Task: Search one way flight ticket for 2 adults, 4 children and 1 infant on lap in business from Scottsbluff: Western Nebraska Regional Airport (william B. Heilig Field) to Laramie: Laramie Regional Airport on 8-3-2023. Choice of flights is Emirates. Number of bags: 1 carry on bag. Price is upto 73000. Outbound departure time preference is 4:00.
Action: Mouse moved to (301, 432)
Screenshot: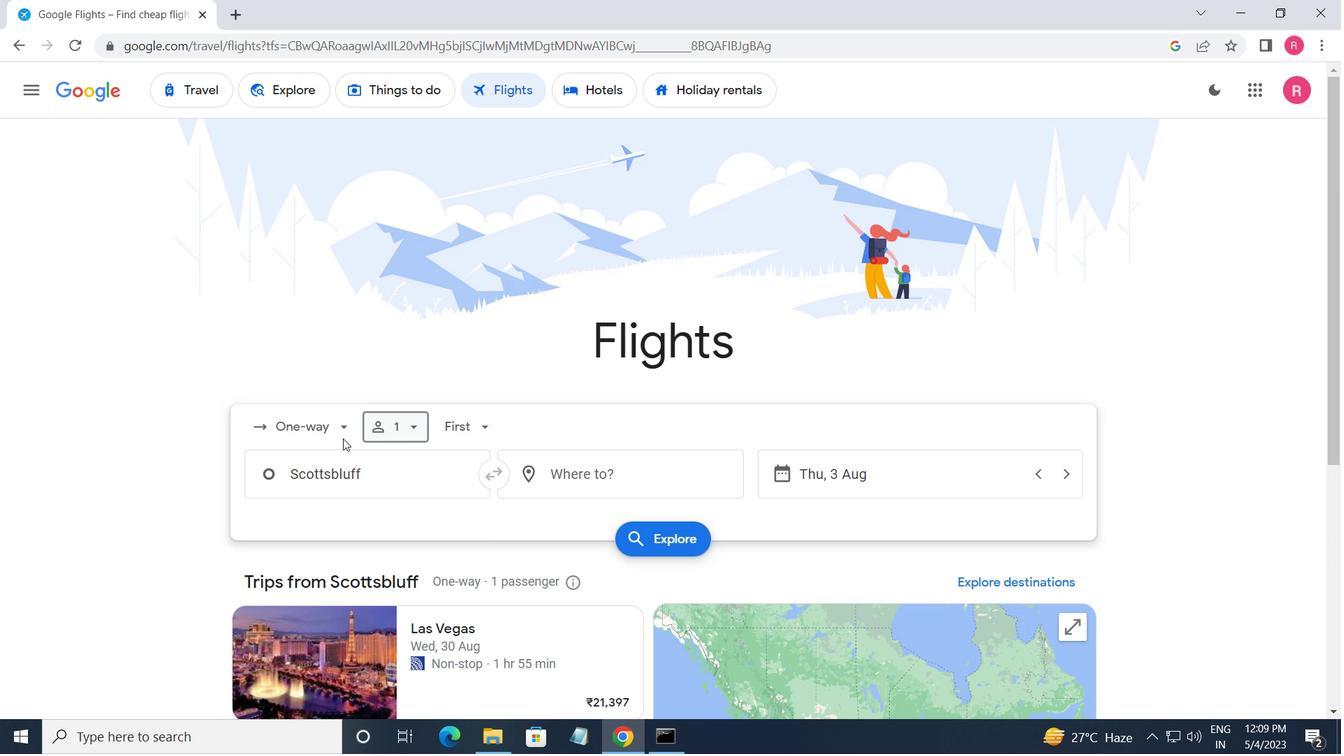 
Action: Mouse pressed left at (301, 432)
Screenshot: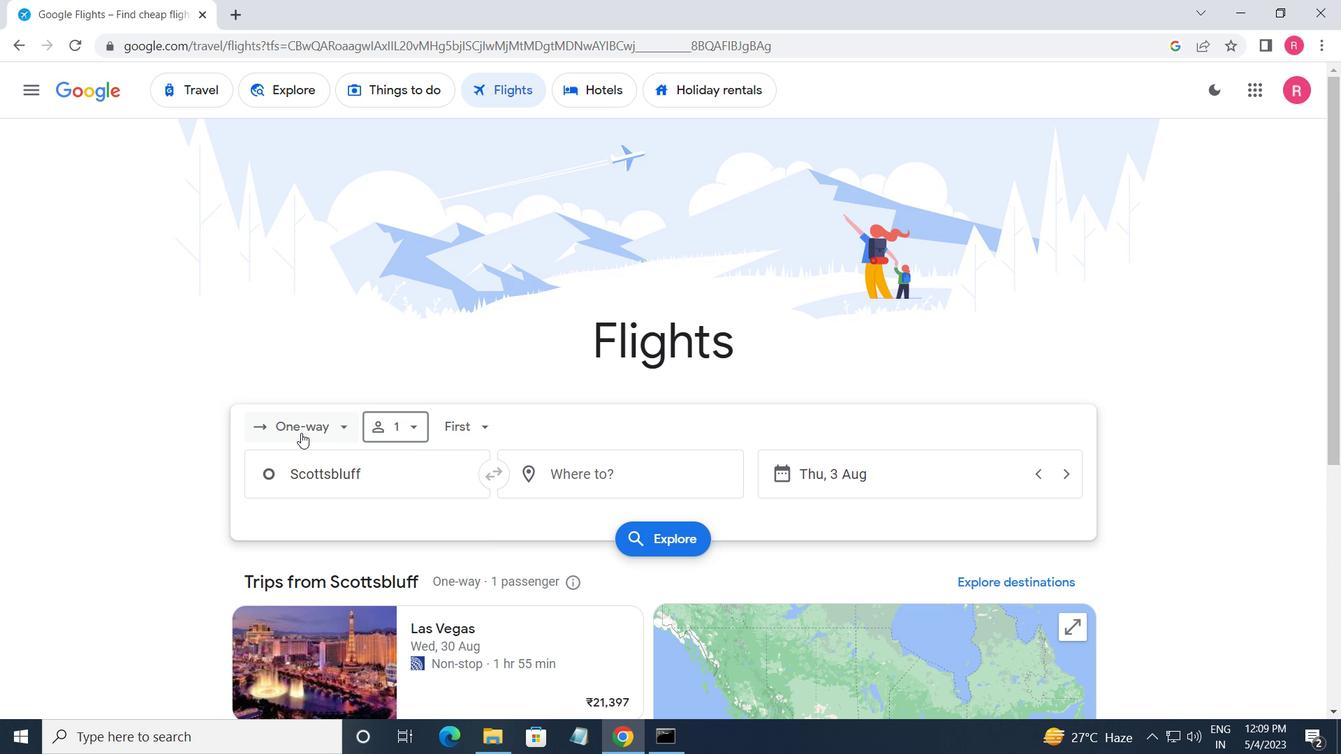 
Action: Mouse moved to (338, 506)
Screenshot: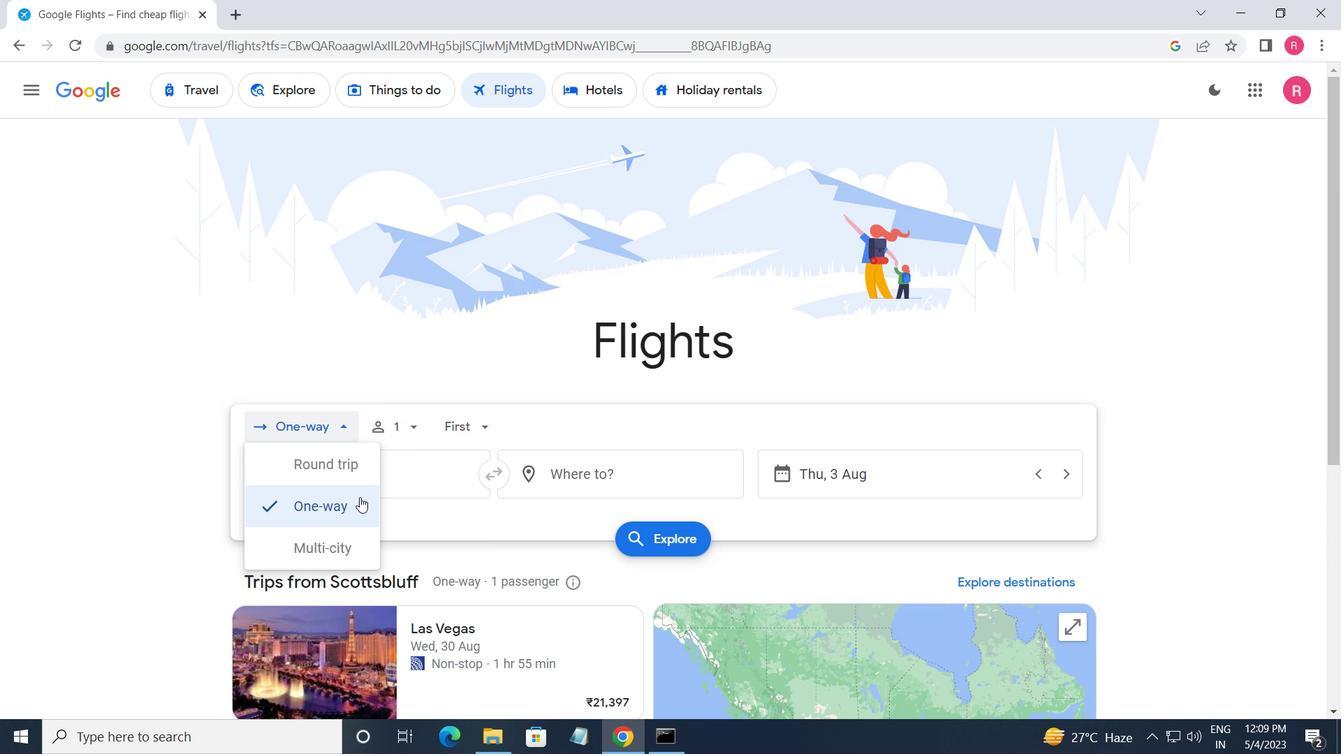 
Action: Mouse pressed left at (338, 506)
Screenshot: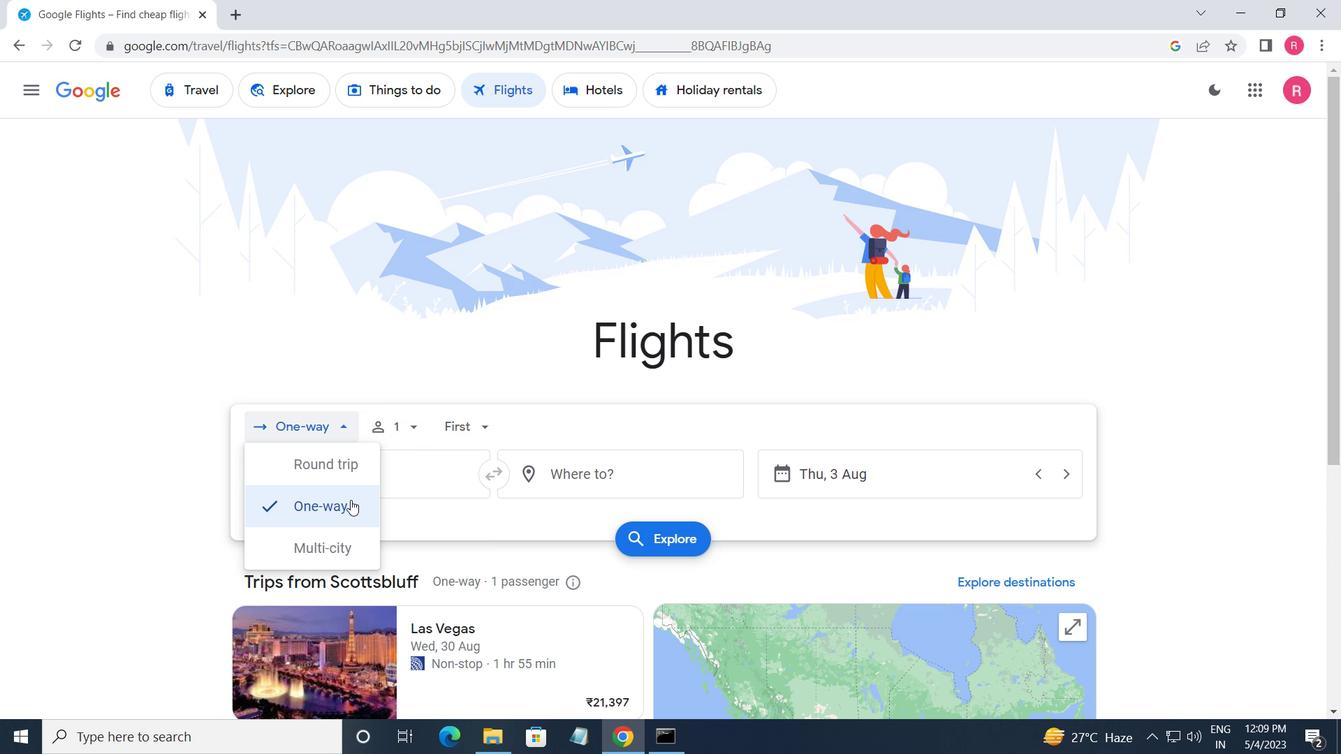 
Action: Mouse moved to (394, 427)
Screenshot: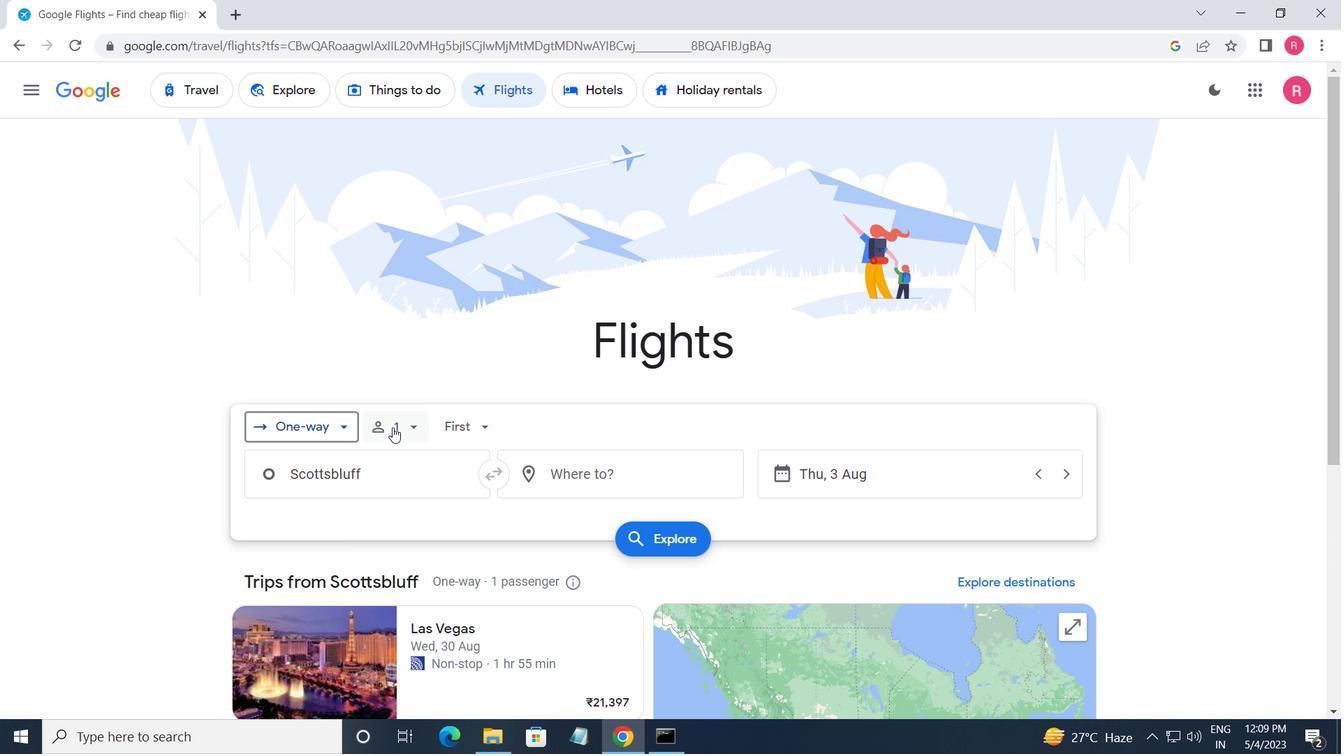 
Action: Mouse pressed left at (394, 427)
Screenshot: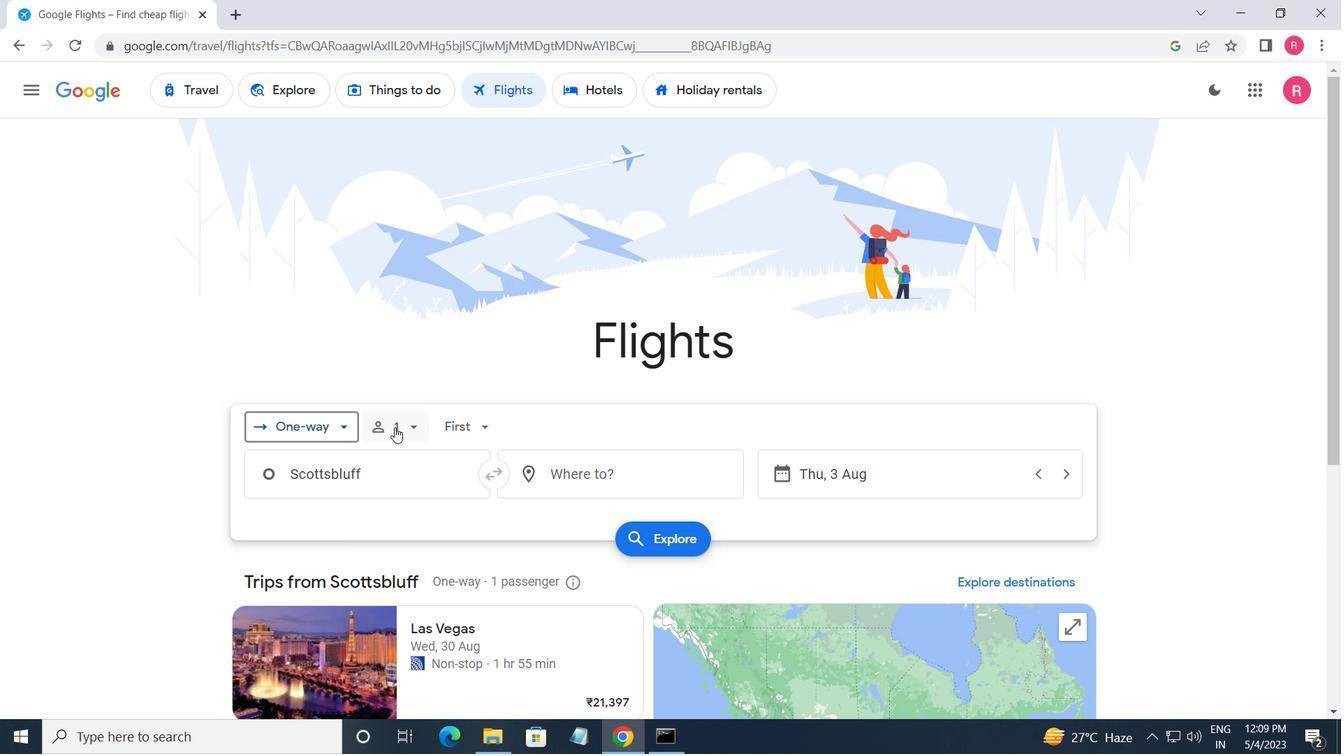 
Action: Mouse moved to (541, 468)
Screenshot: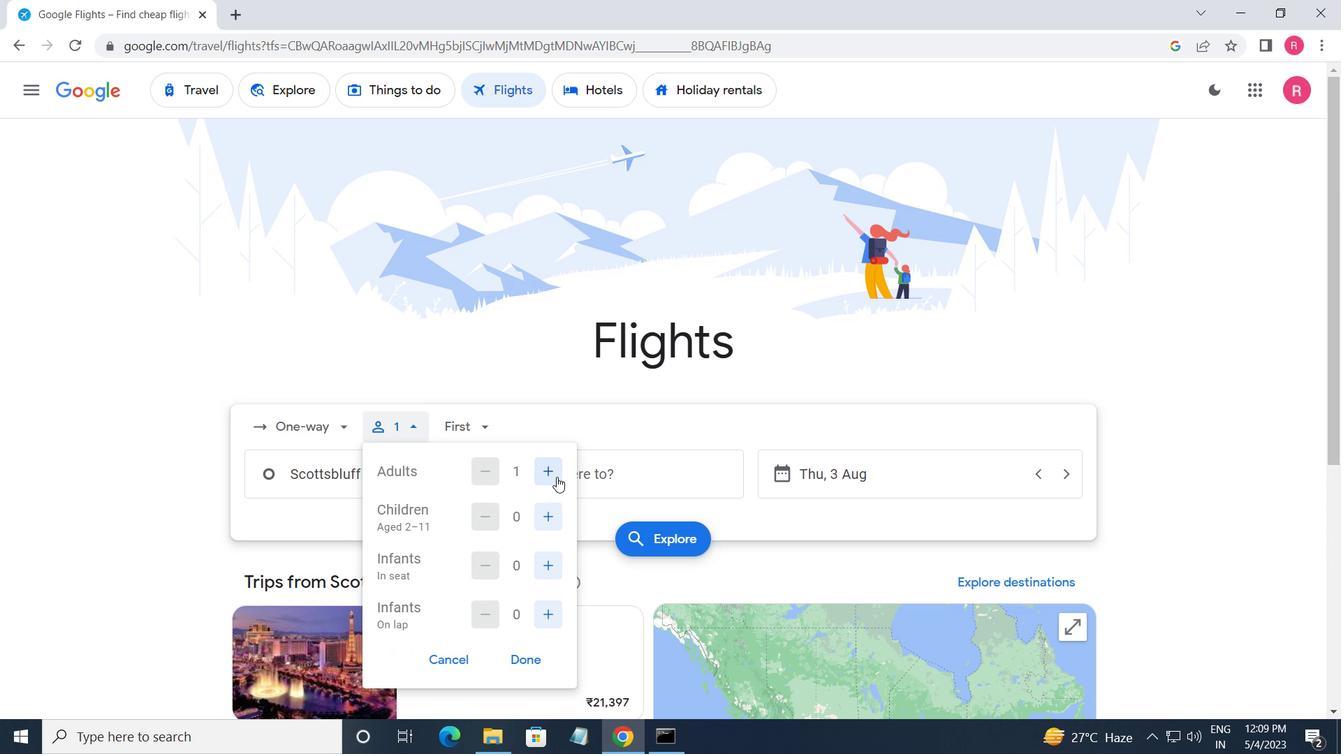 
Action: Mouse pressed left at (541, 468)
Screenshot: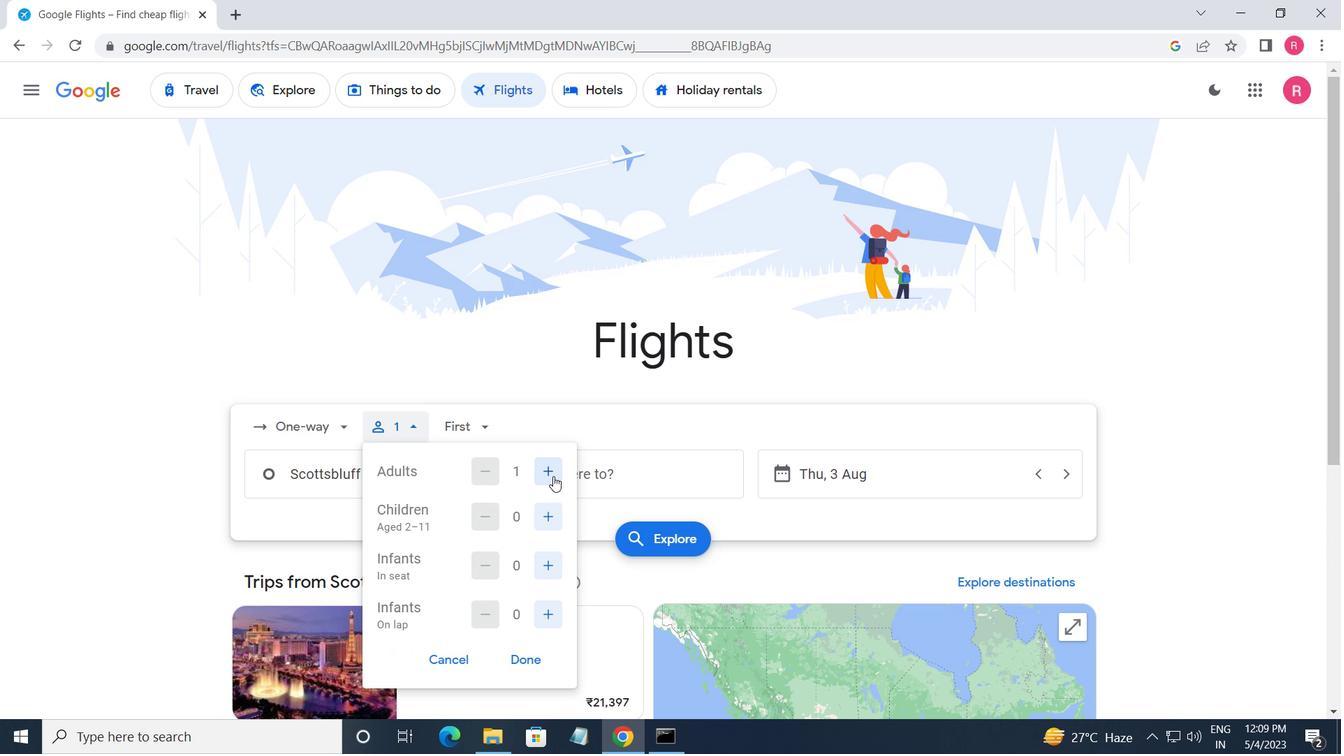 
Action: Mouse moved to (545, 517)
Screenshot: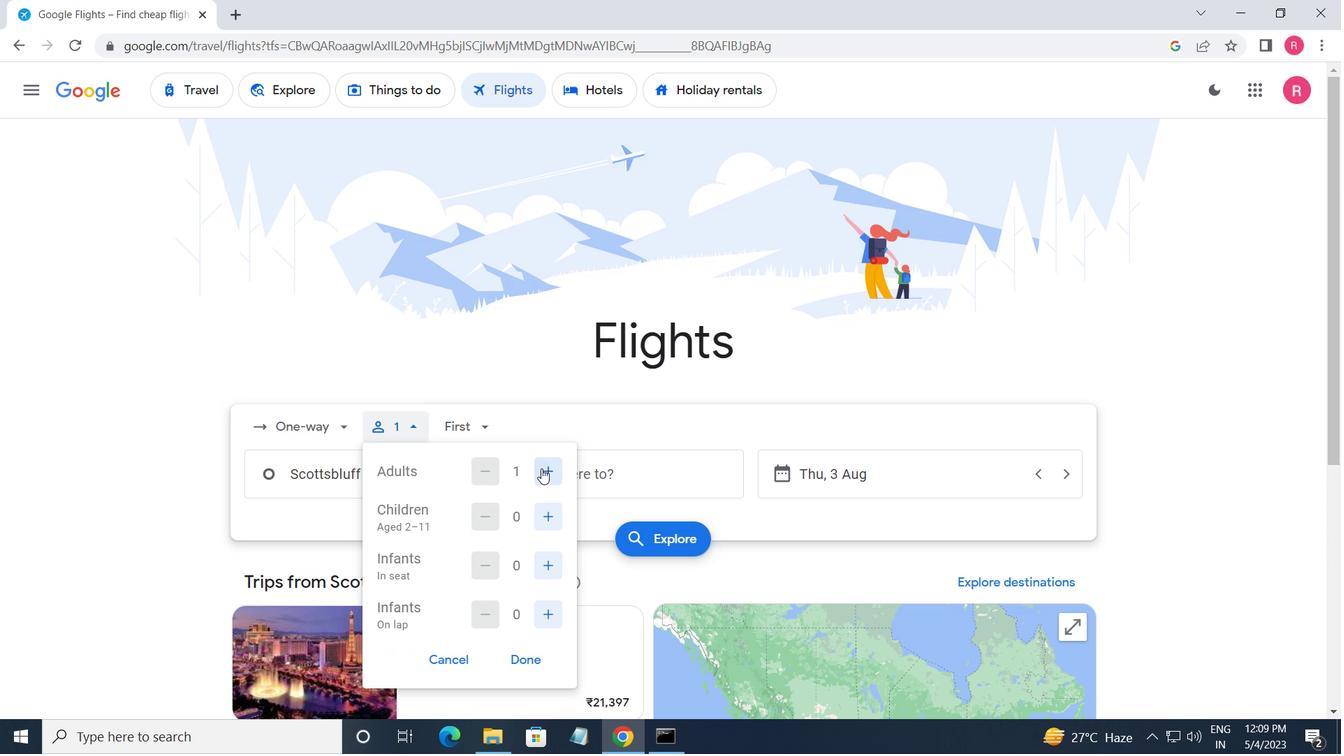 
Action: Mouse pressed left at (545, 517)
Screenshot: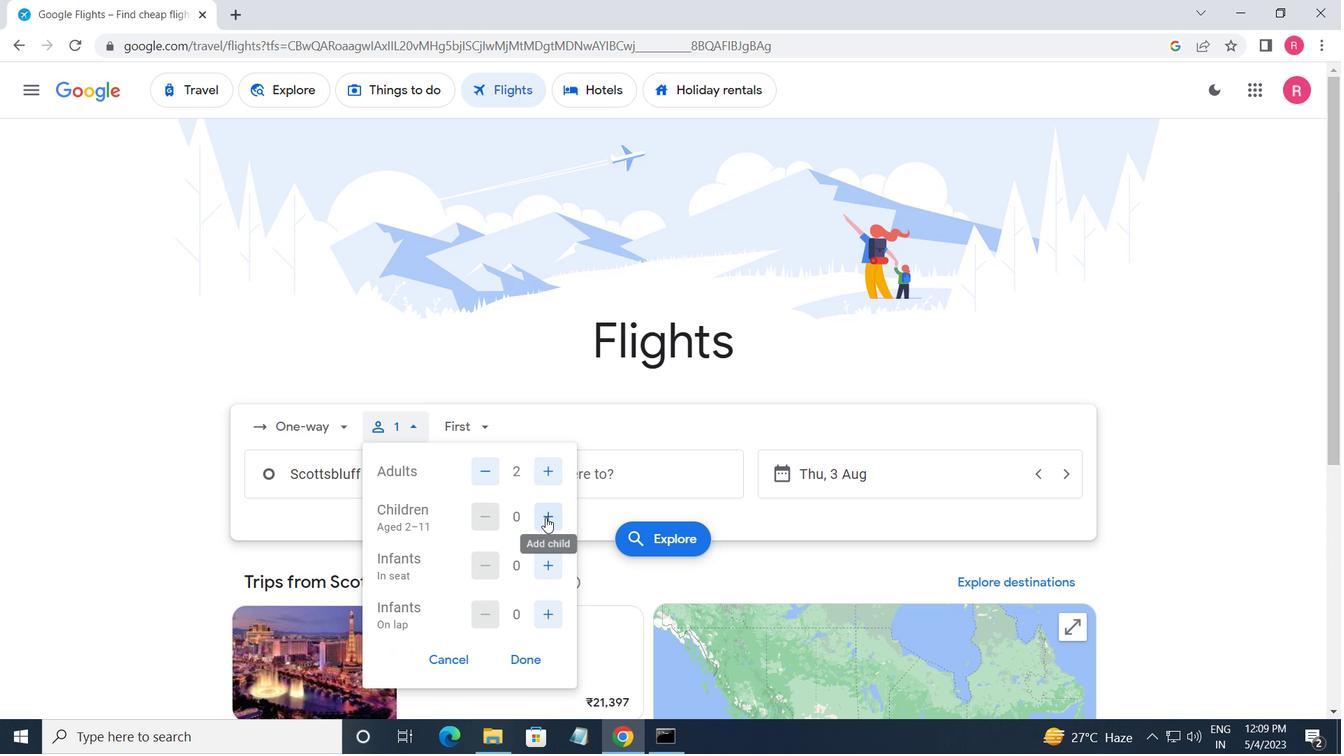 
Action: Mouse pressed left at (545, 517)
Screenshot: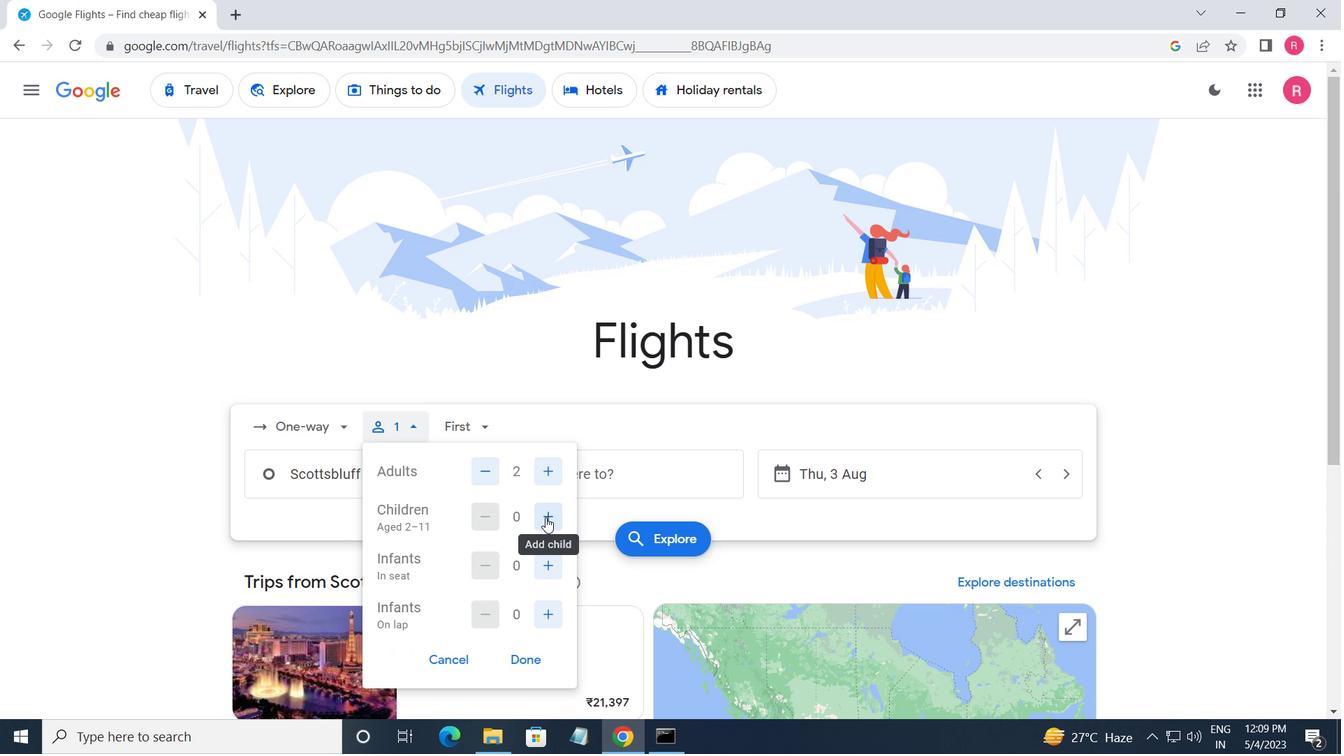 
Action: Mouse pressed left at (545, 517)
Screenshot: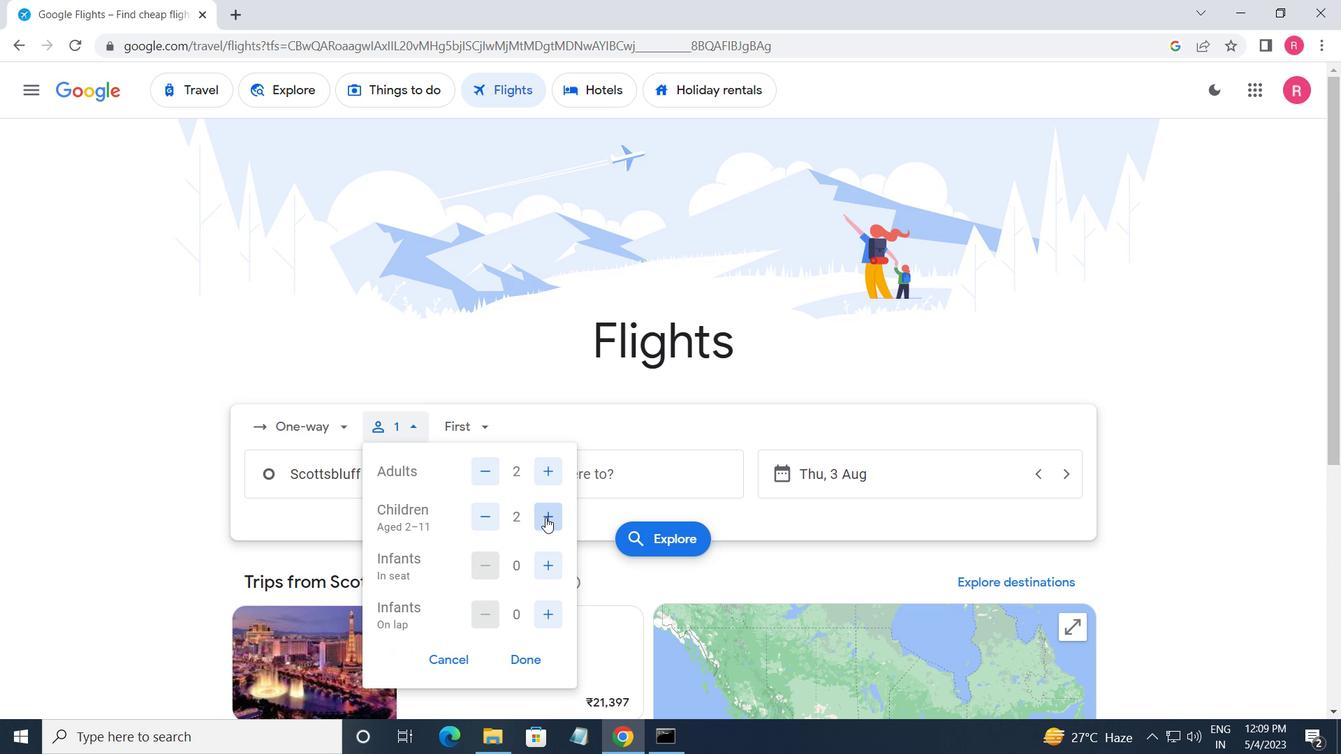 
Action: Mouse pressed left at (545, 517)
Screenshot: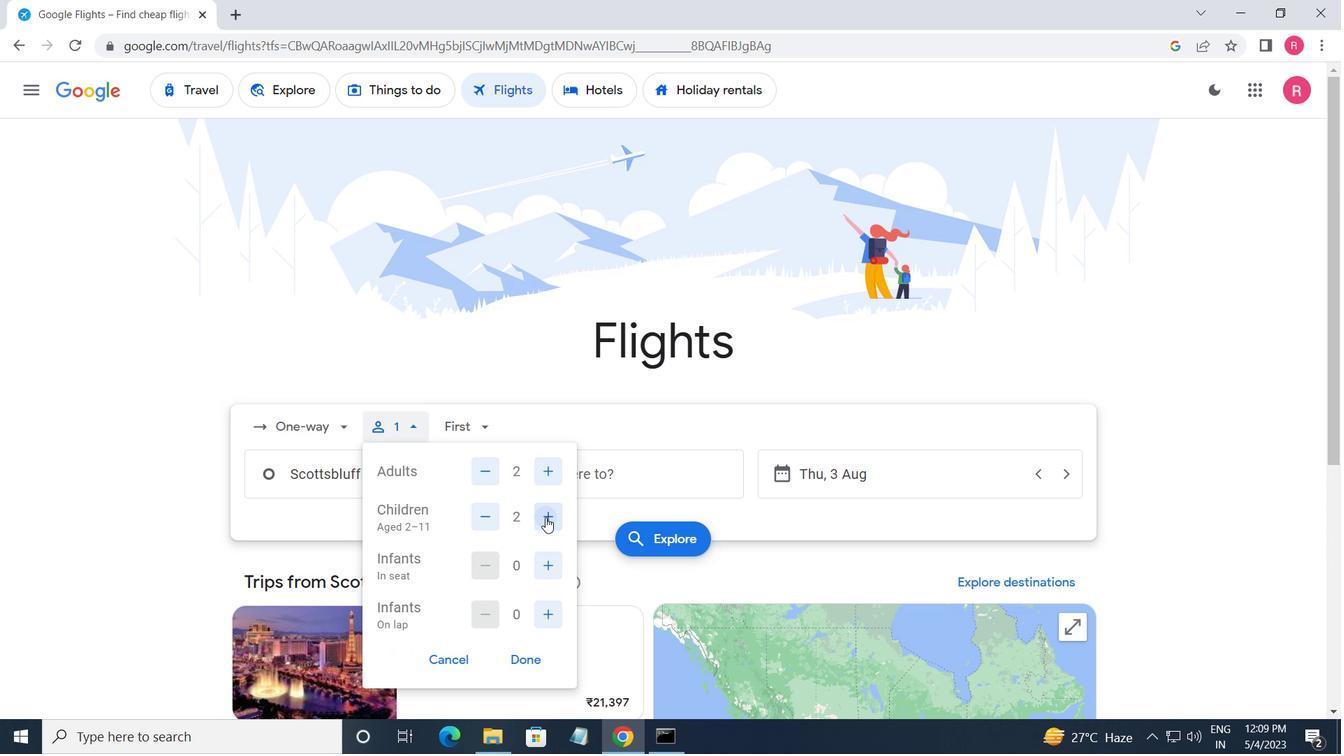 
Action: Mouse moved to (548, 564)
Screenshot: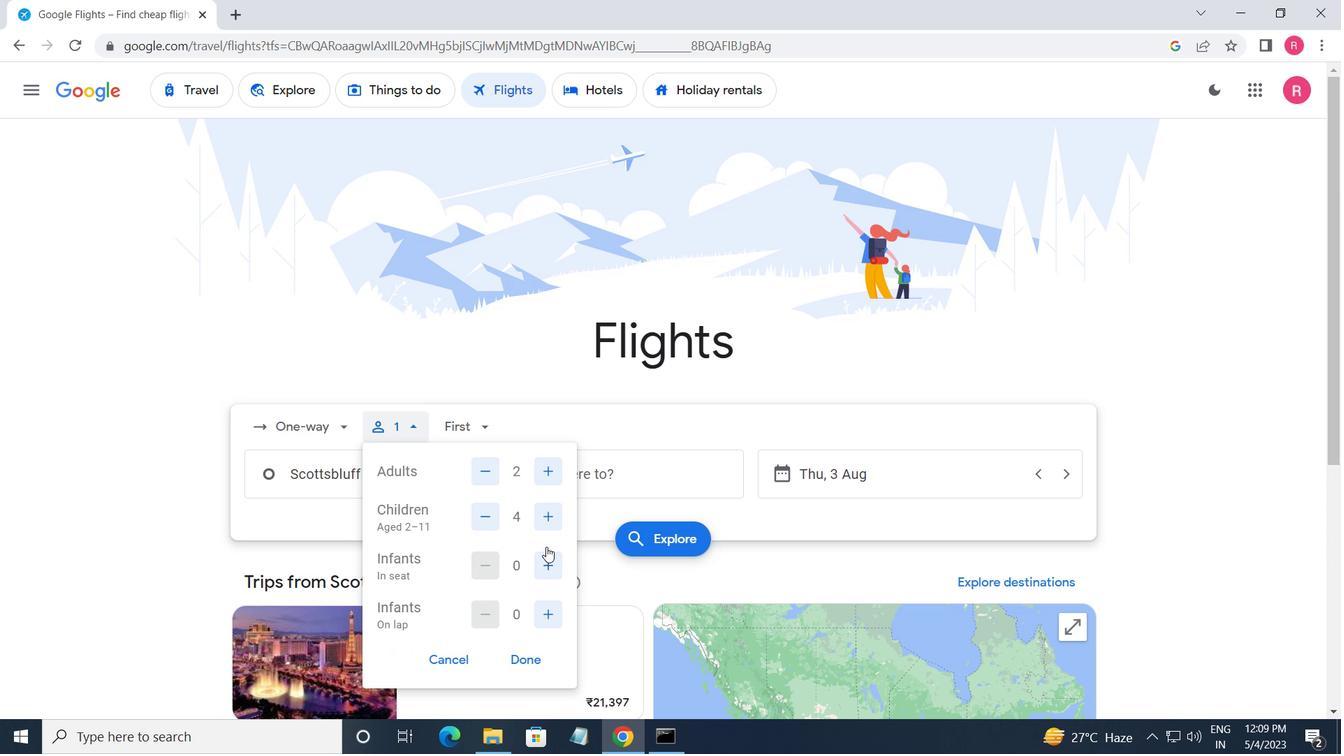 
Action: Mouse pressed left at (548, 564)
Screenshot: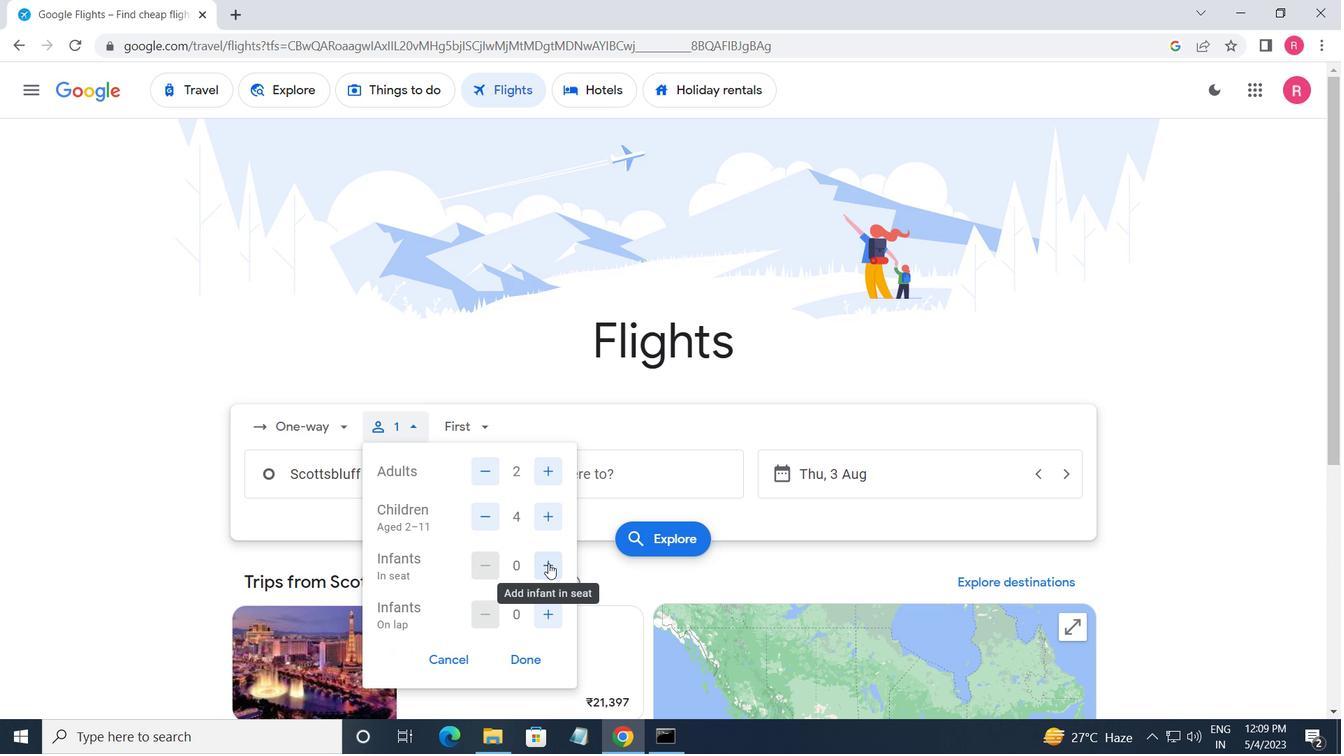 
Action: Mouse moved to (461, 429)
Screenshot: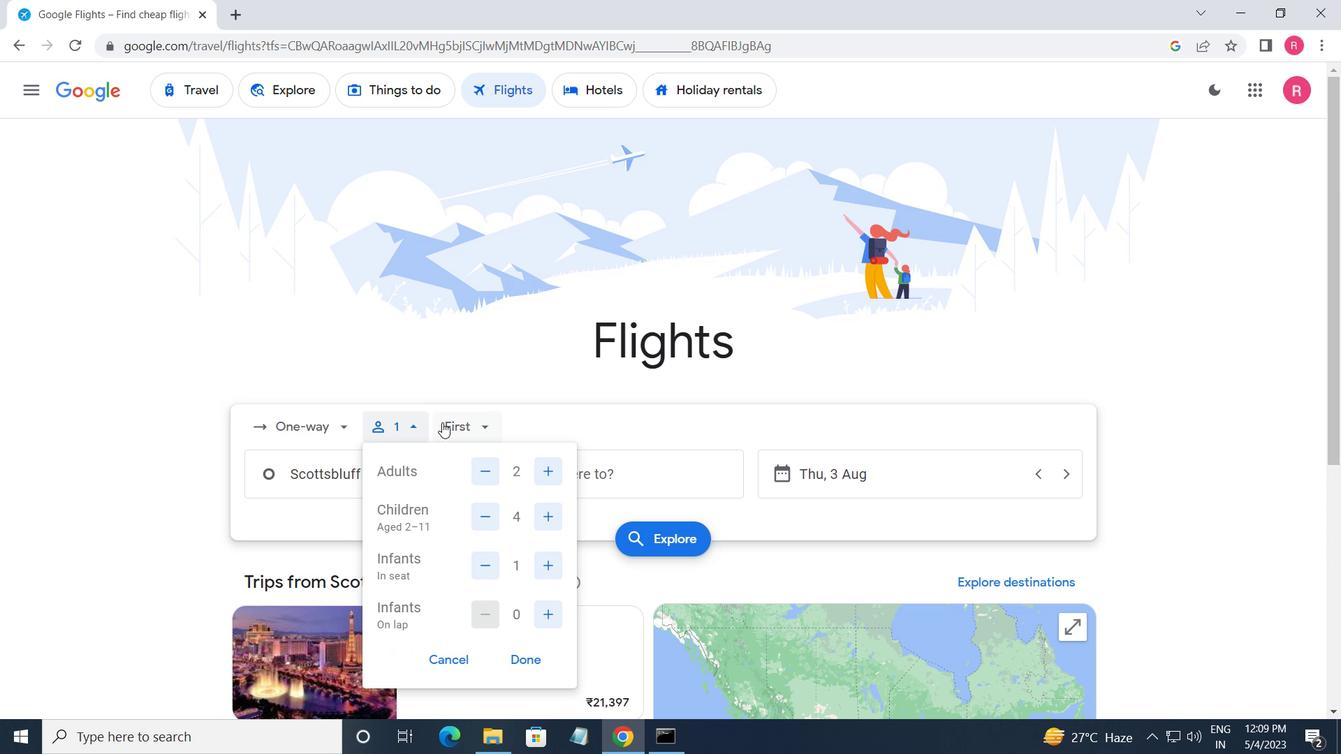 
Action: Mouse pressed left at (461, 429)
Screenshot: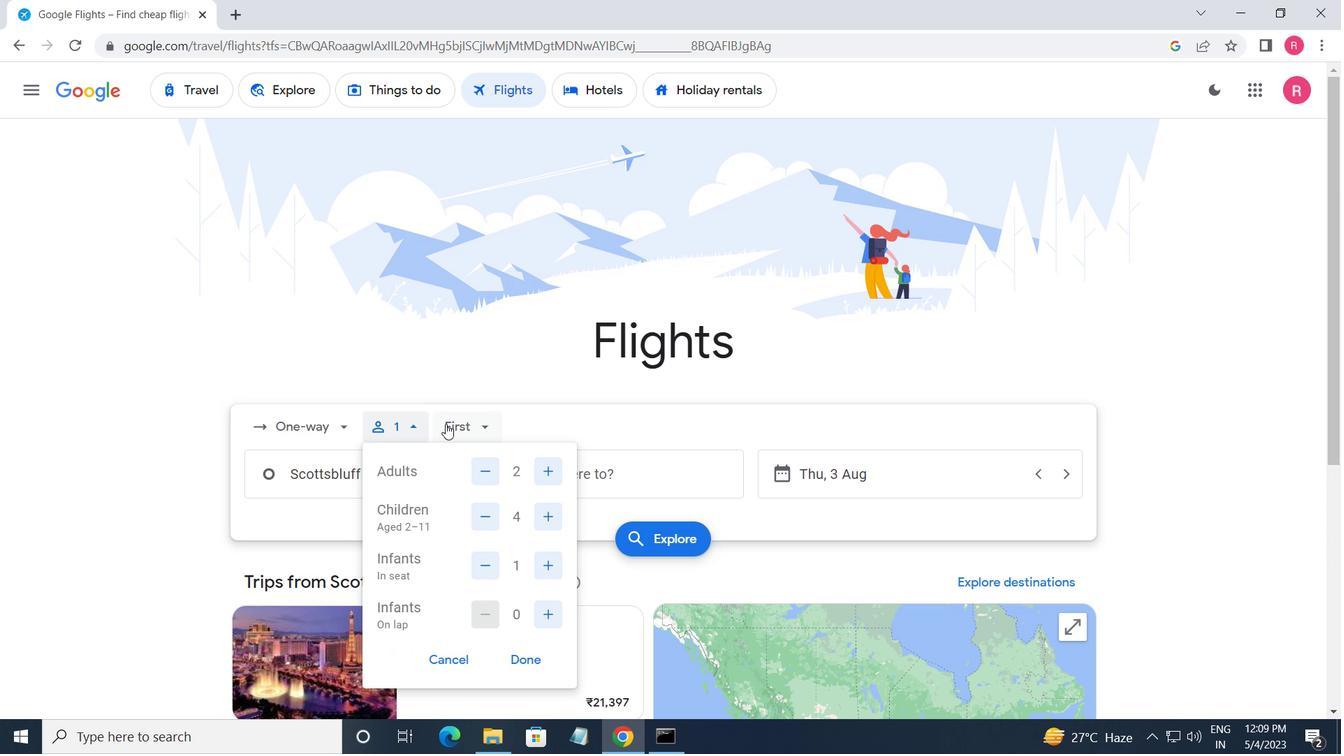 
Action: Mouse moved to (493, 538)
Screenshot: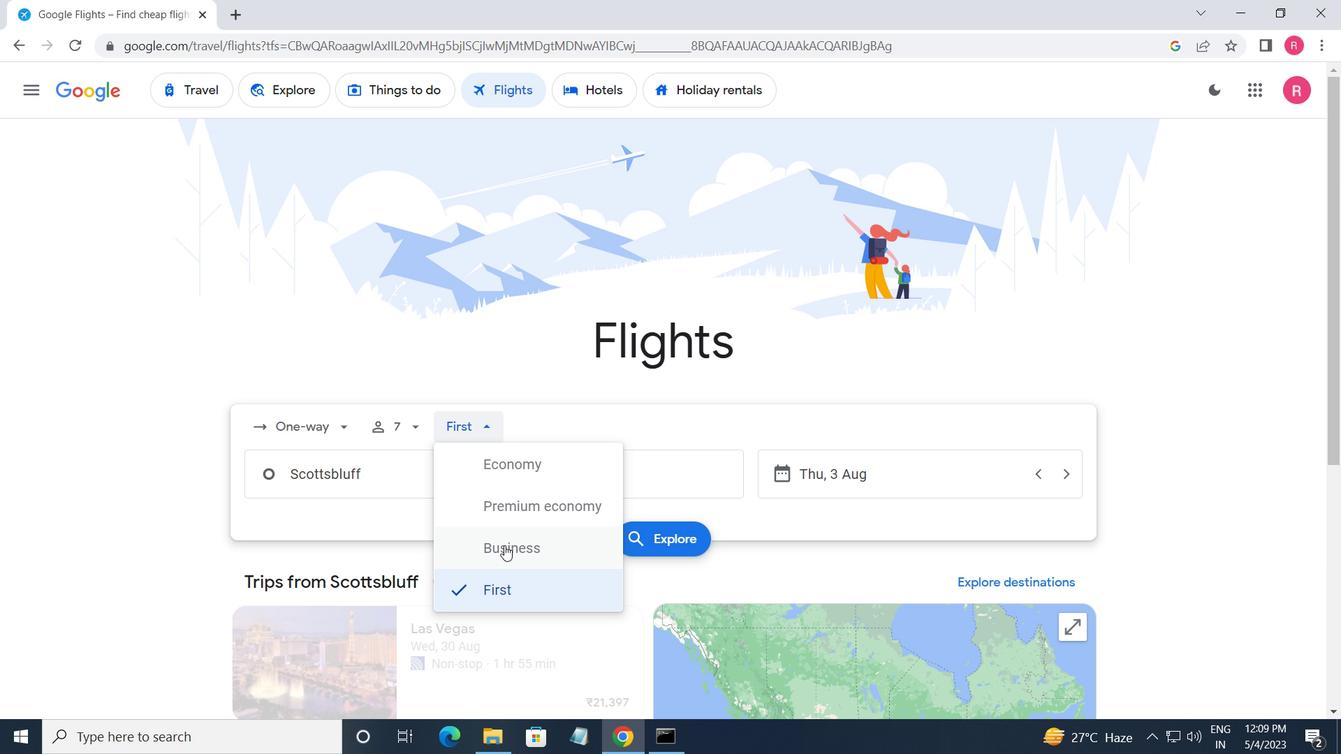 
Action: Mouse pressed left at (493, 538)
Screenshot: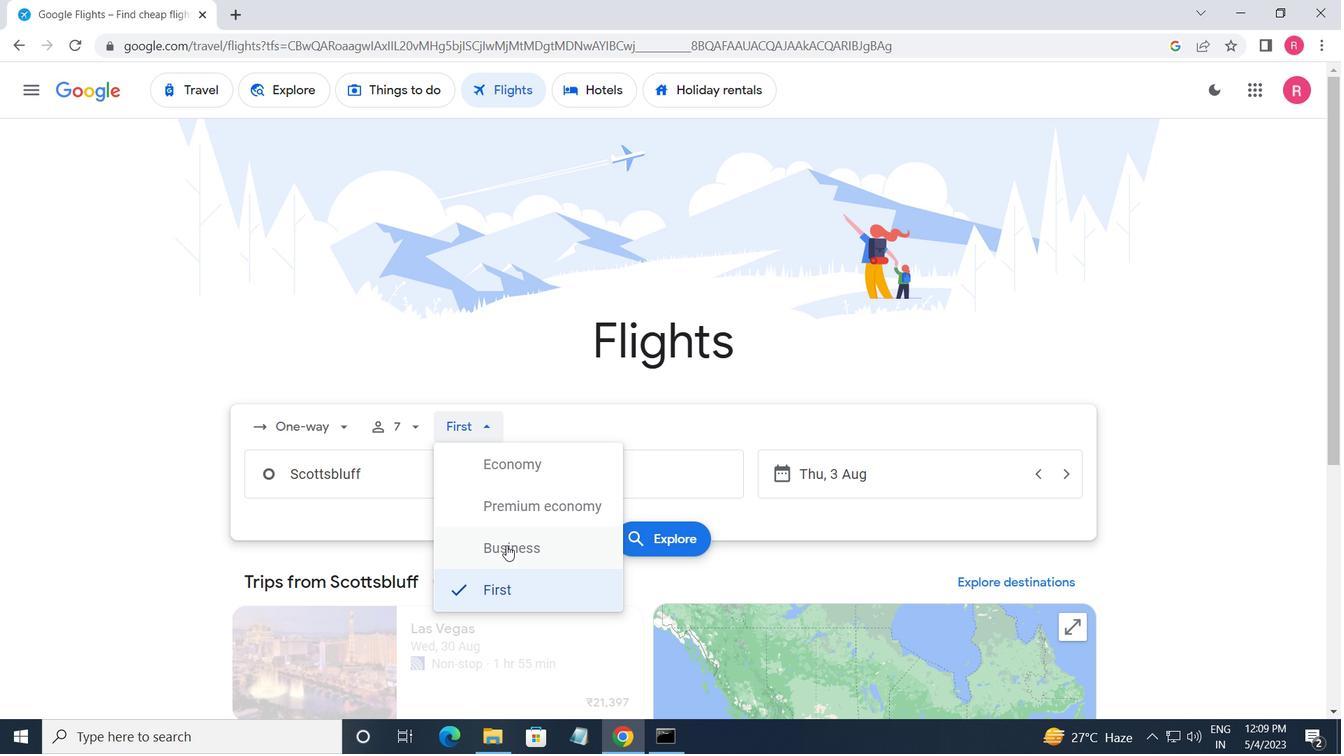 
Action: Mouse moved to (407, 480)
Screenshot: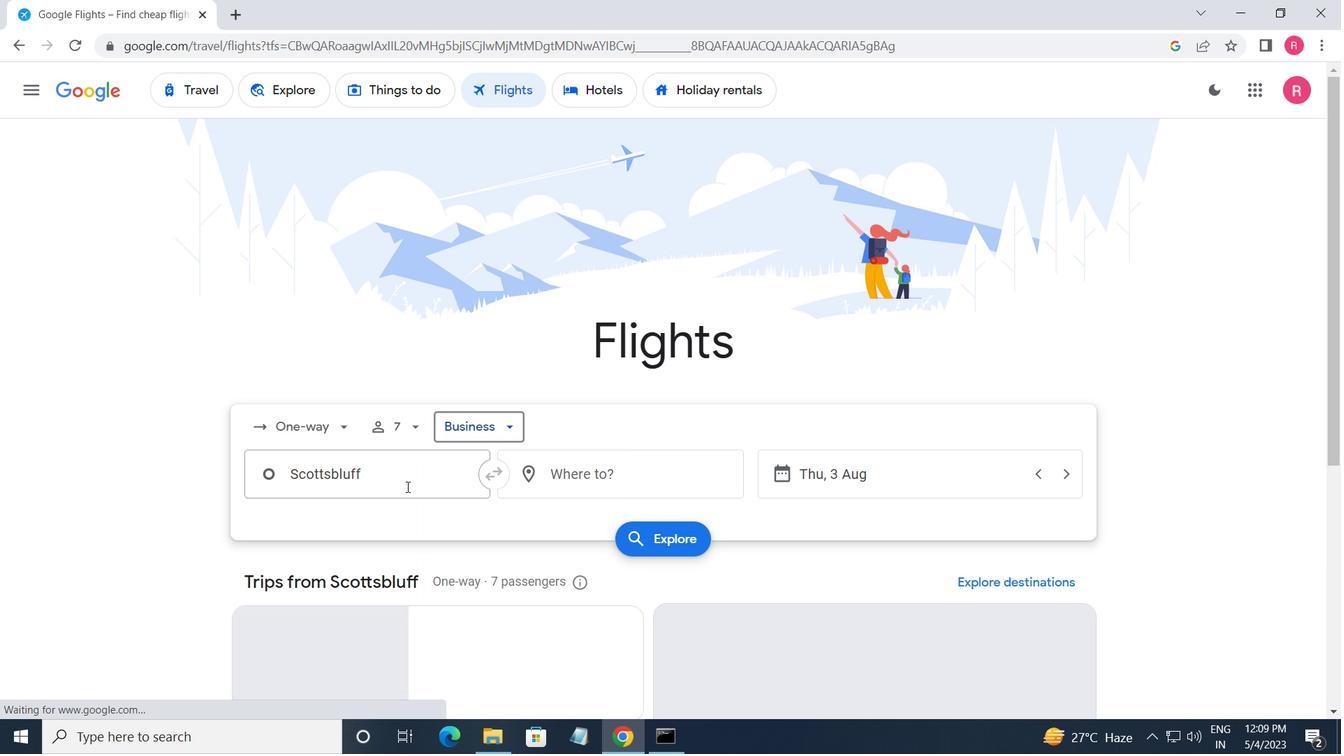 
Action: Mouse pressed left at (407, 480)
Screenshot: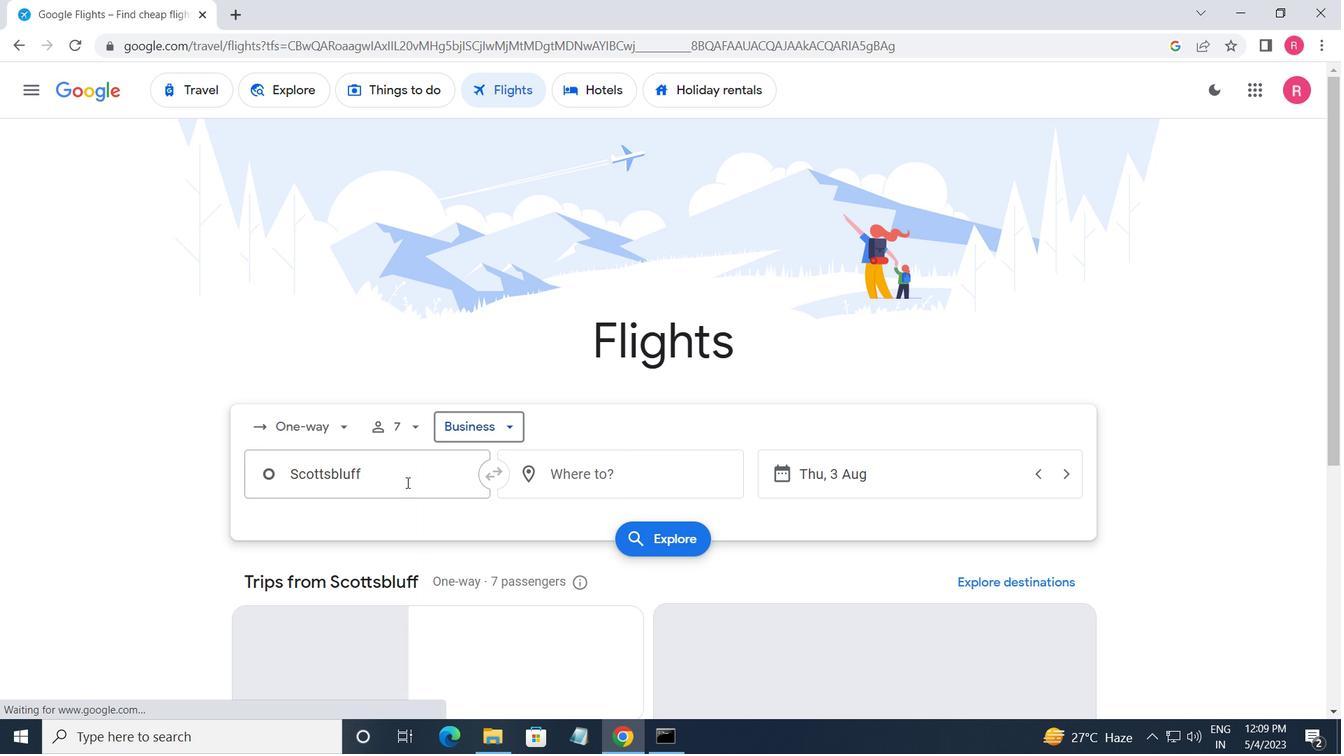 
Action: Mouse moved to (419, 524)
Screenshot: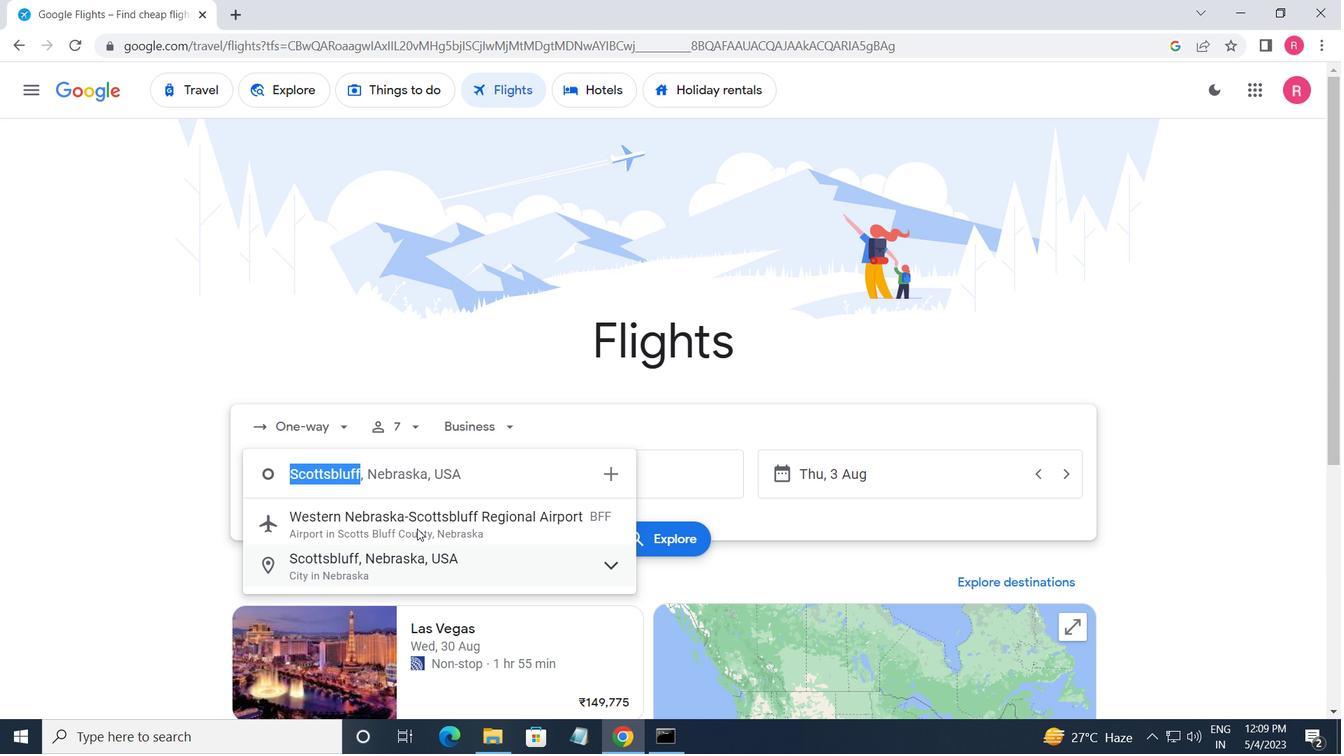 
Action: Mouse pressed left at (419, 524)
Screenshot: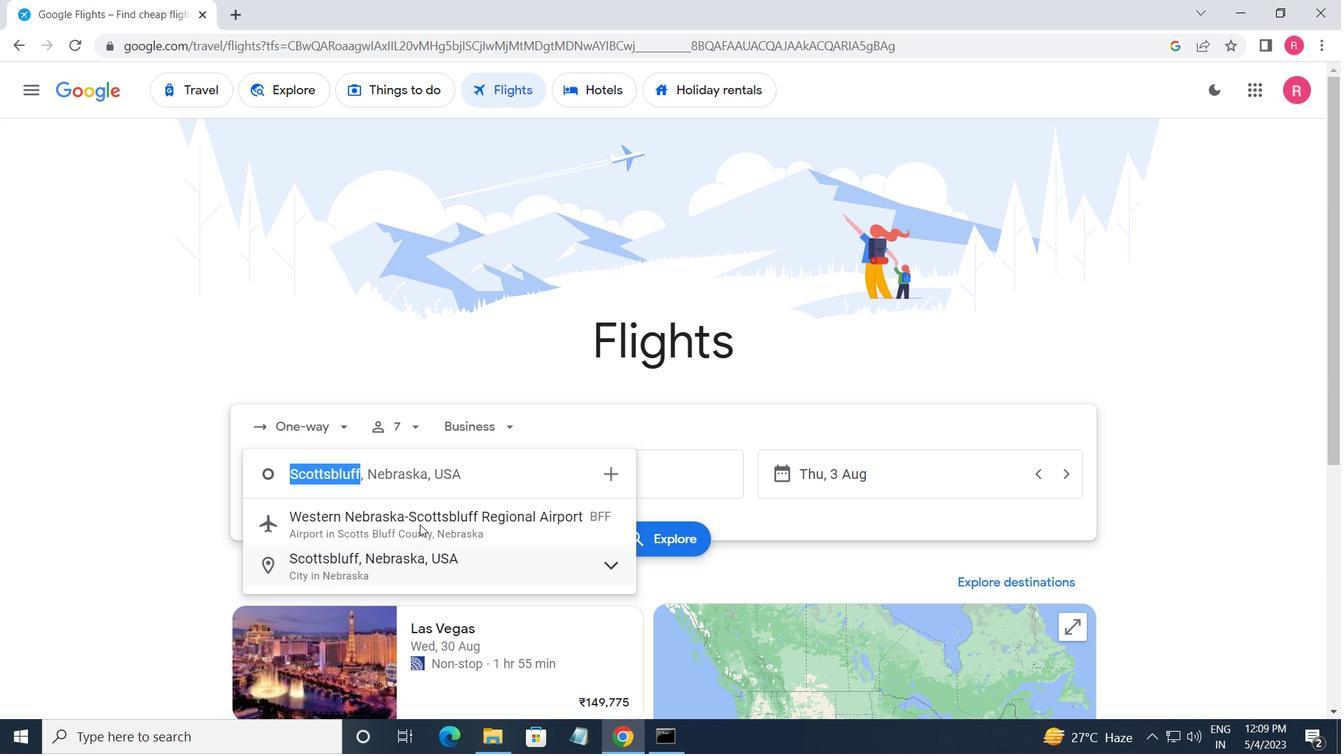 
Action: Mouse moved to (540, 487)
Screenshot: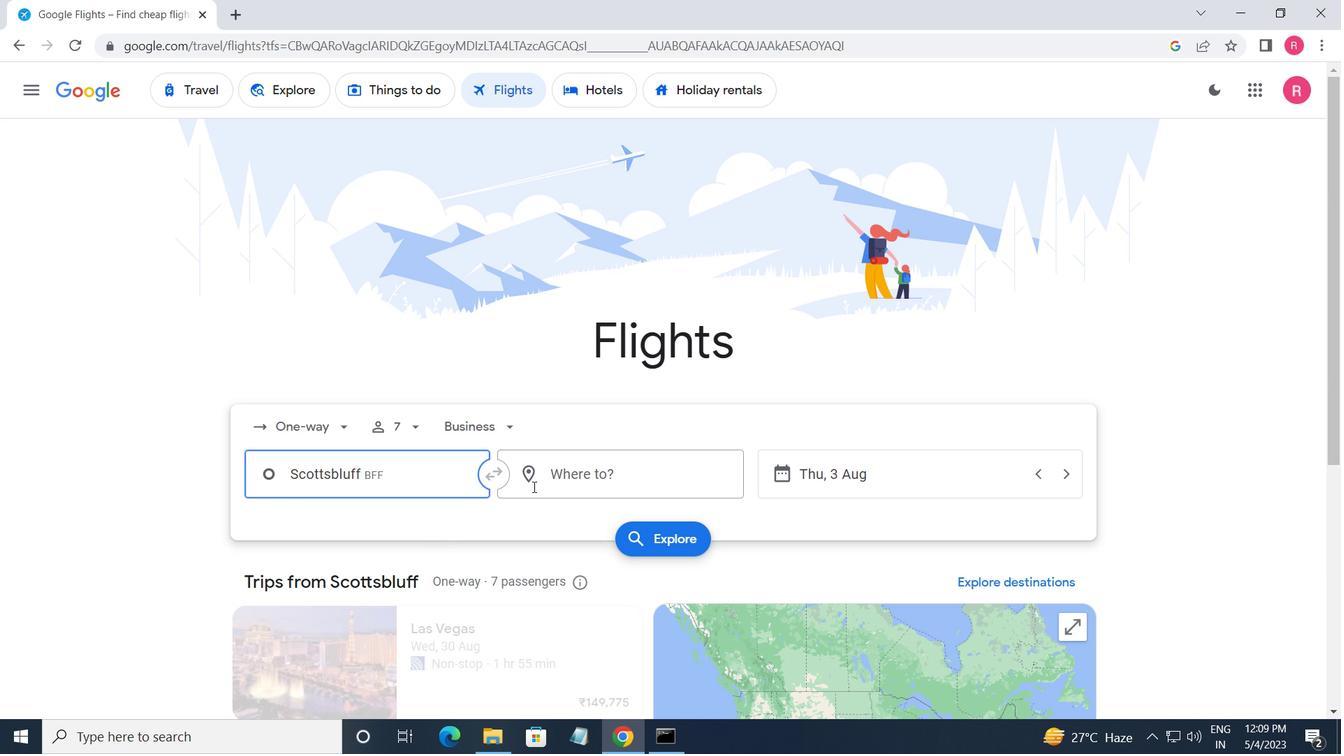 
Action: Mouse pressed left at (540, 487)
Screenshot: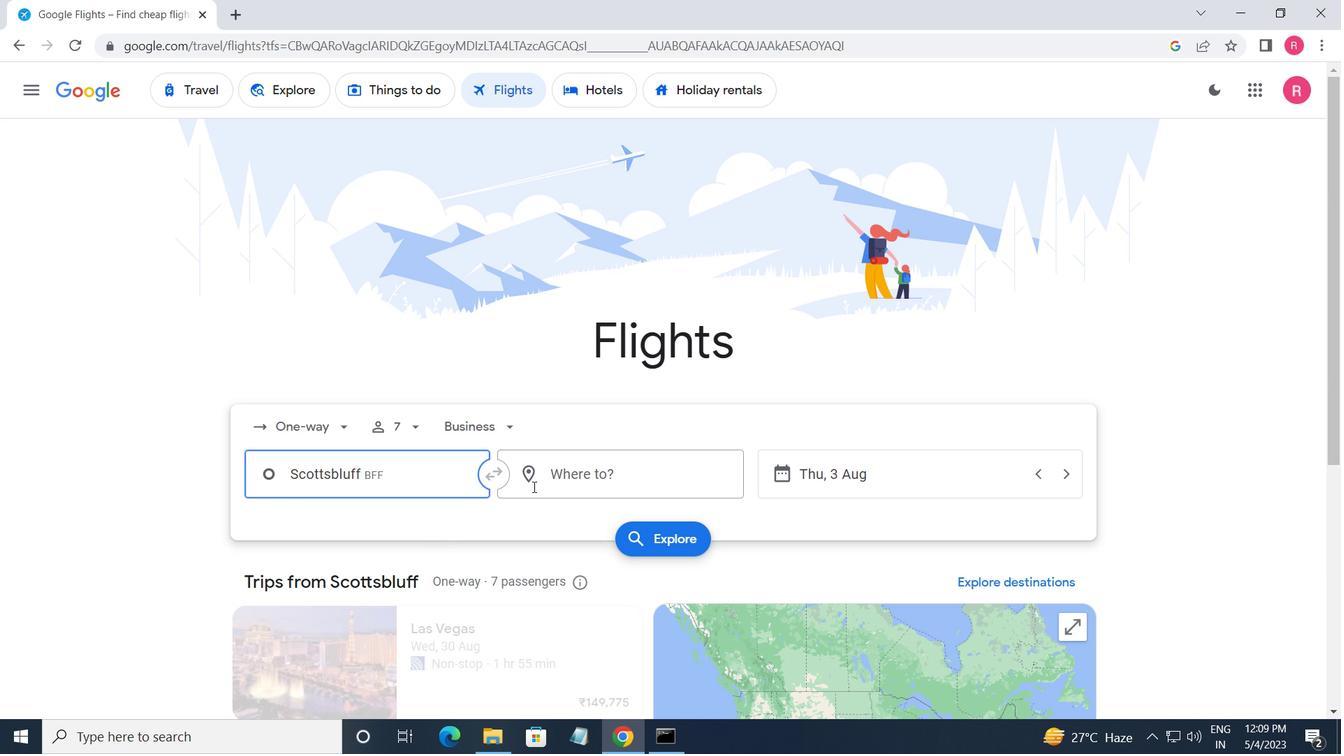 
Action: Mouse moved to (586, 661)
Screenshot: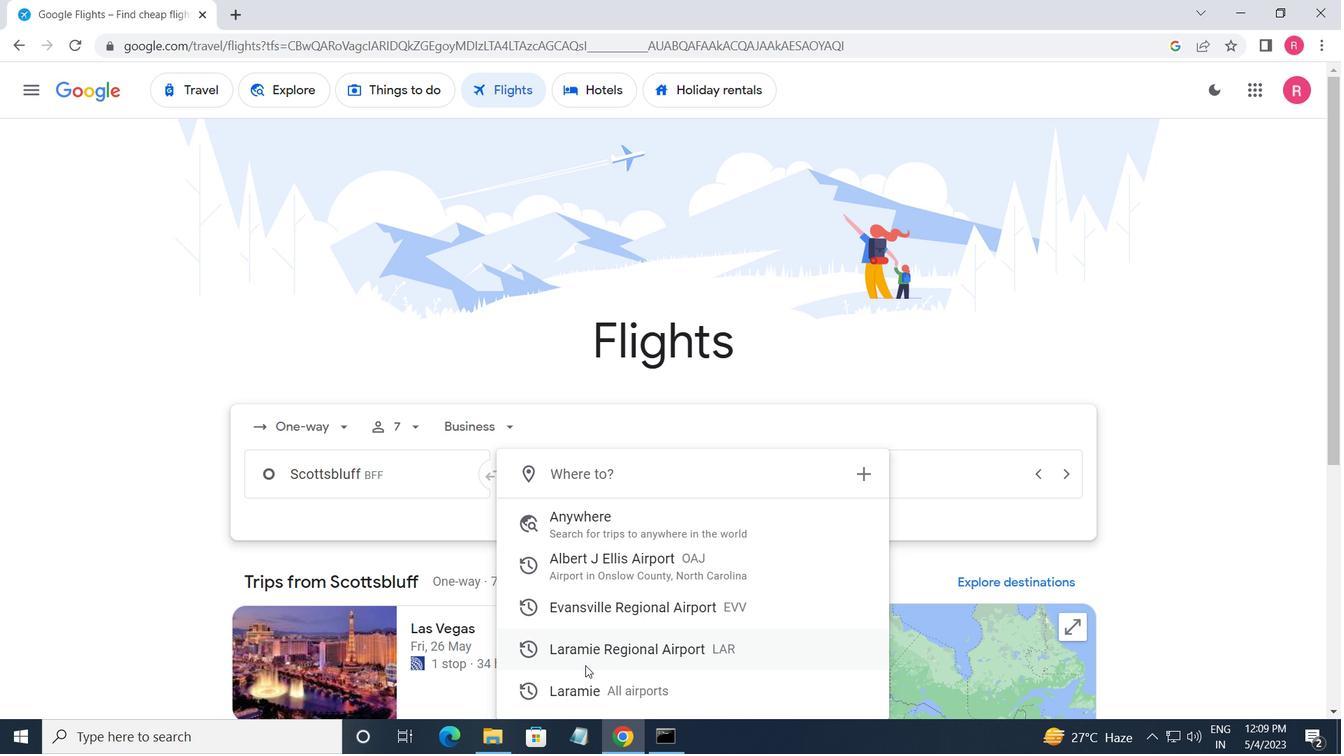 
Action: Mouse pressed left at (586, 661)
Screenshot: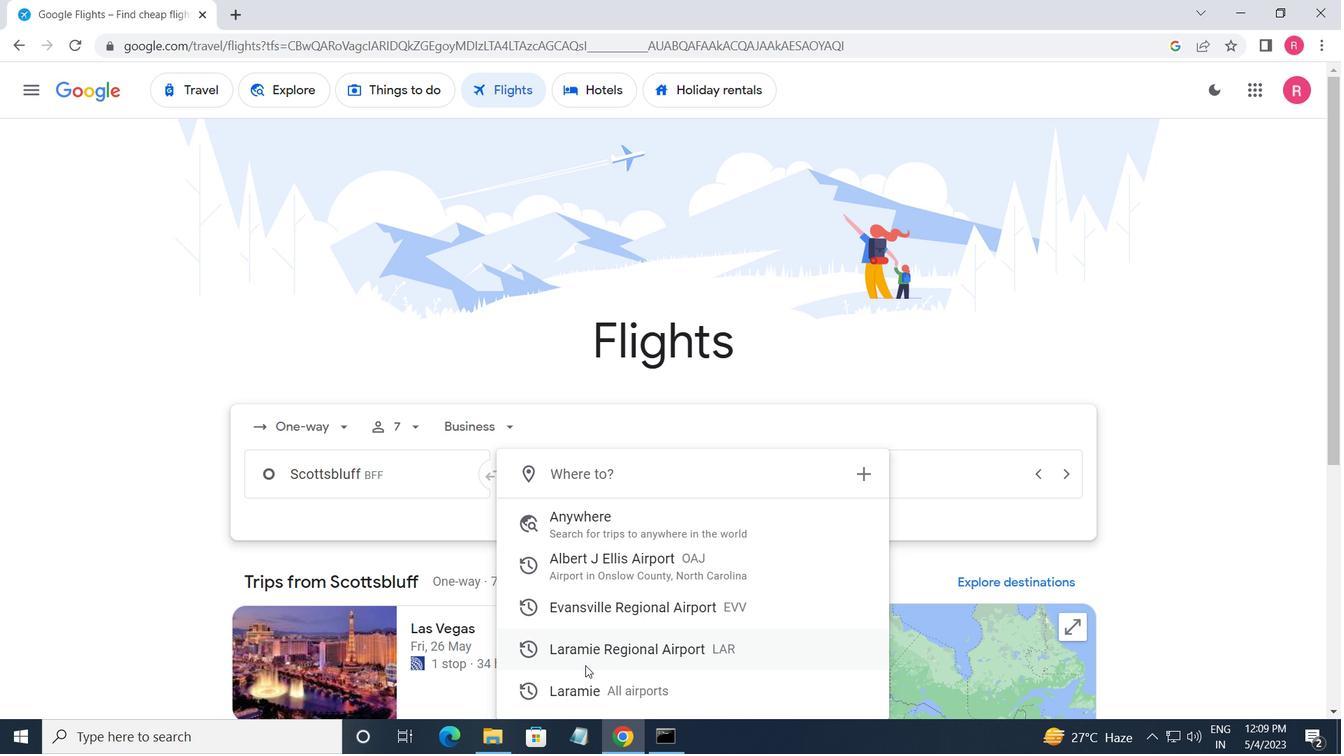 
Action: Mouse moved to (917, 487)
Screenshot: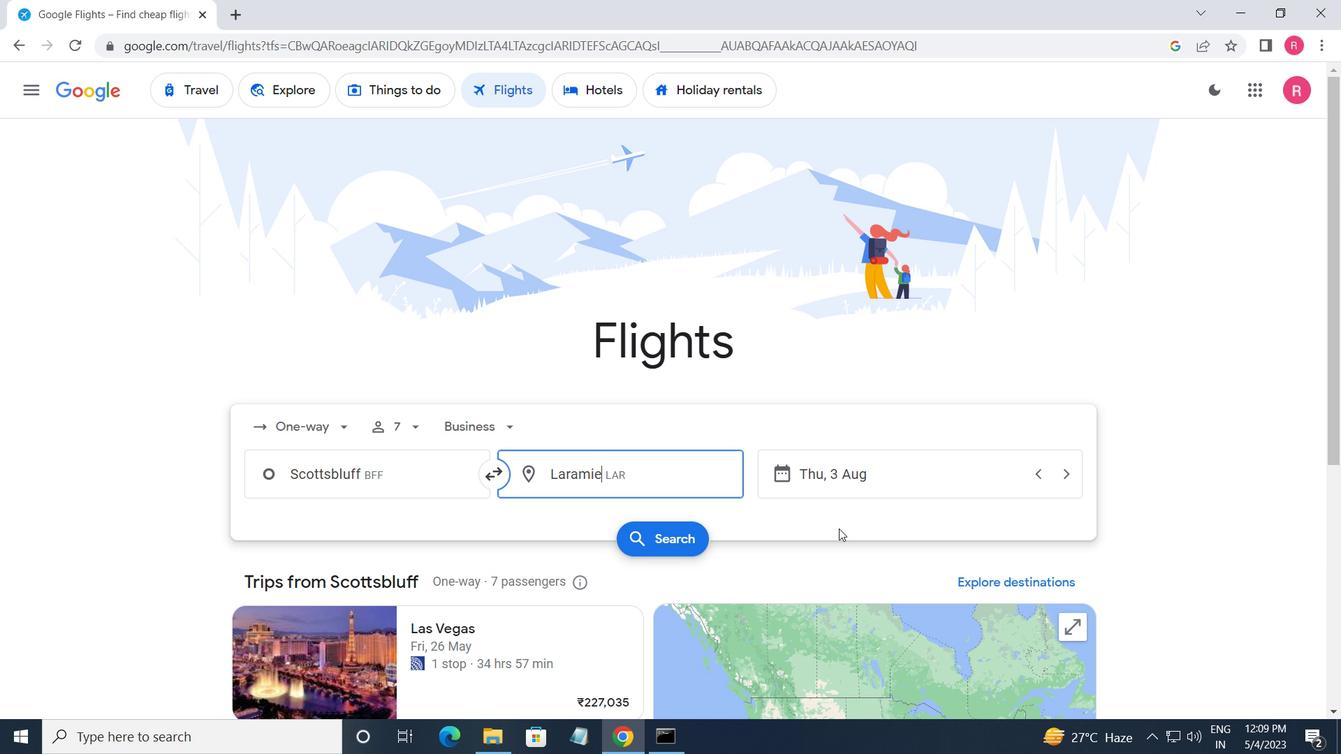 
Action: Mouse pressed left at (917, 487)
Screenshot: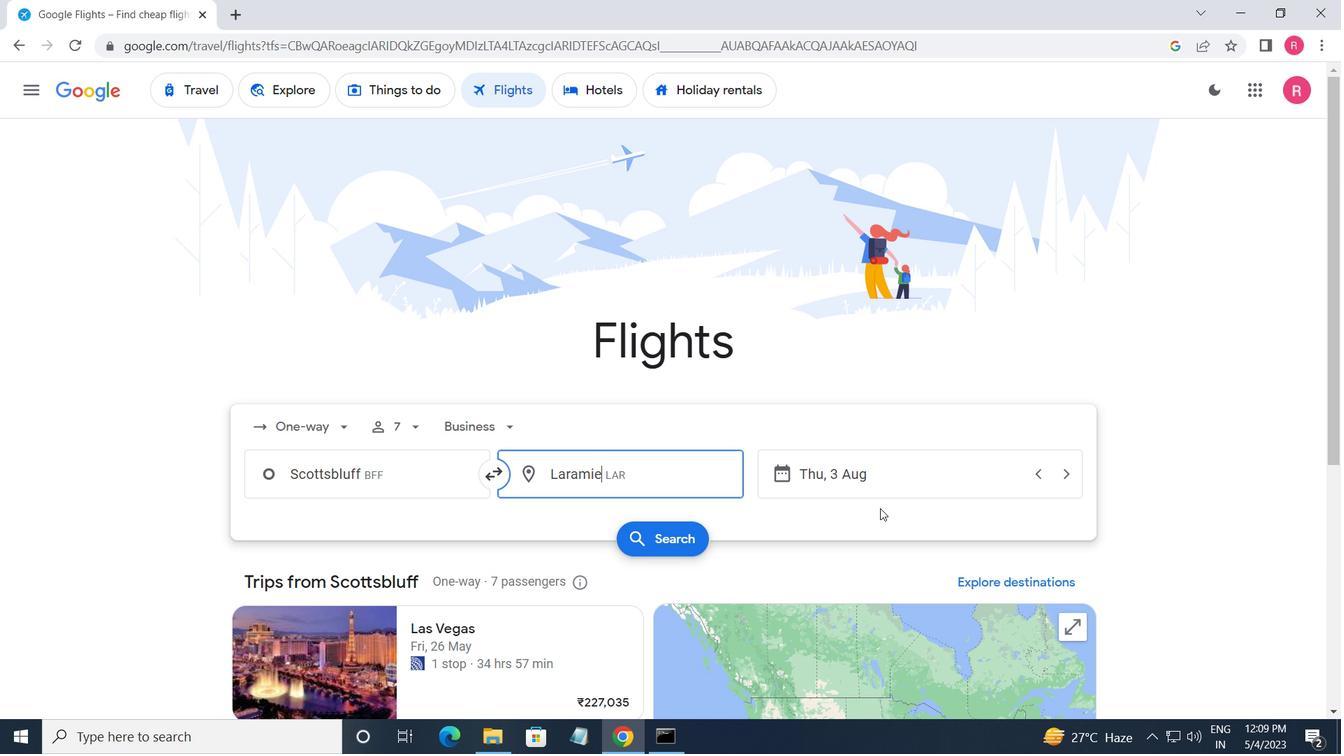 
Action: Mouse moved to (627, 413)
Screenshot: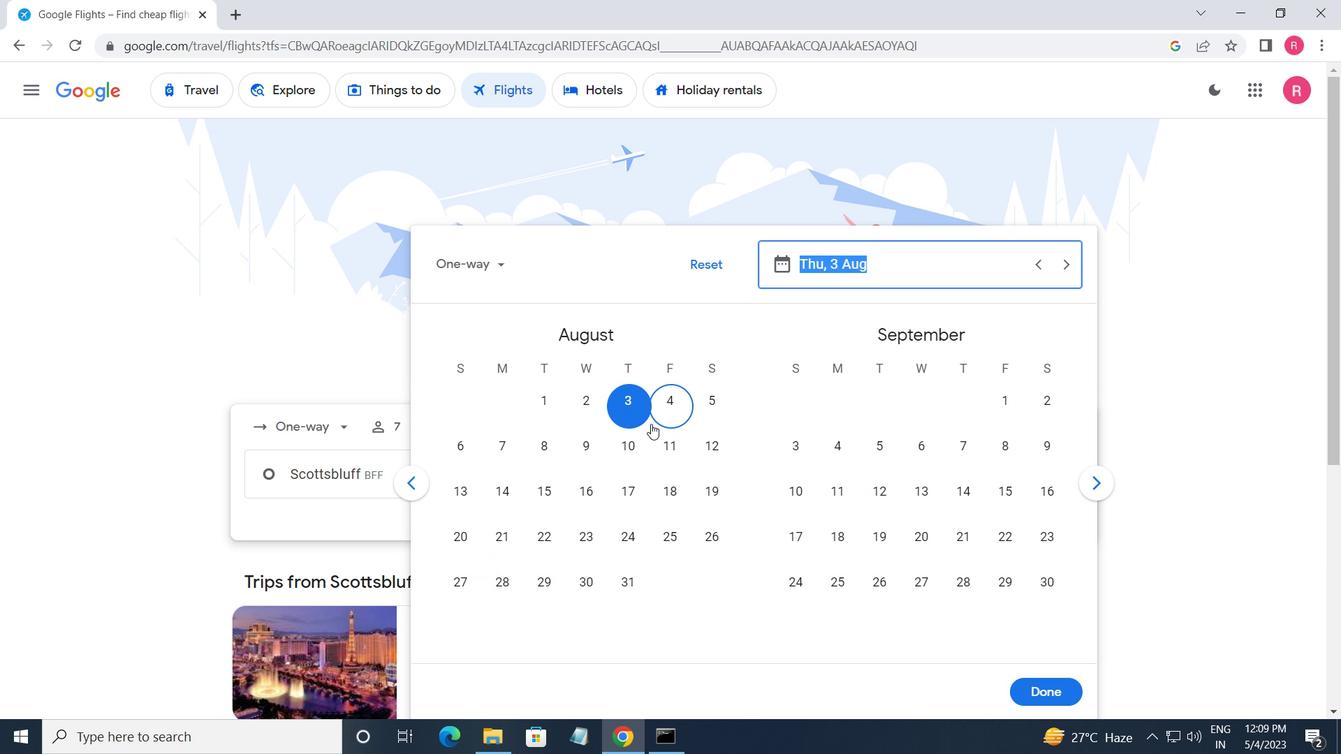 
Action: Mouse pressed left at (627, 413)
Screenshot: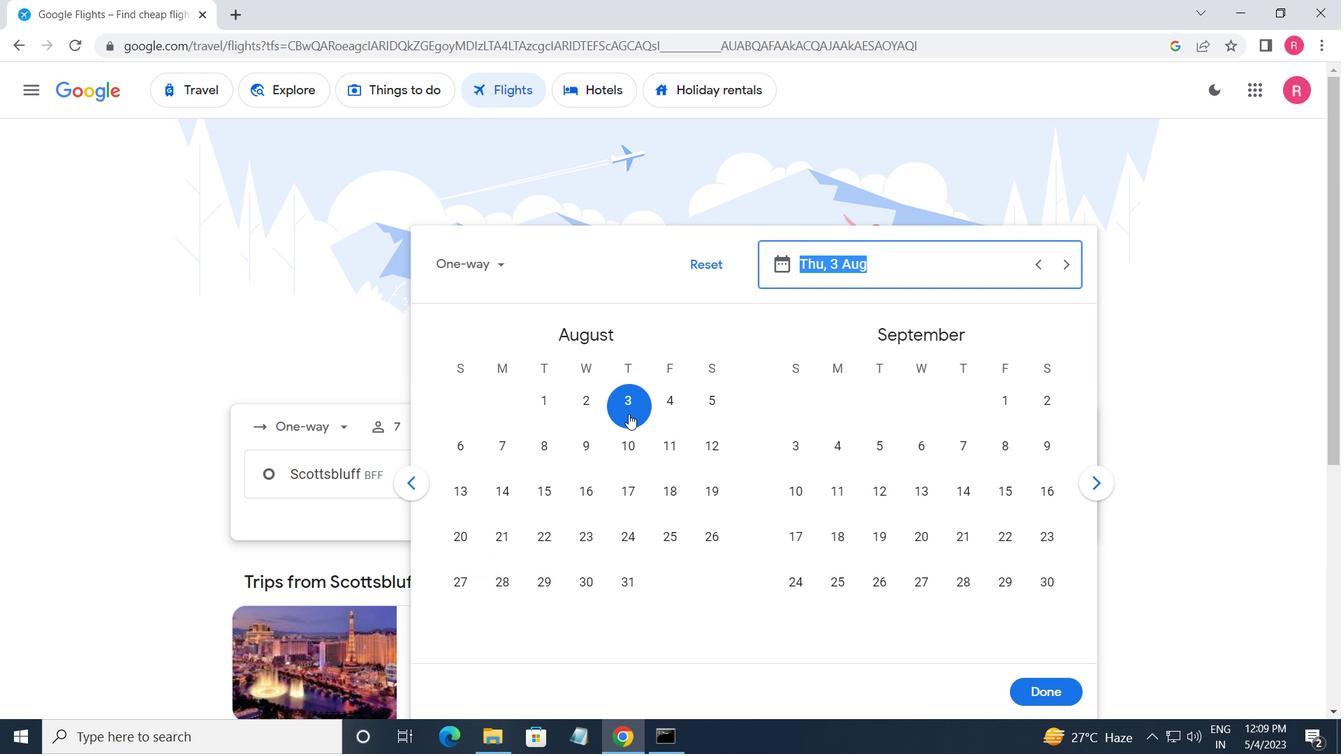 
Action: Mouse moved to (1031, 689)
Screenshot: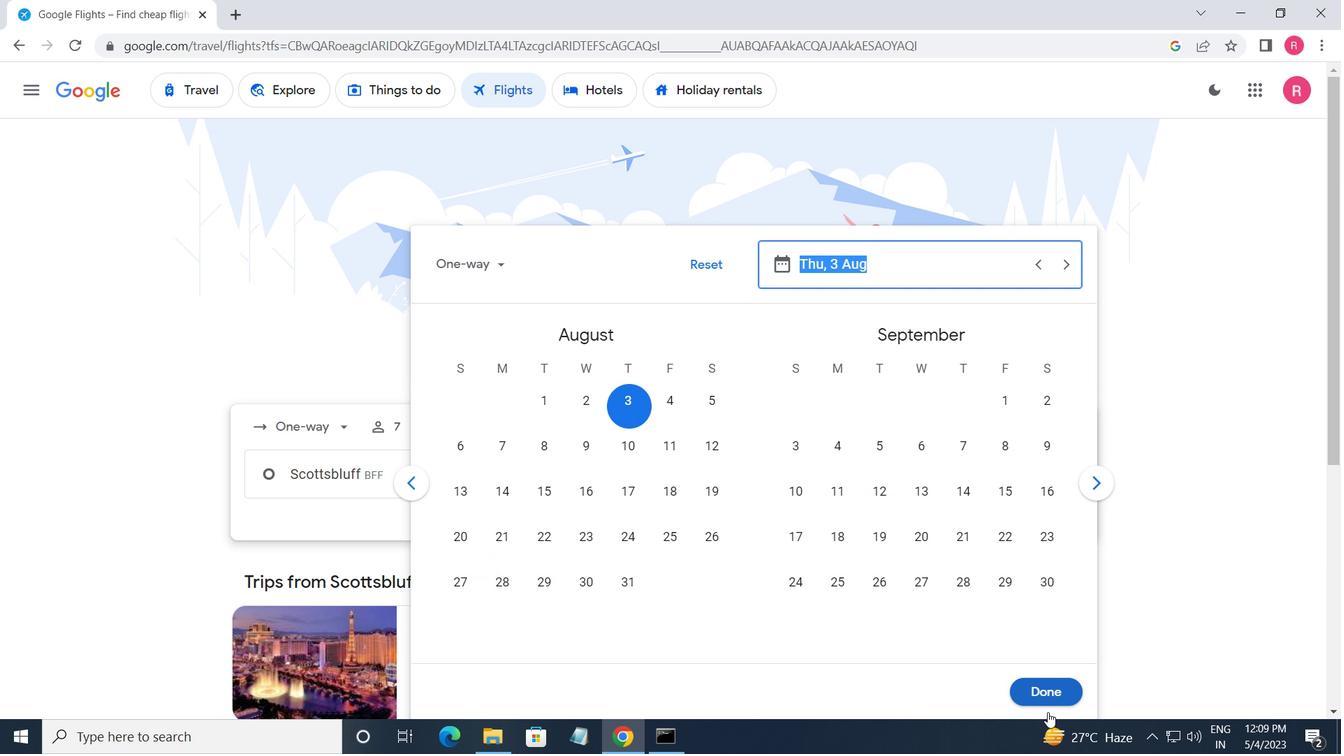 
Action: Mouse pressed left at (1031, 689)
Screenshot: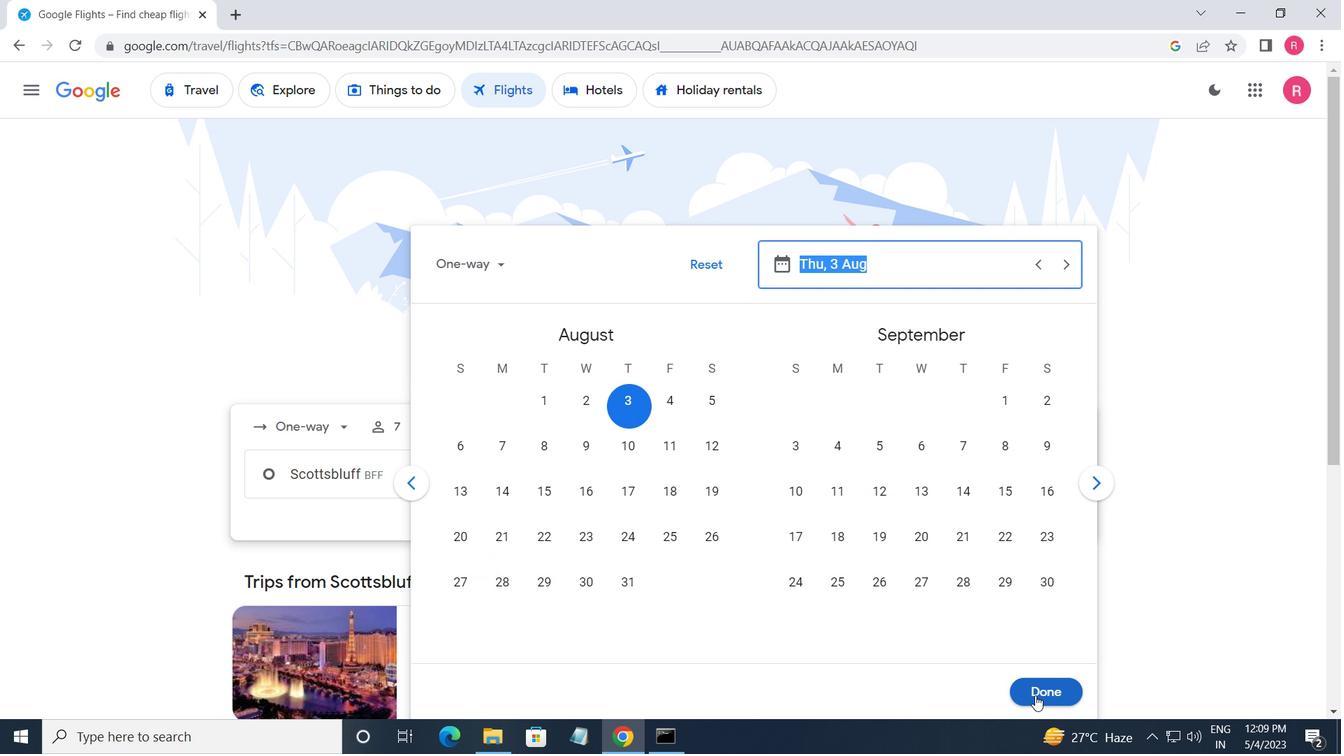 
Action: Mouse moved to (661, 549)
Screenshot: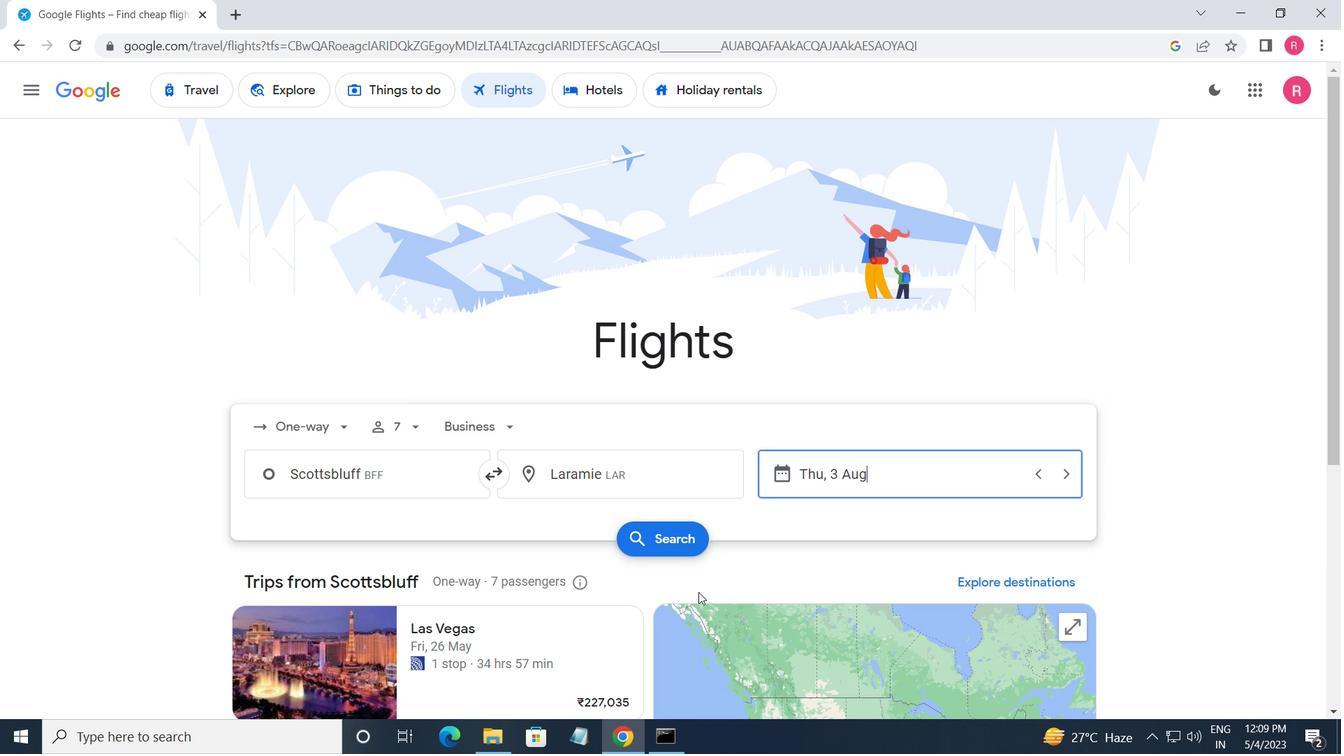 
Action: Mouse pressed left at (661, 549)
Screenshot: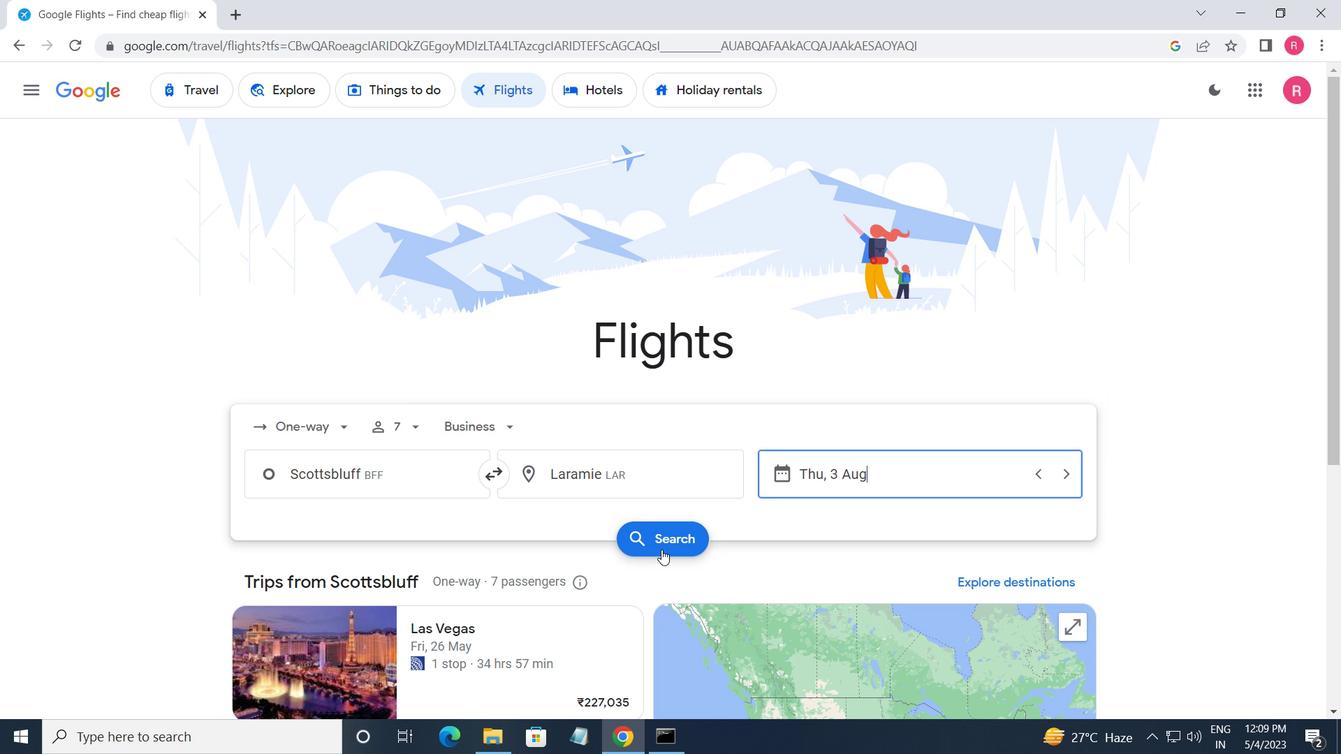 
Action: Mouse moved to (243, 255)
Screenshot: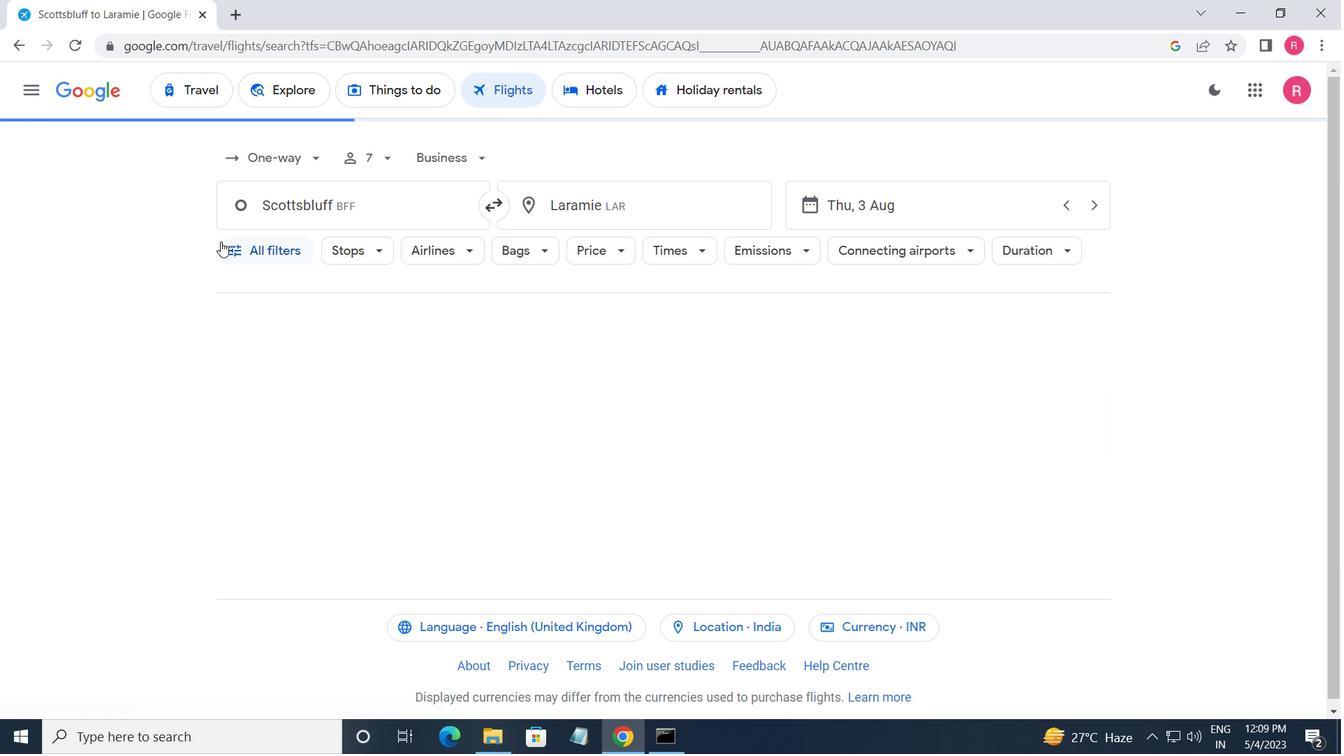 
Action: Mouse pressed left at (243, 255)
Screenshot: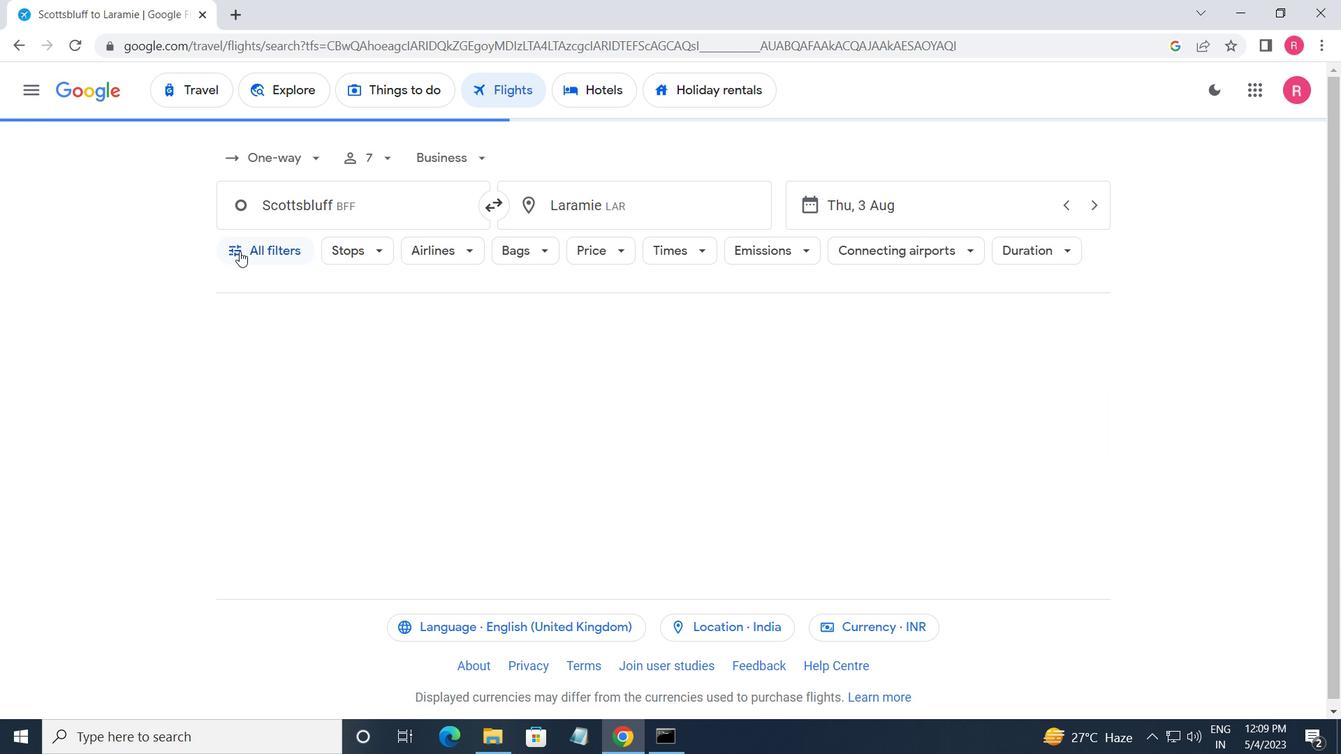 
Action: Mouse moved to (389, 477)
Screenshot: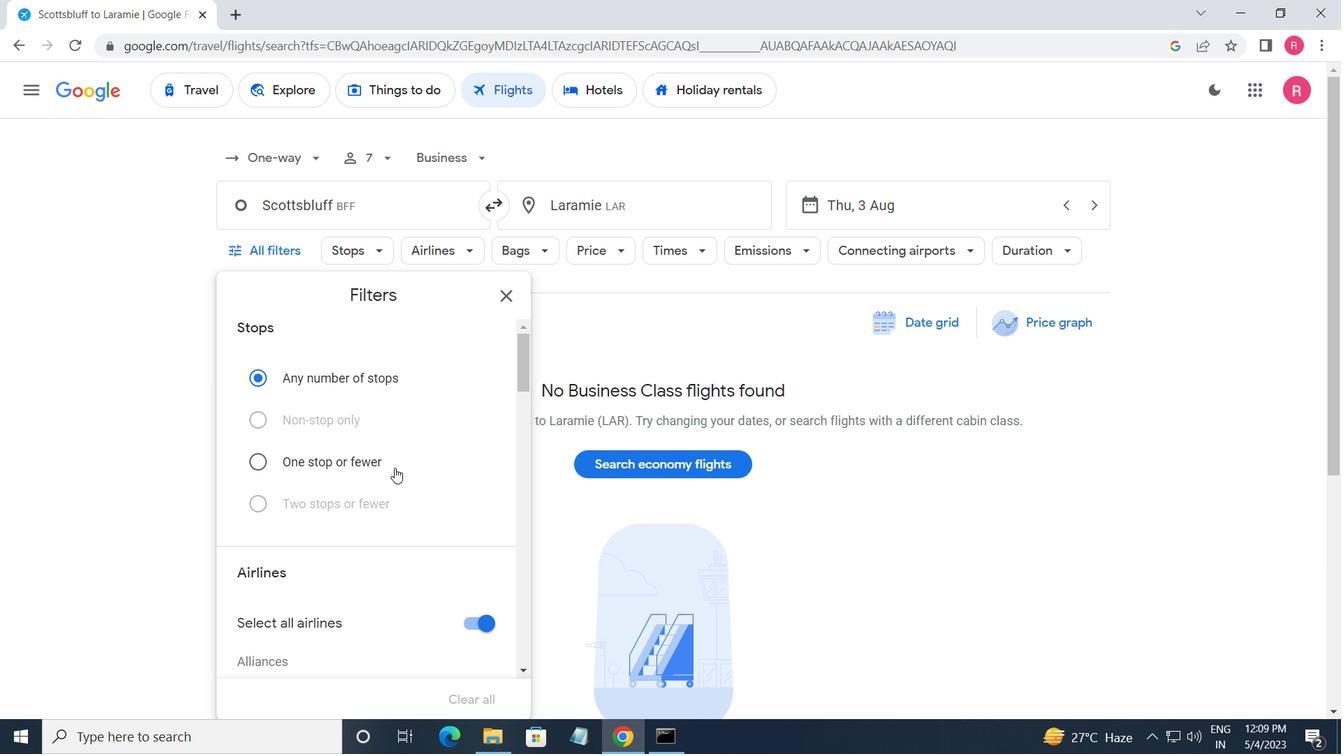 
Action: Mouse scrolled (389, 477) with delta (0, 0)
Screenshot: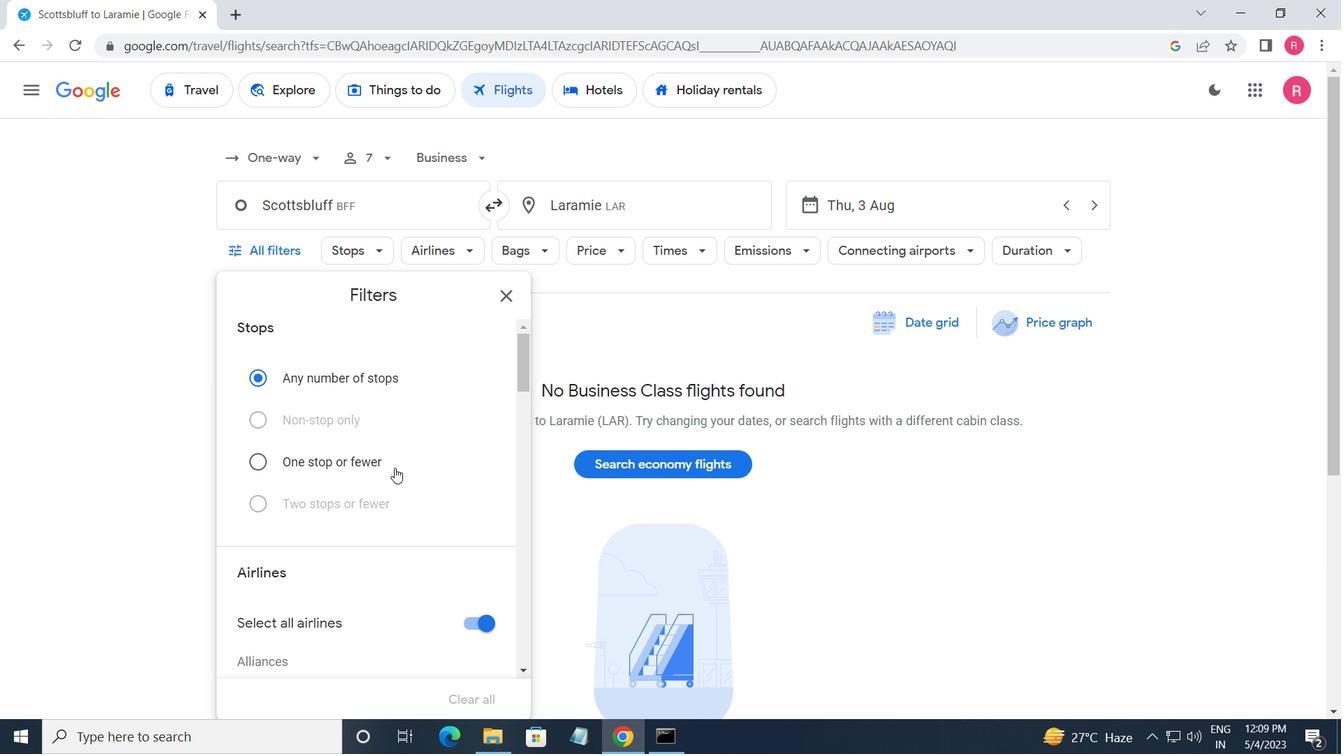 
Action: Mouse moved to (388, 480)
Screenshot: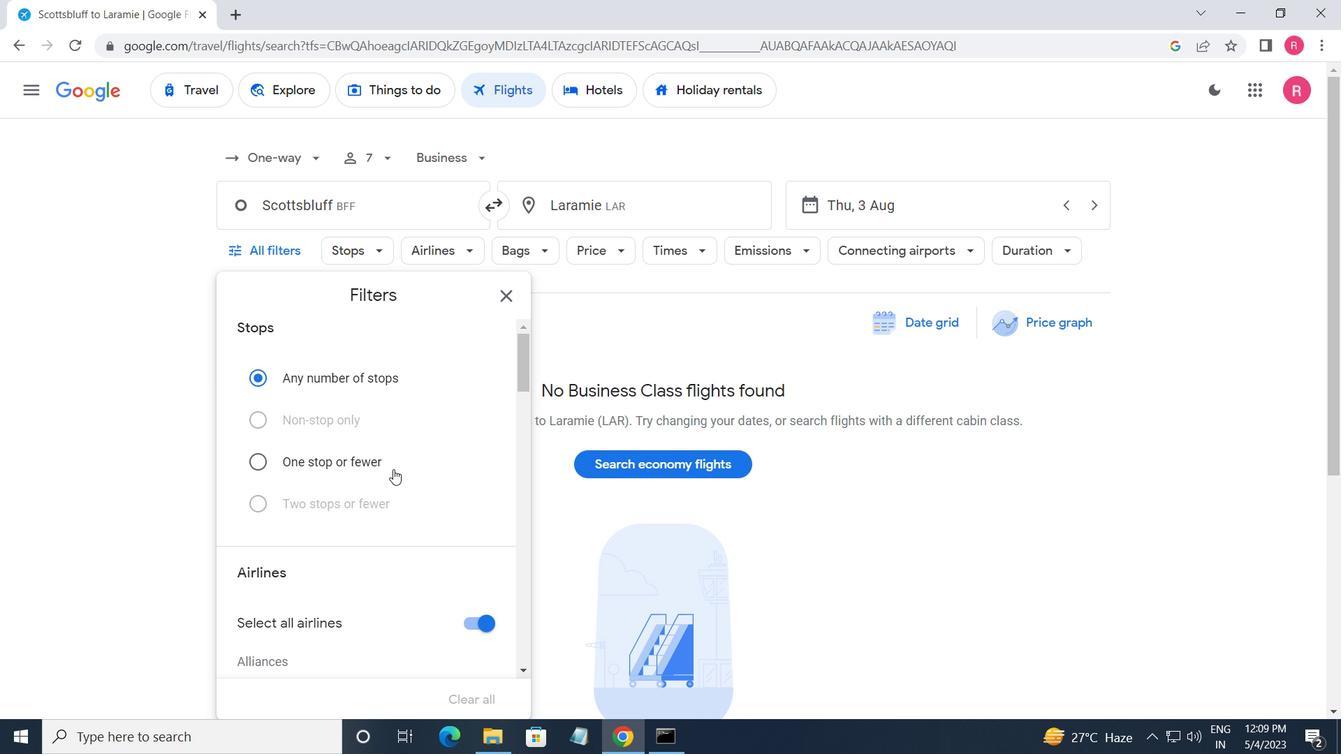 
Action: Mouse scrolled (388, 480) with delta (0, 0)
Screenshot: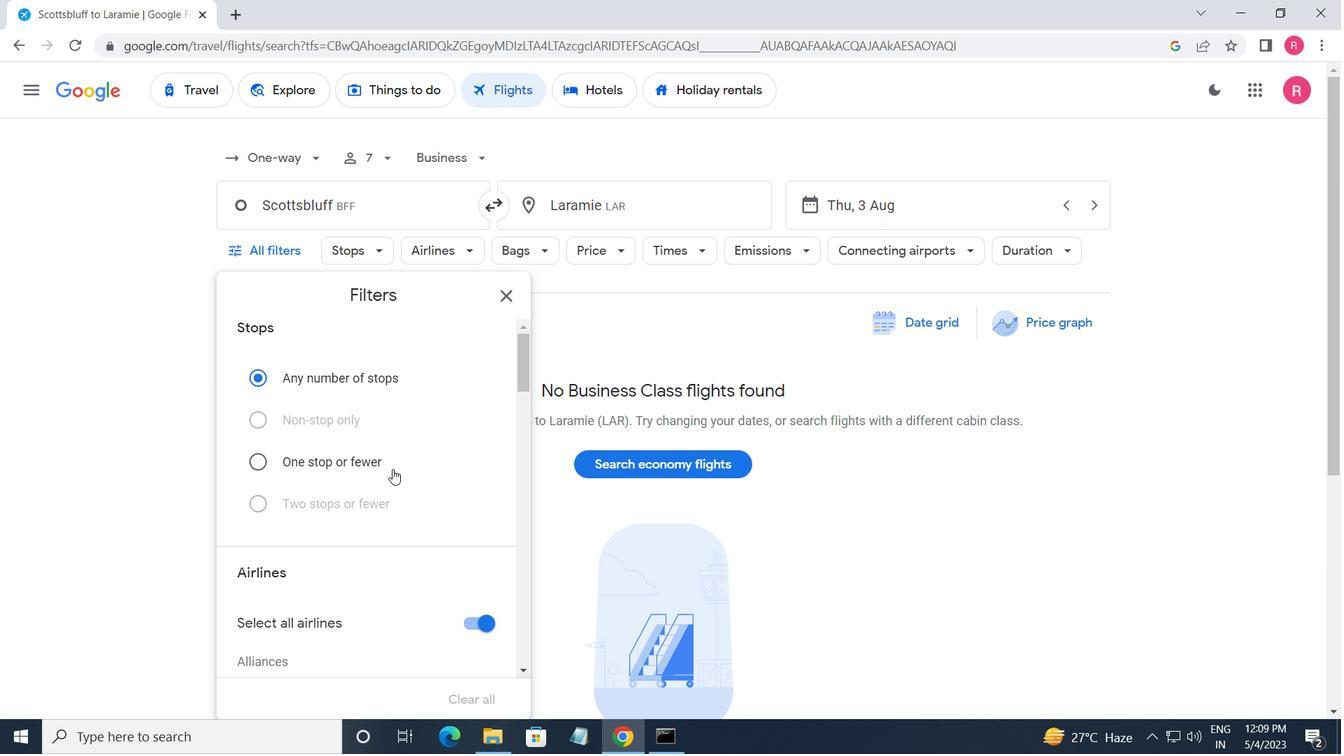 
Action: Mouse scrolled (388, 480) with delta (0, 0)
Screenshot: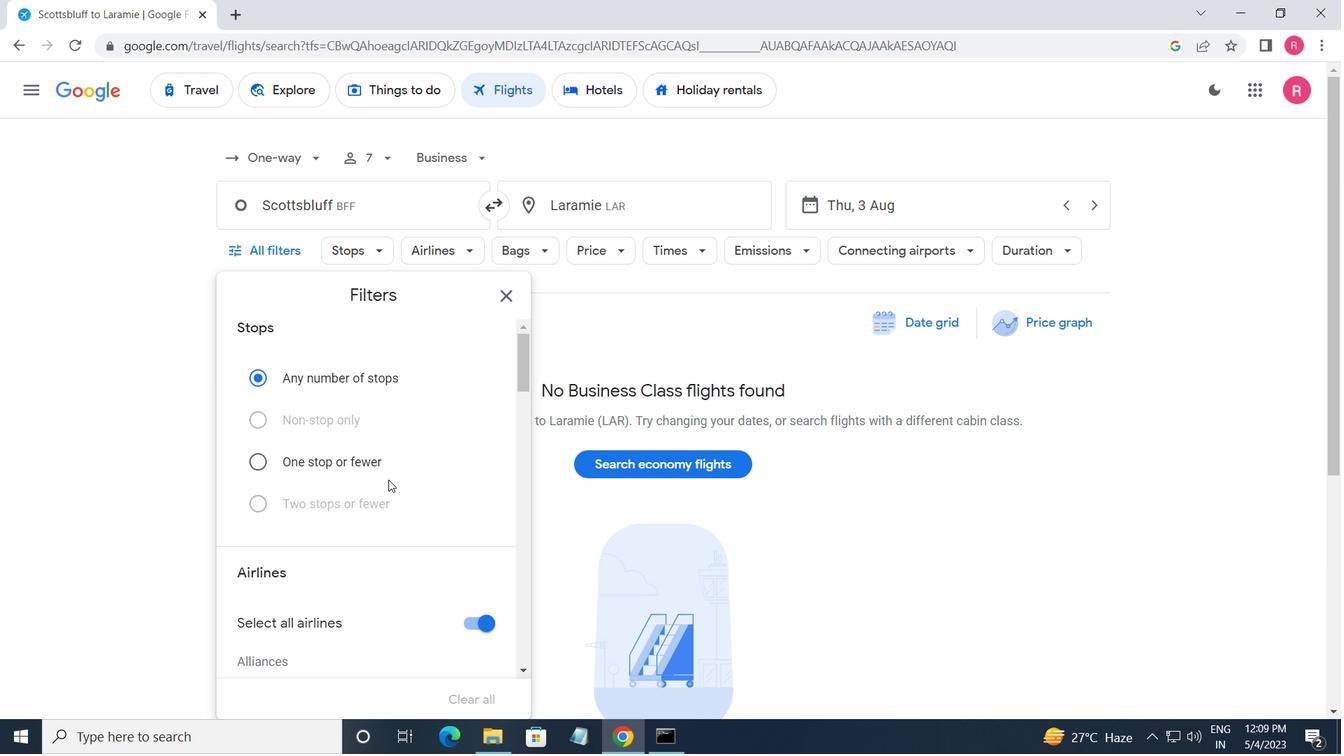 
Action: Mouse scrolled (388, 480) with delta (0, 0)
Screenshot: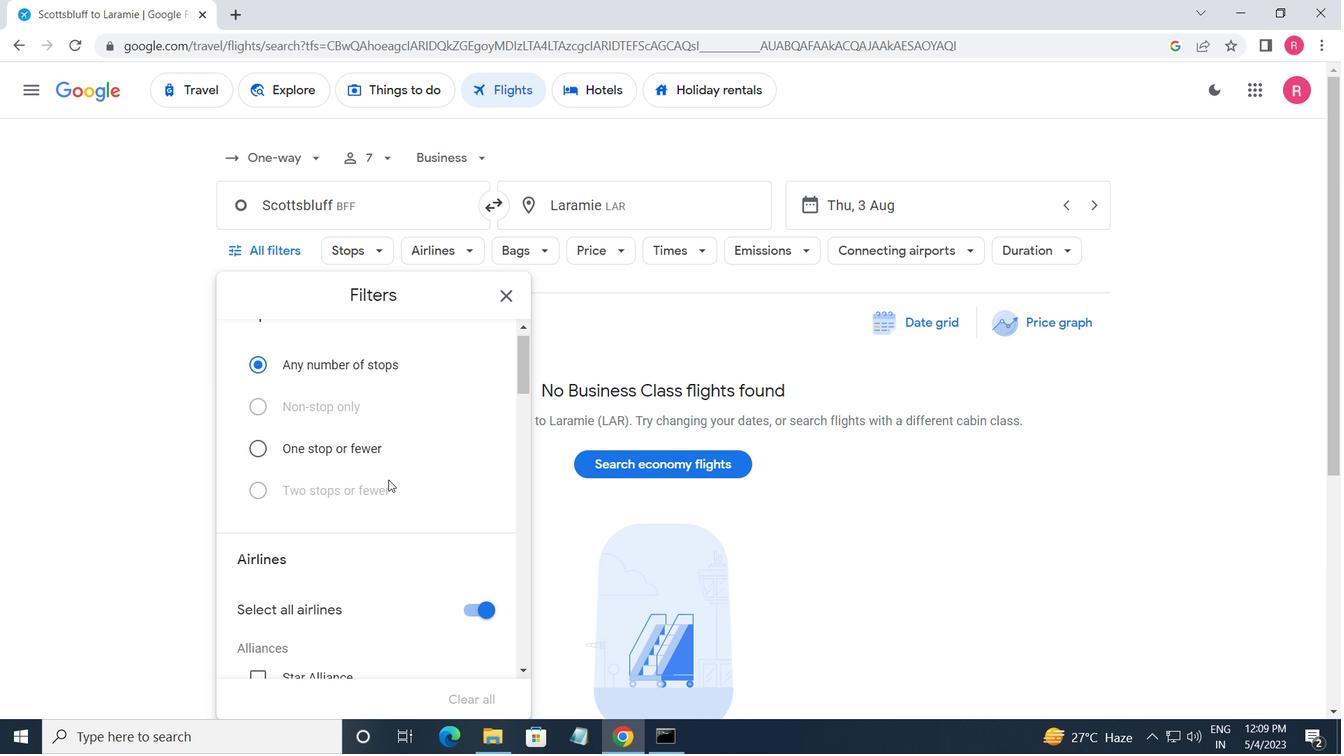 
Action: Mouse scrolled (388, 480) with delta (0, 0)
Screenshot: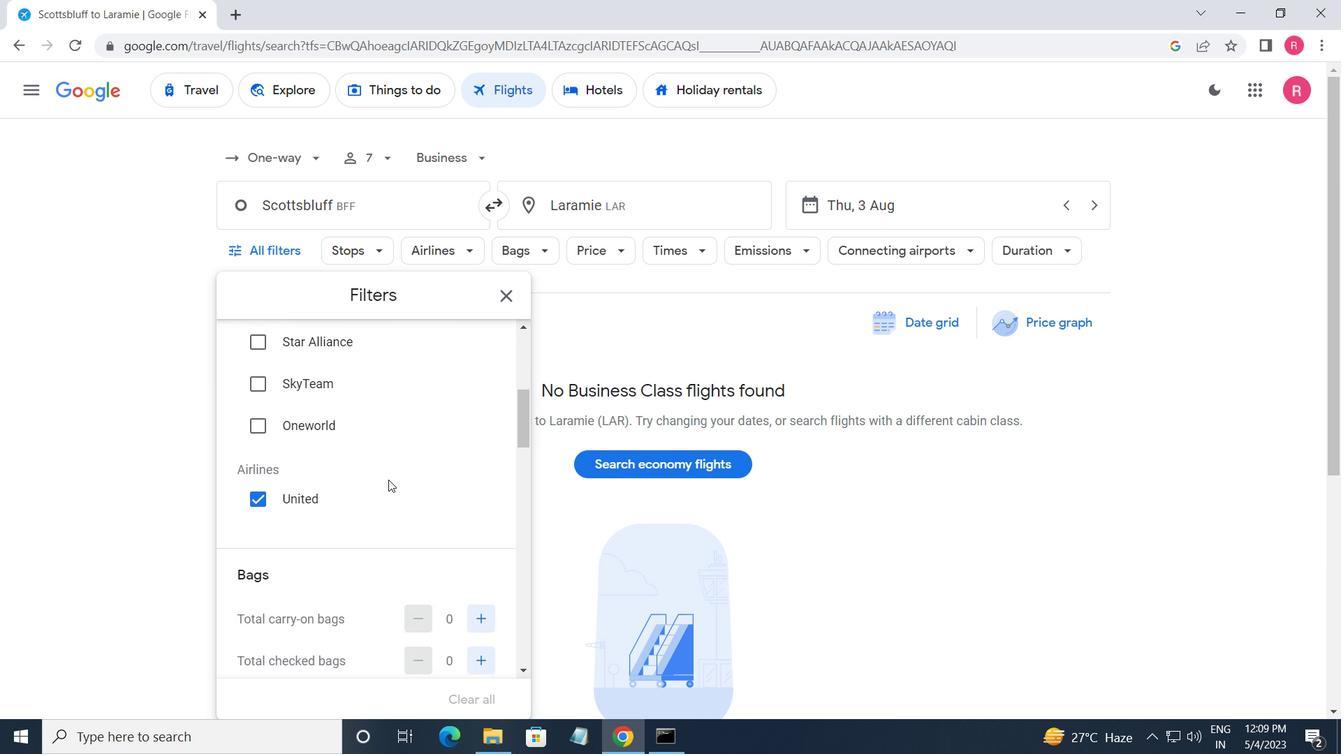 
Action: Mouse moved to (387, 480)
Screenshot: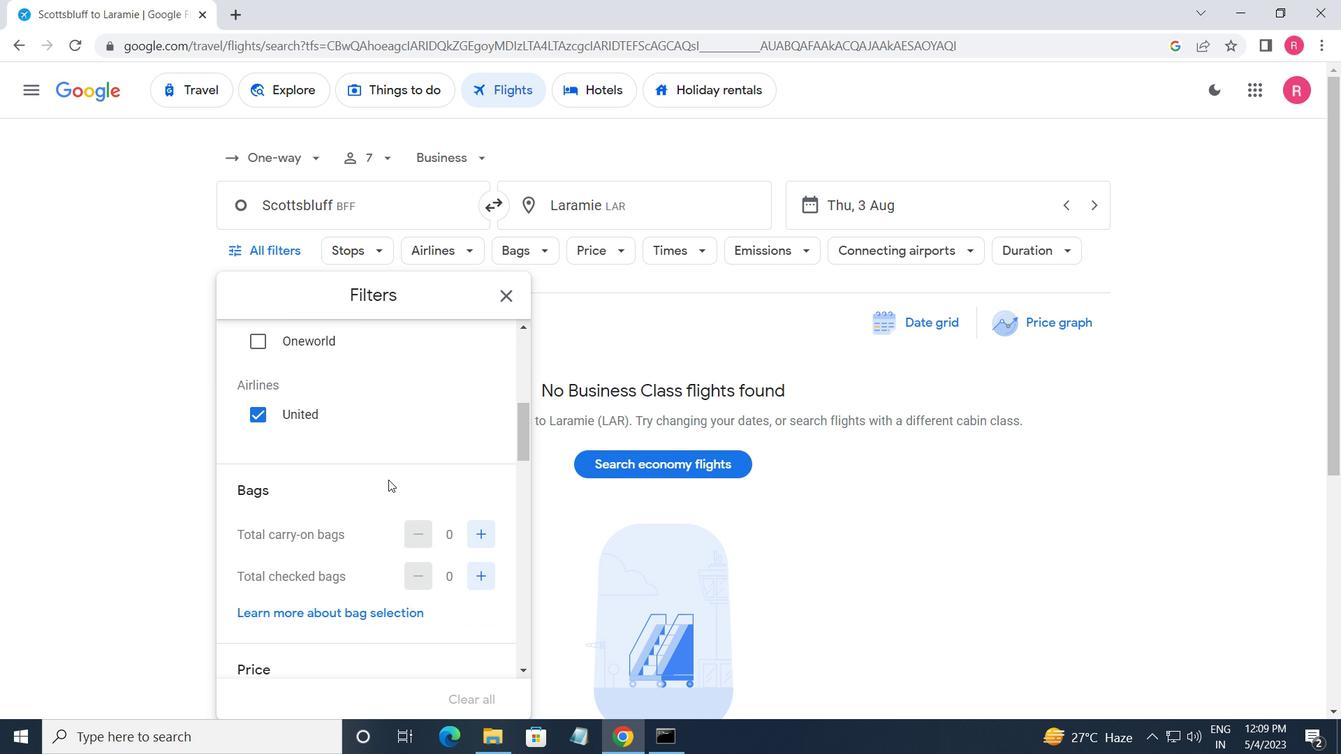 
Action: Mouse scrolled (387, 481) with delta (0, 0)
Screenshot: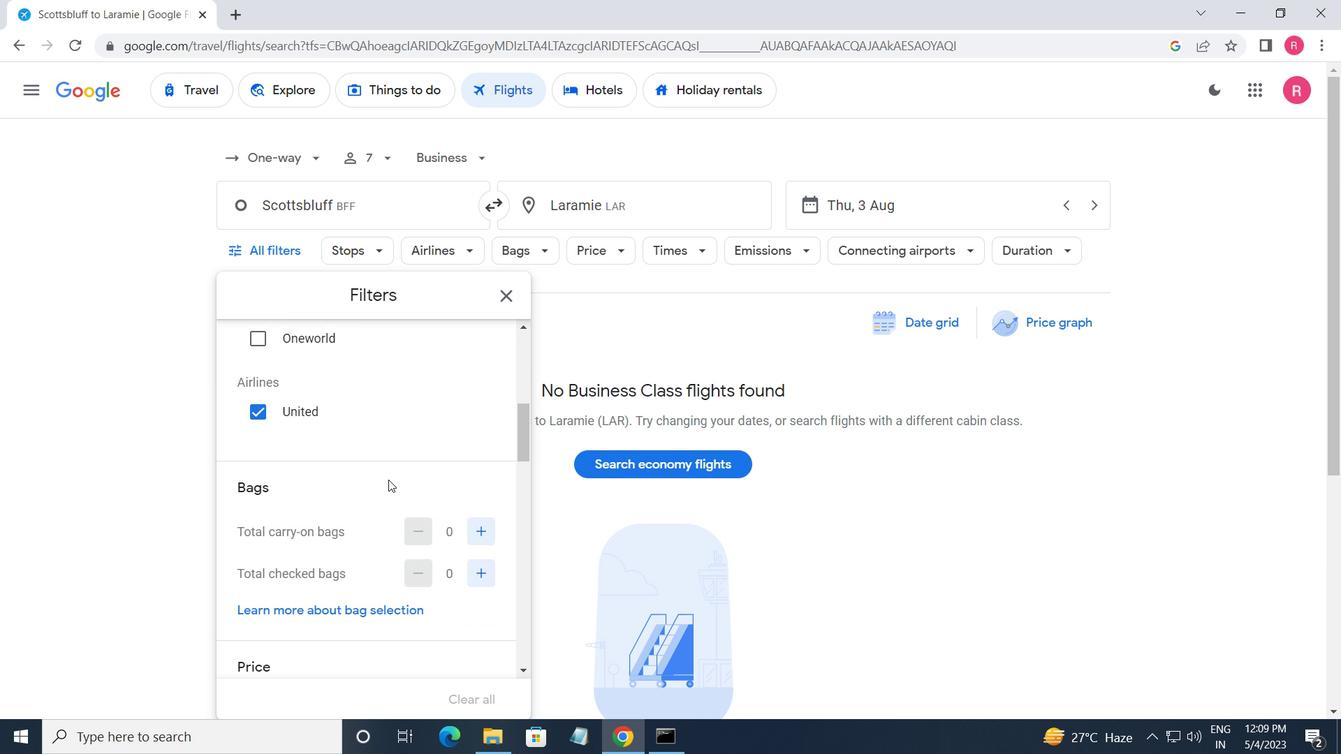 
Action: Mouse moved to (386, 480)
Screenshot: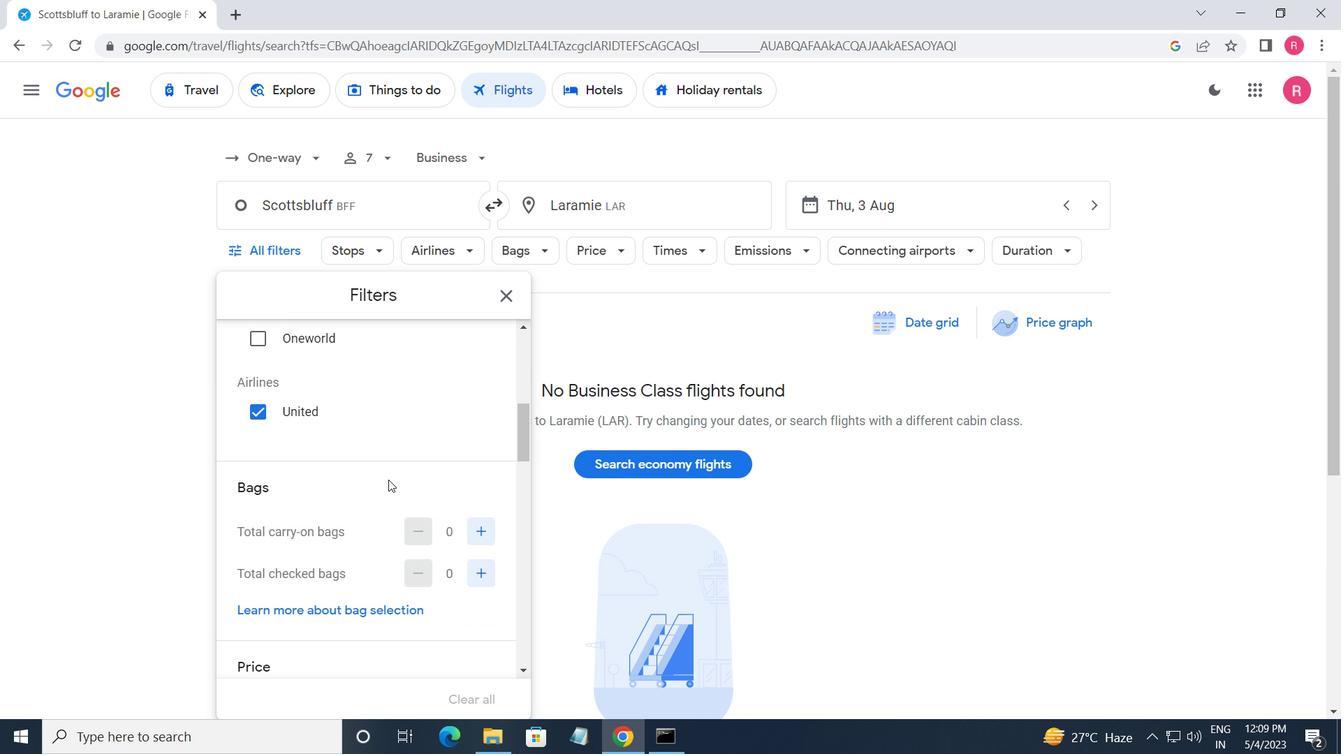 
Action: Mouse scrolled (386, 480) with delta (0, 0)
Screenshot: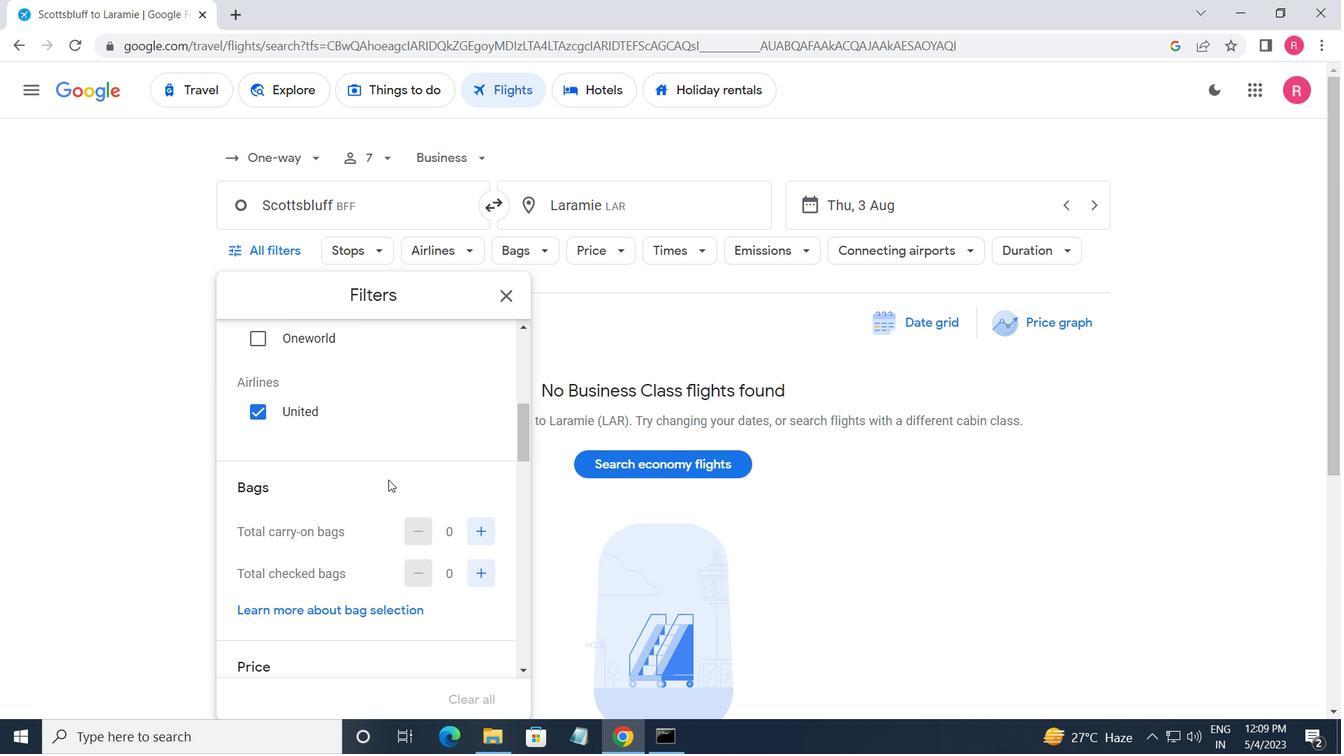
Action: Mouse moved to (470, 363)
Screenshot: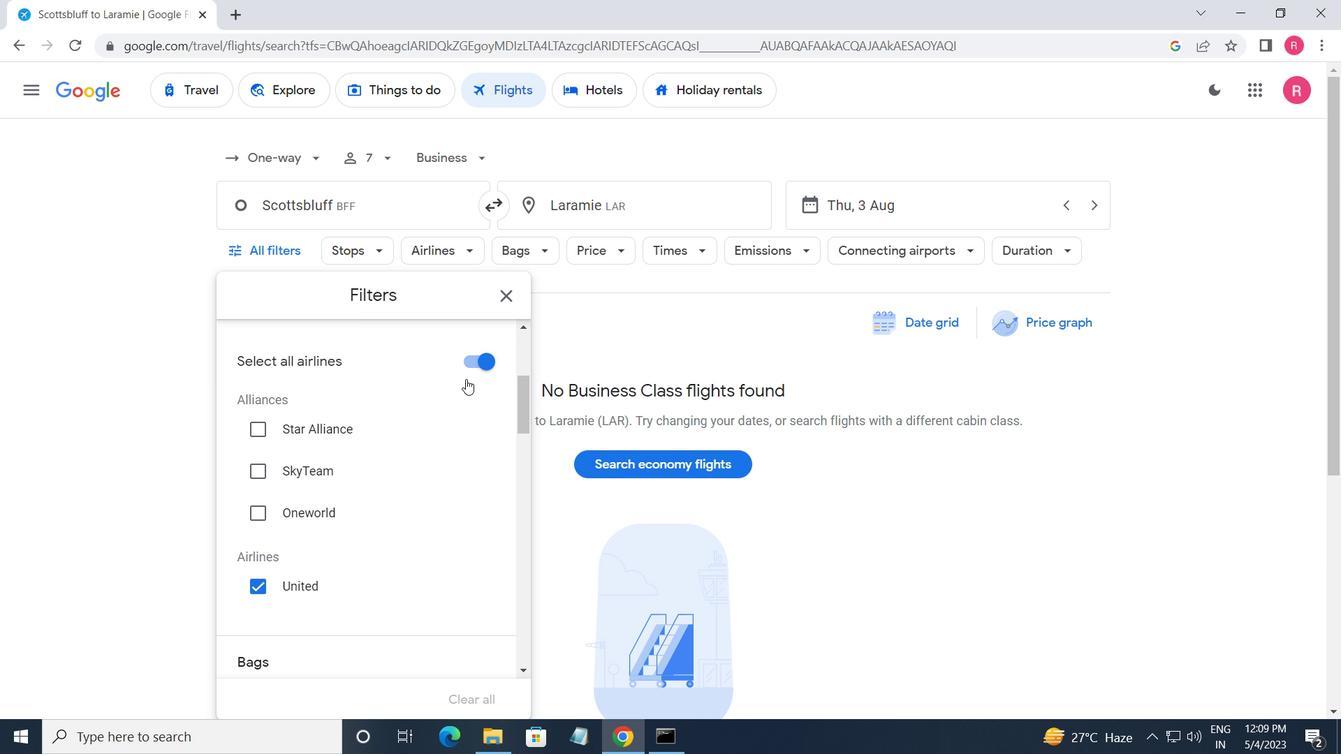 
Action: Mouse pressed left at (470, 363)
Screenshot: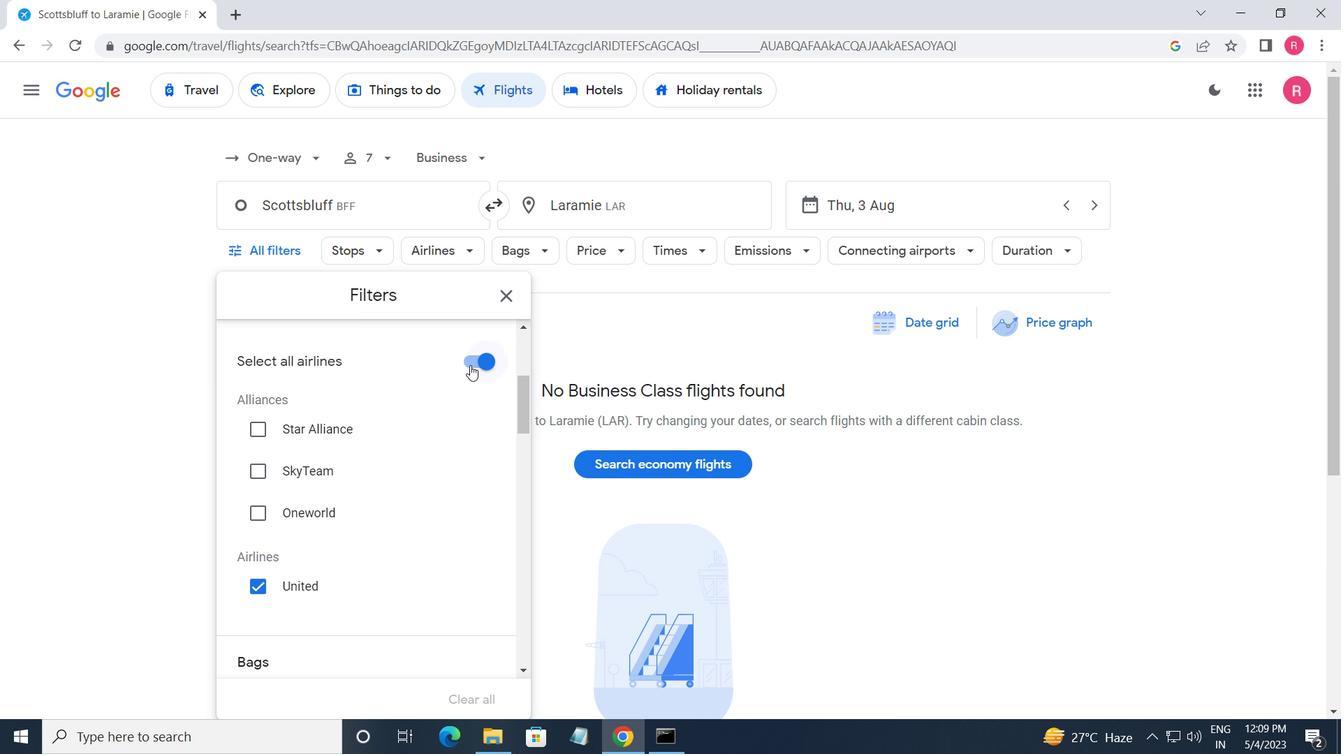 
Action: Mouse moved to (443, 440)
Screenshot: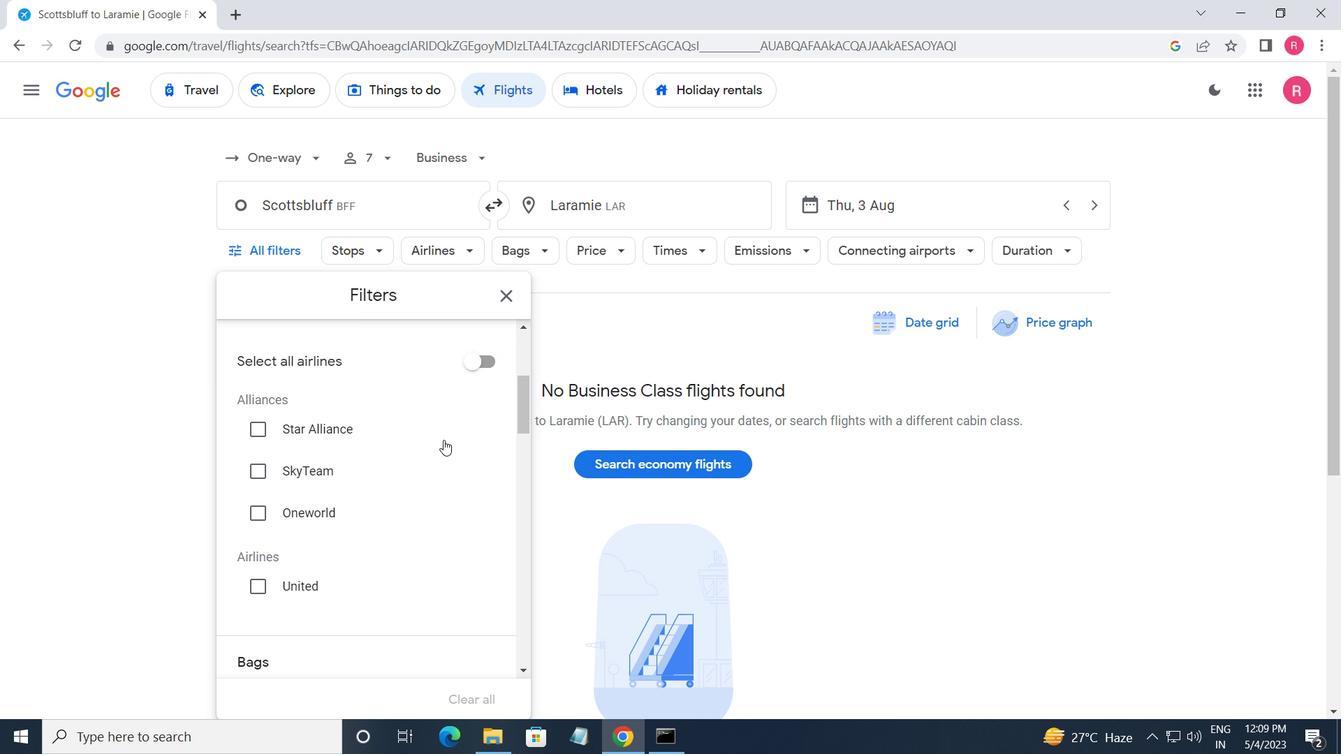 
Action: Mouse scrolled (443, 440) with delta (0, 0)
Screenshot: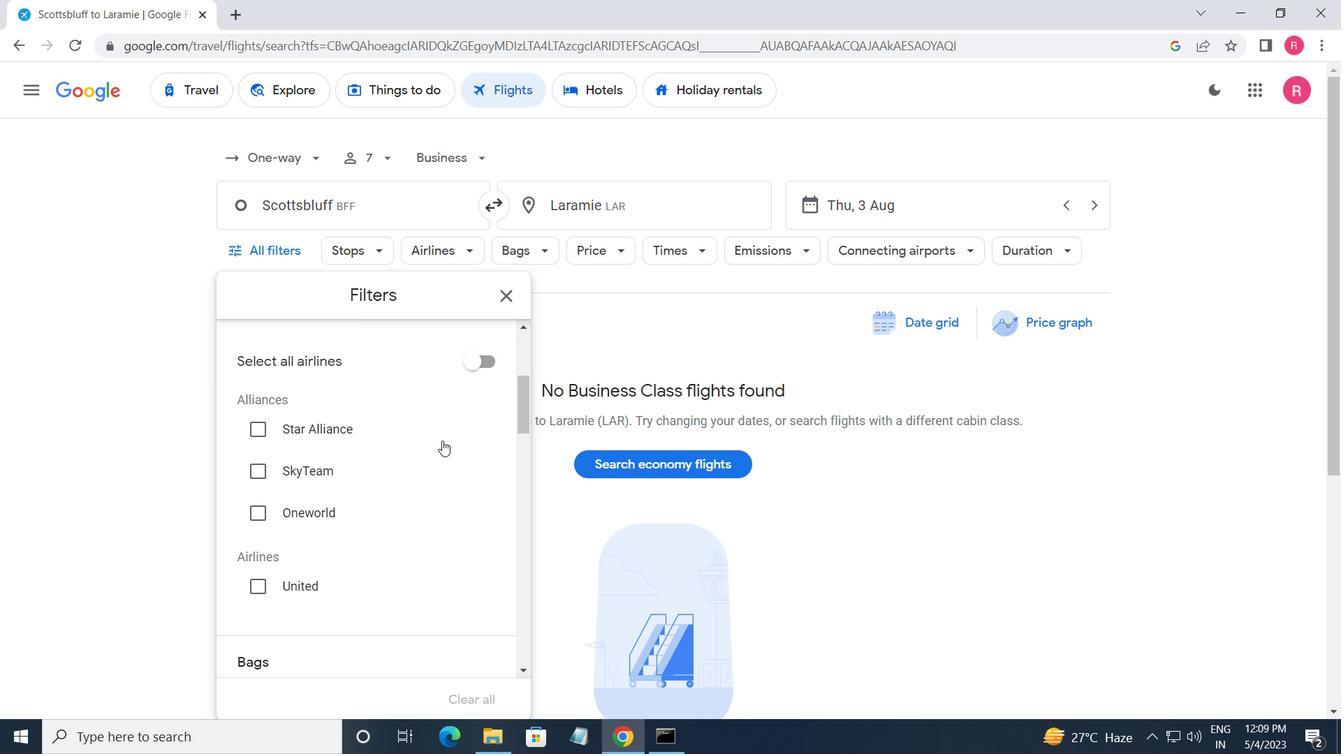 
Action: Mouse scrolled (443, 440) with delta (0, 0)
Screenshot: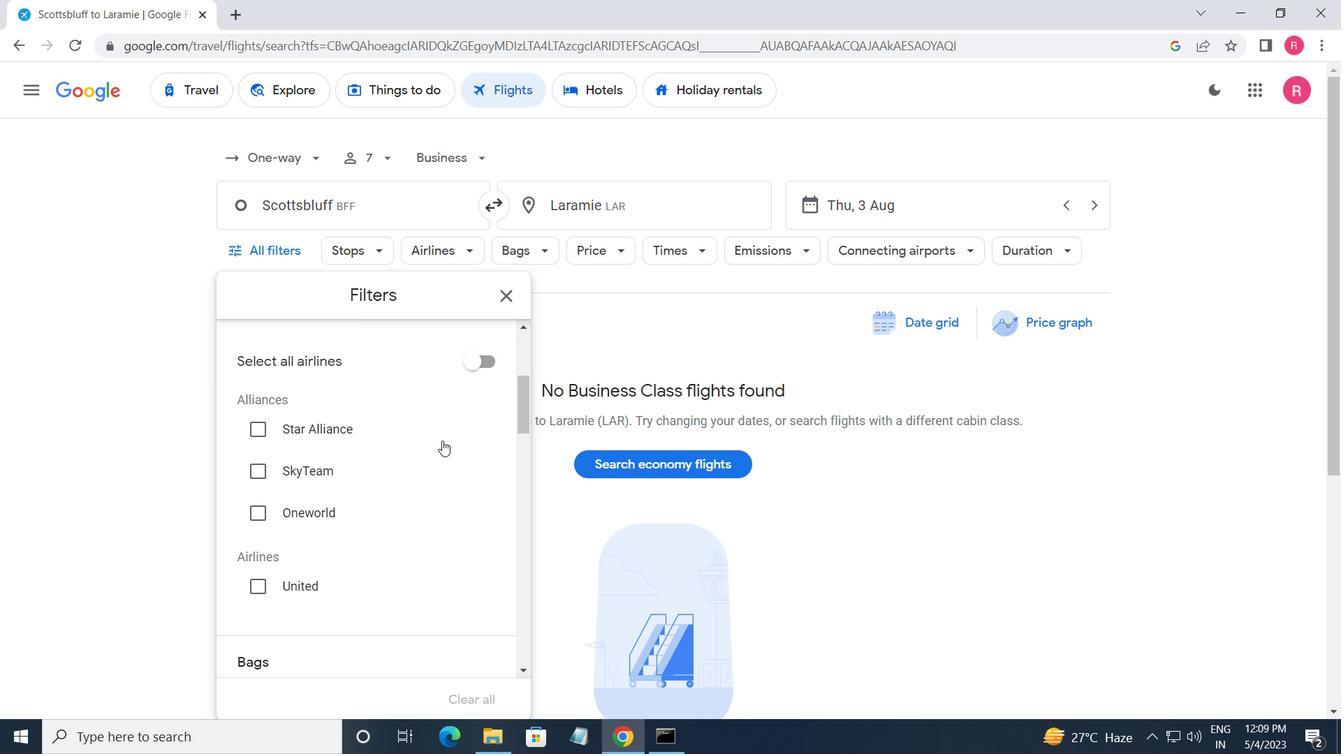 
Action: Mouse scrolled (443, 440) with delta (0, 0)
Screenshot: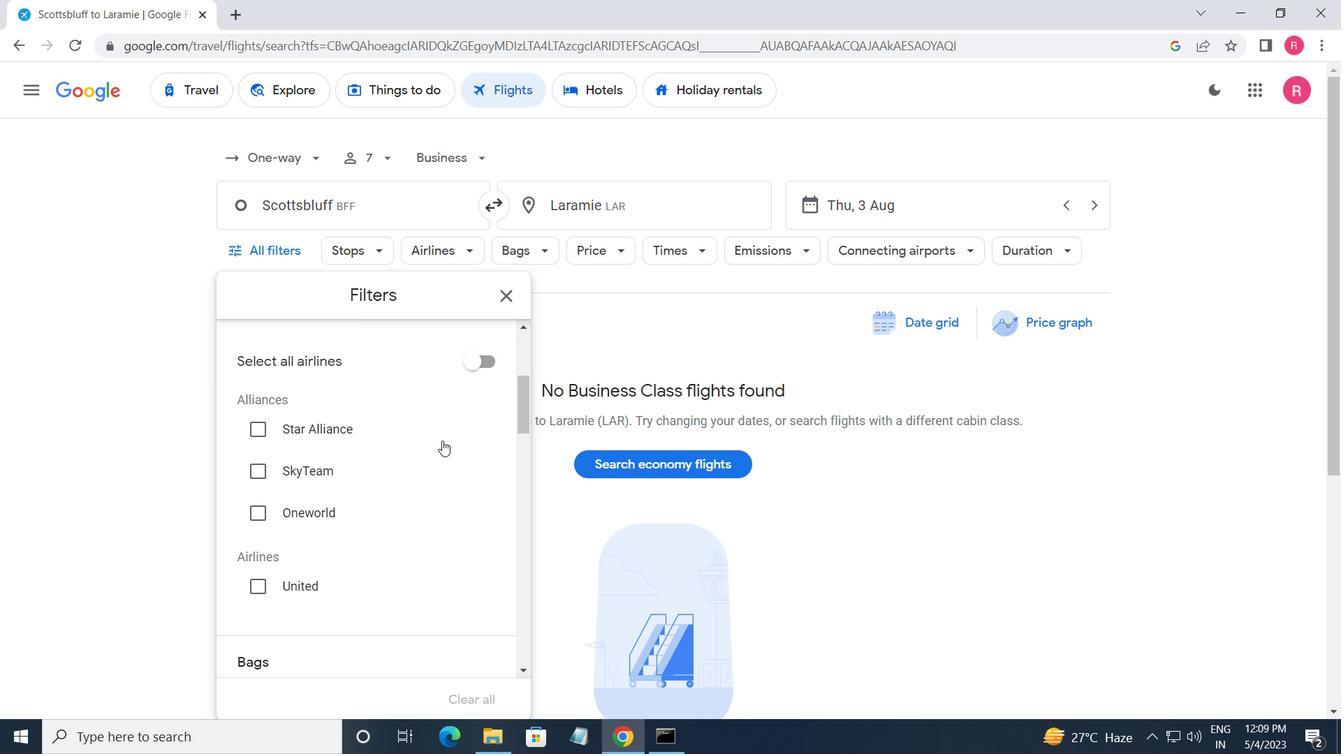 
Action: Mouse moved to (443, 441)
Screenshot: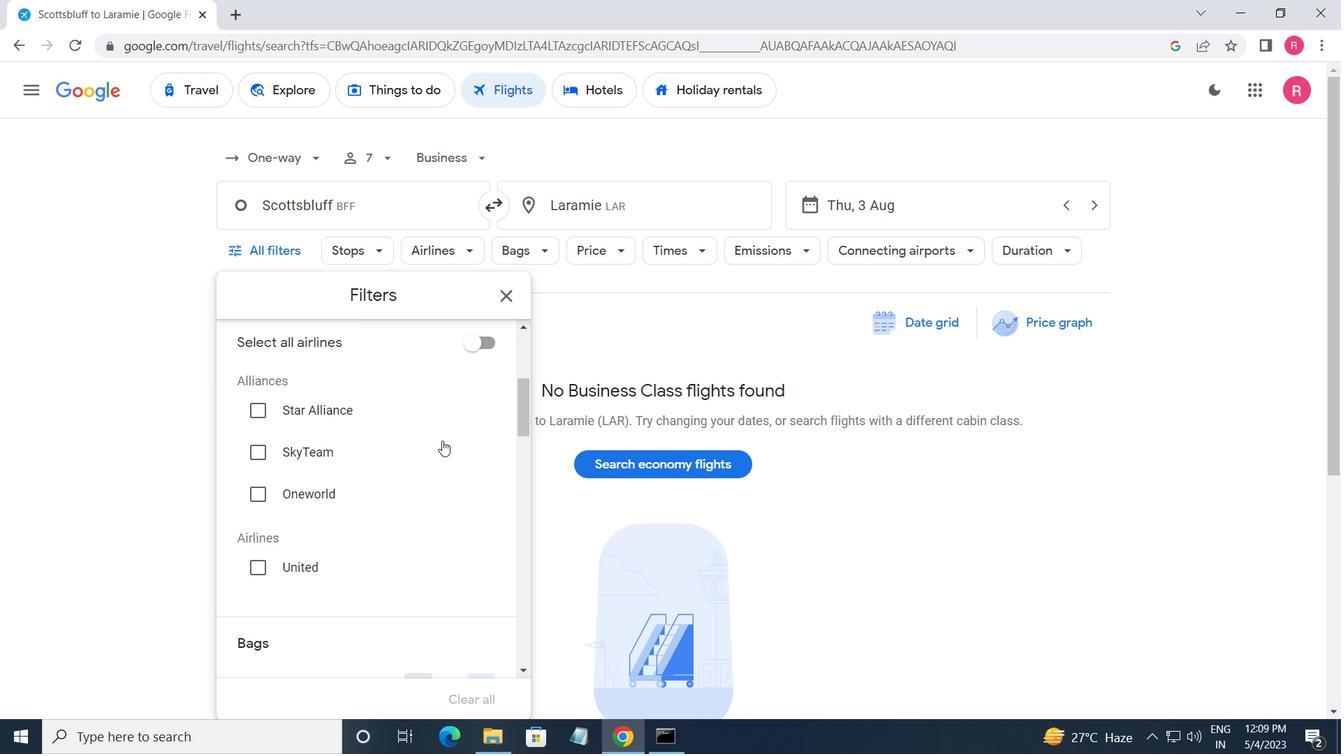 
Action: Mouse scrolled (443, 440) with delta (0, 0)
Screenshot: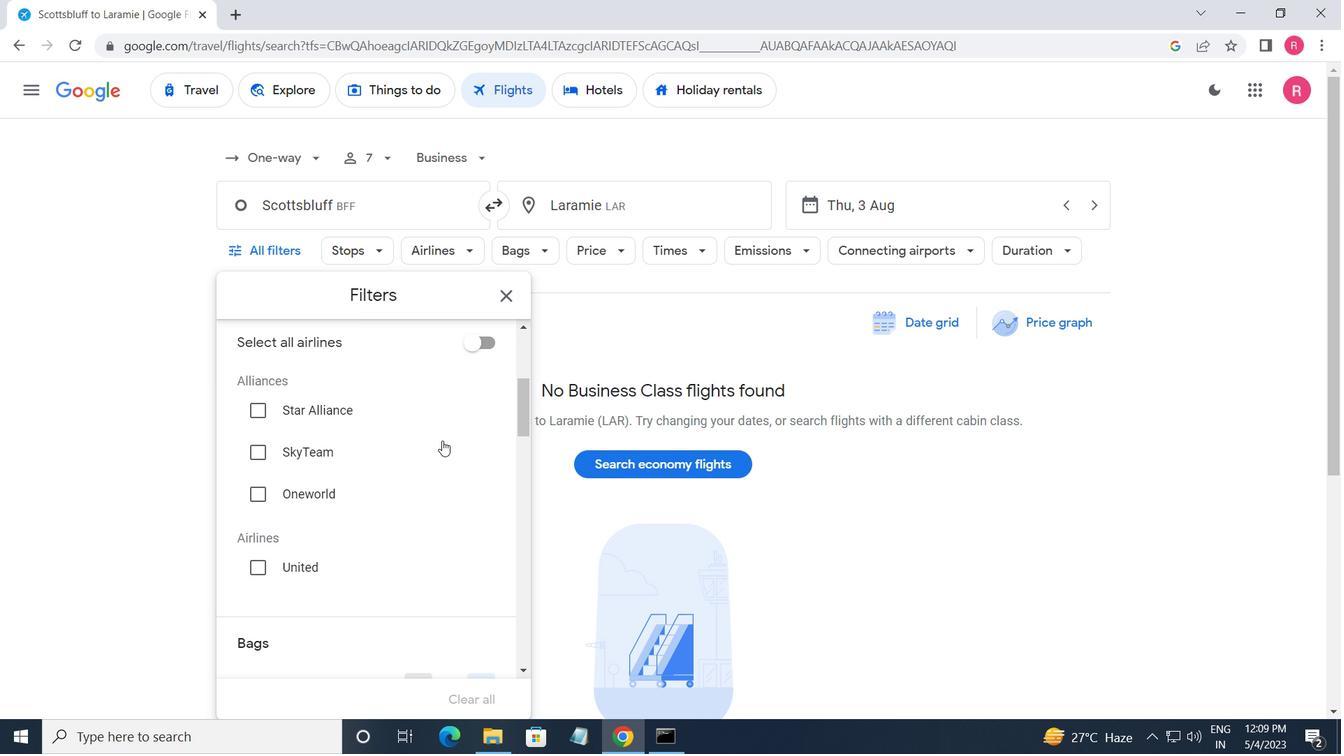 
Action: Mouse moved to (480, 365)
Screenshot: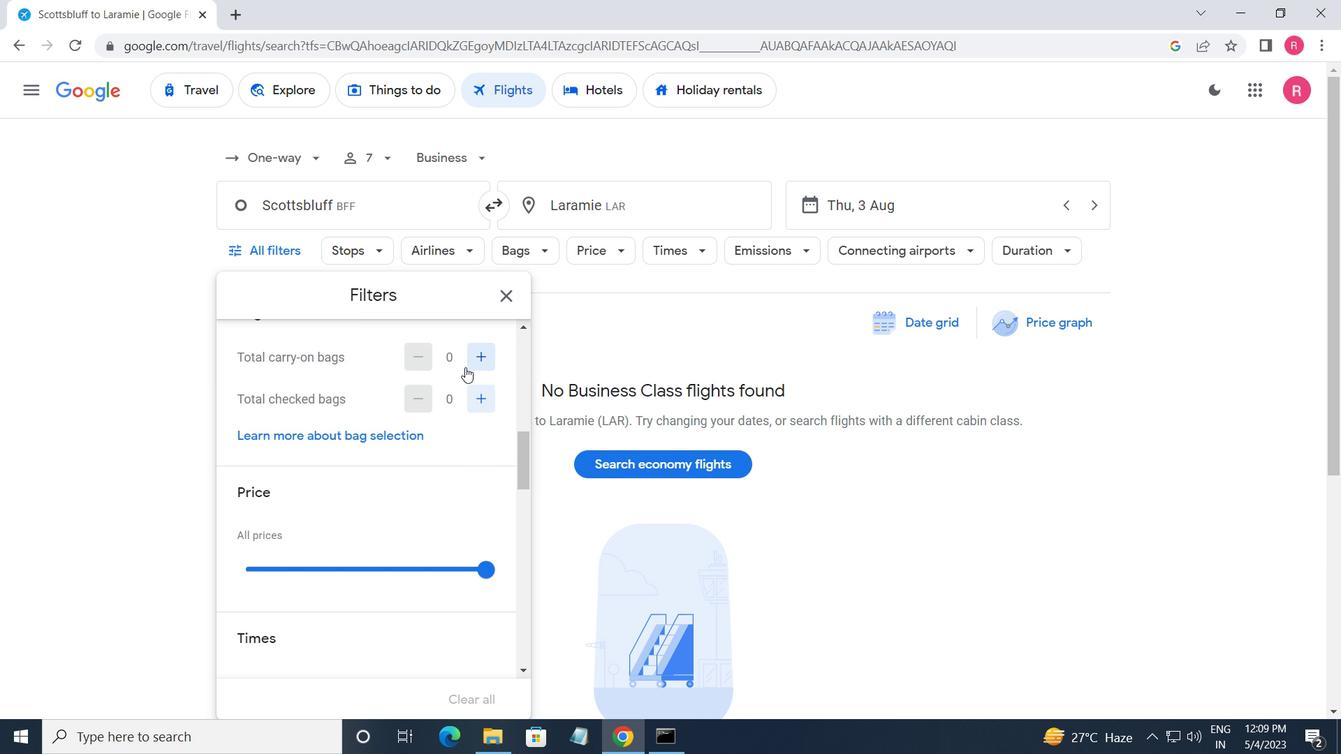 
Action: Mouse pressed left at (480, 365)
Screenshot: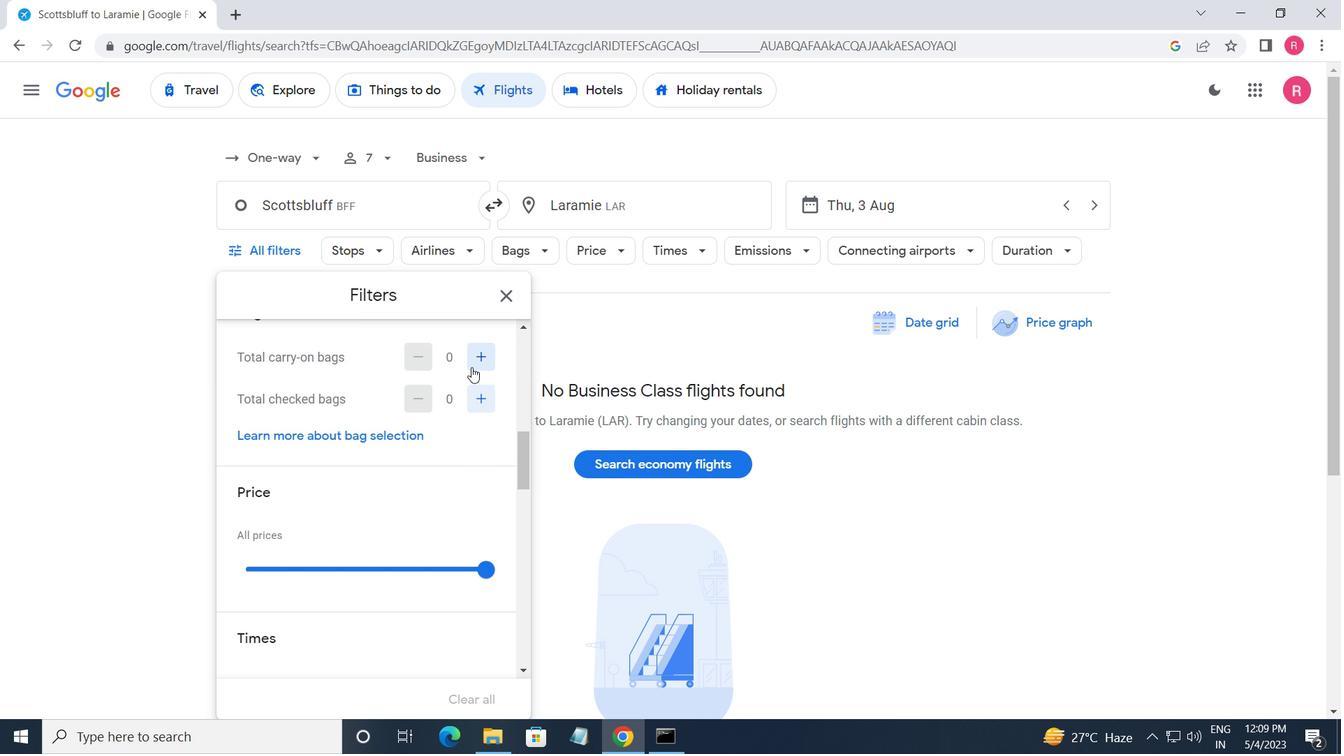 
Action: Mouse moved to (434, 422)
Screenshot: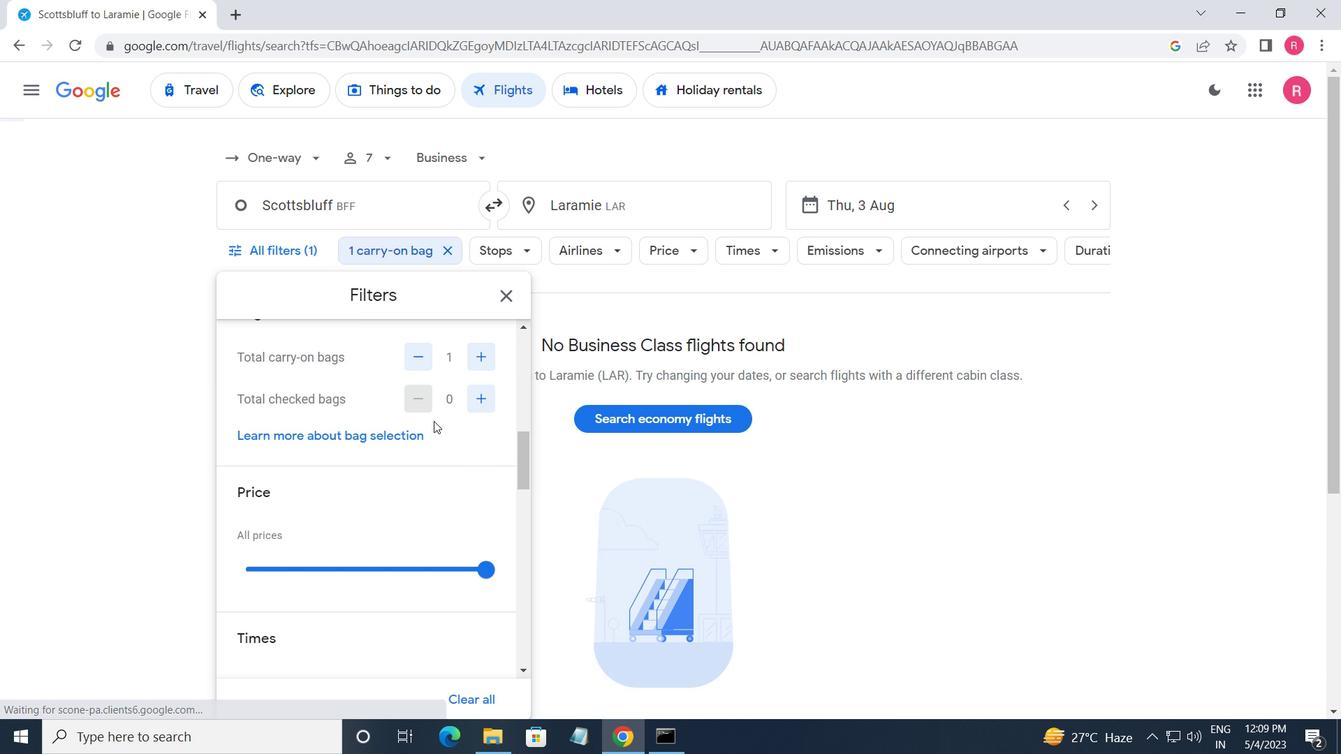 
Action: Mouse scrolled (434, 422) with delta (0, 0)
Screenshot: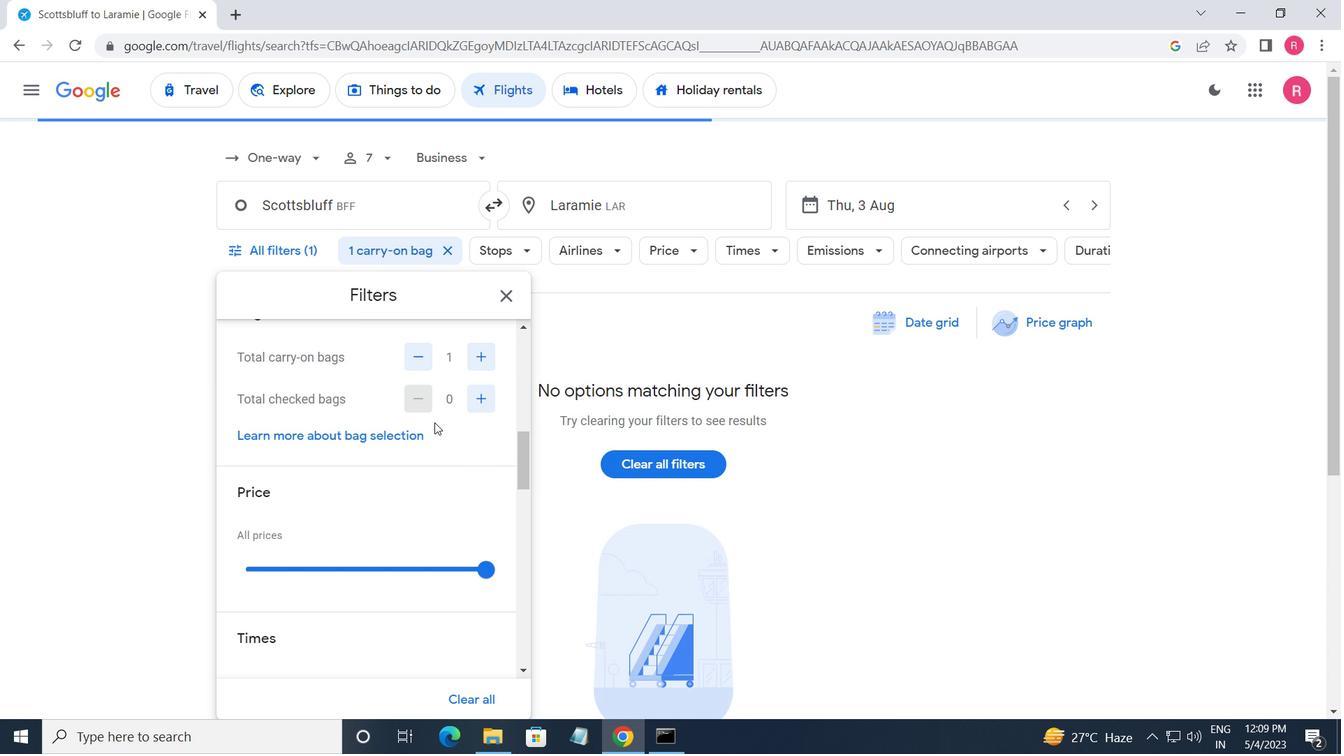 
Action: Mouse moved to (432, 424)
Screenshot: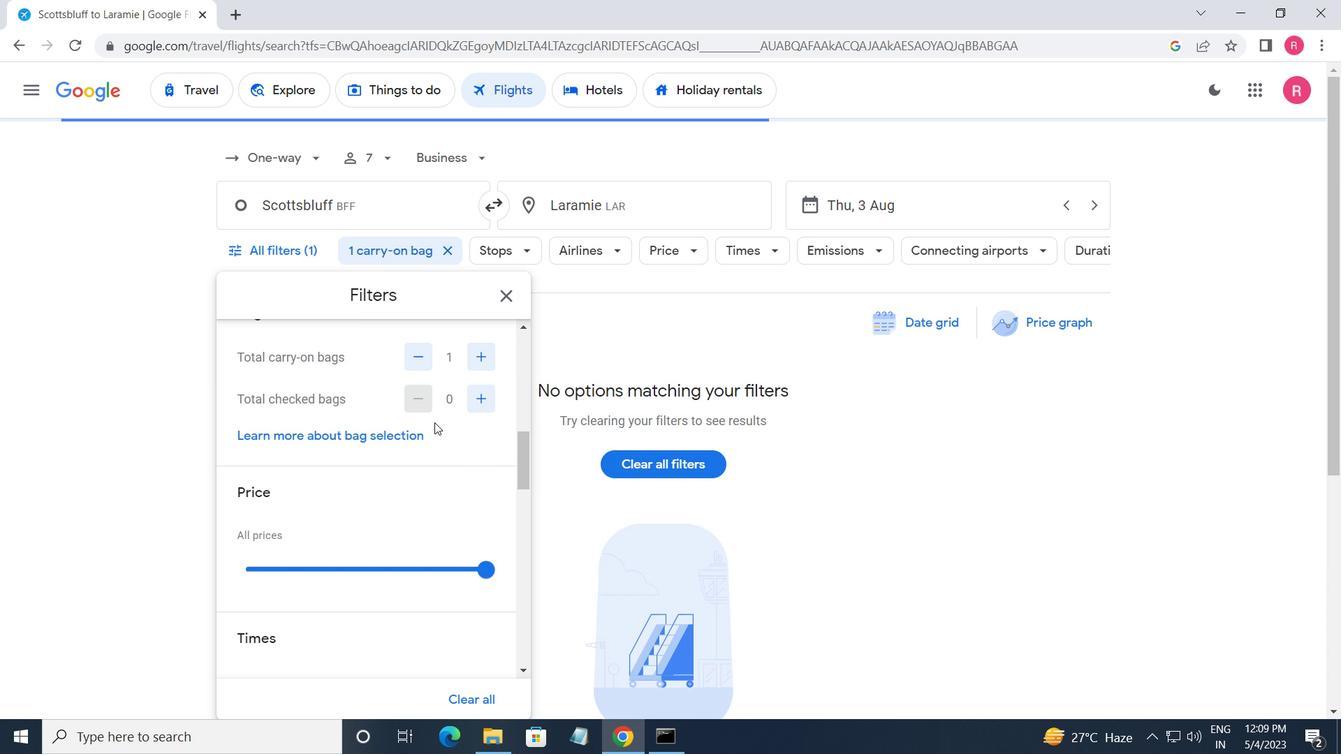 
Action: Mouse scrolled (432, 423) with delta (0, 0)
Screenshot: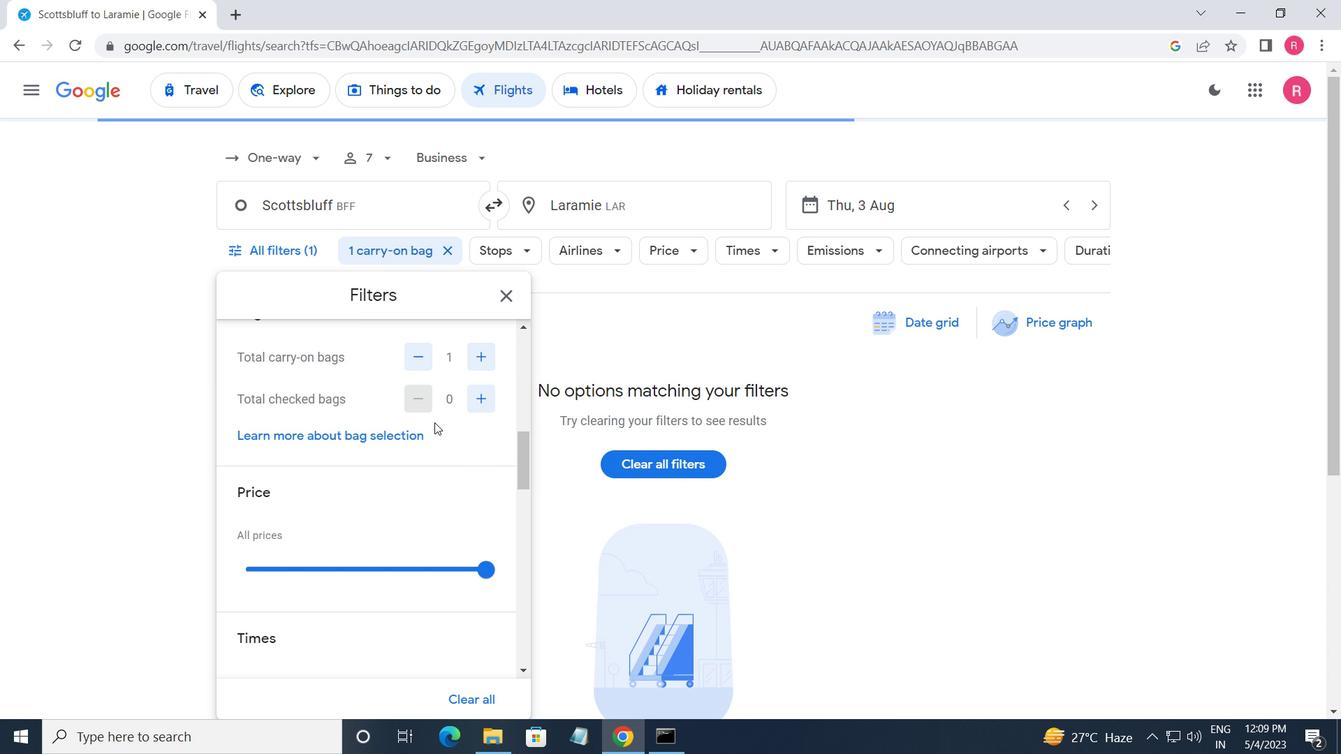 
Action: Mouse moved to (482, 393)
Screenshot: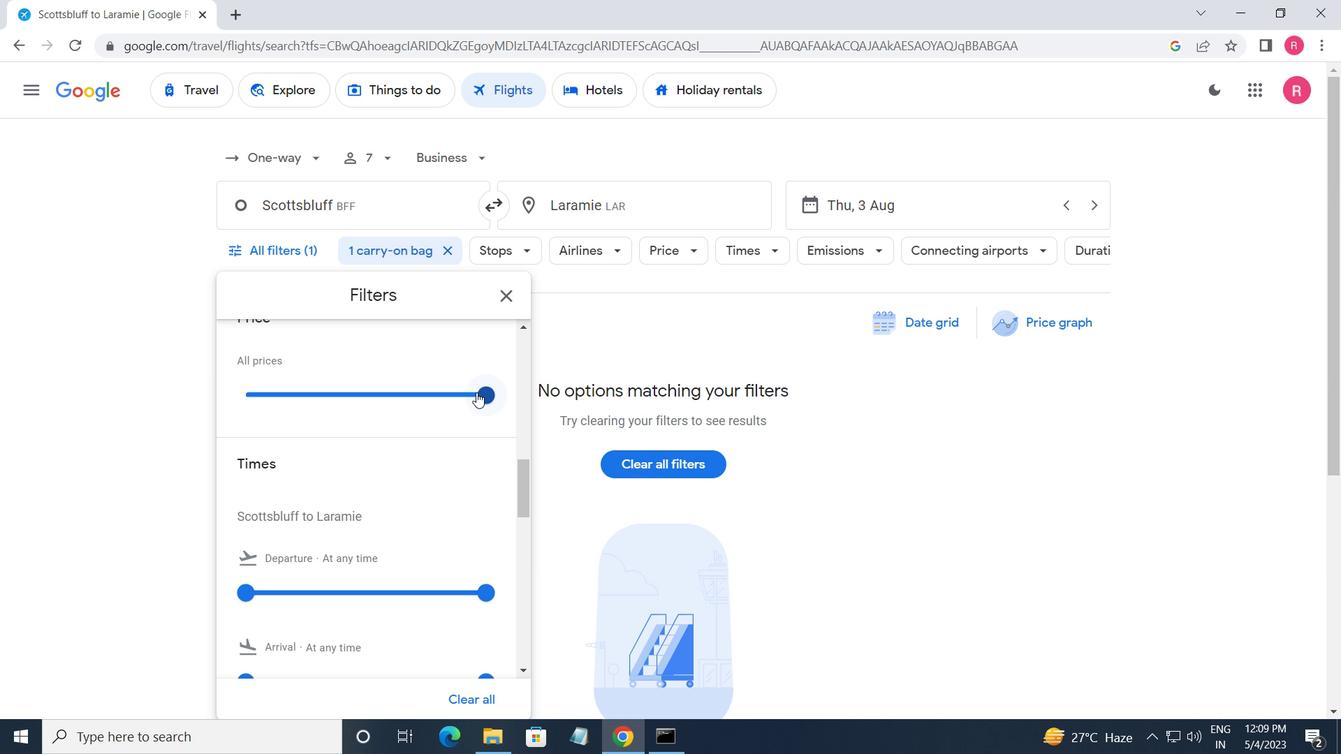 
Action: Mouse pressed left at (482, 393)
Screenshot: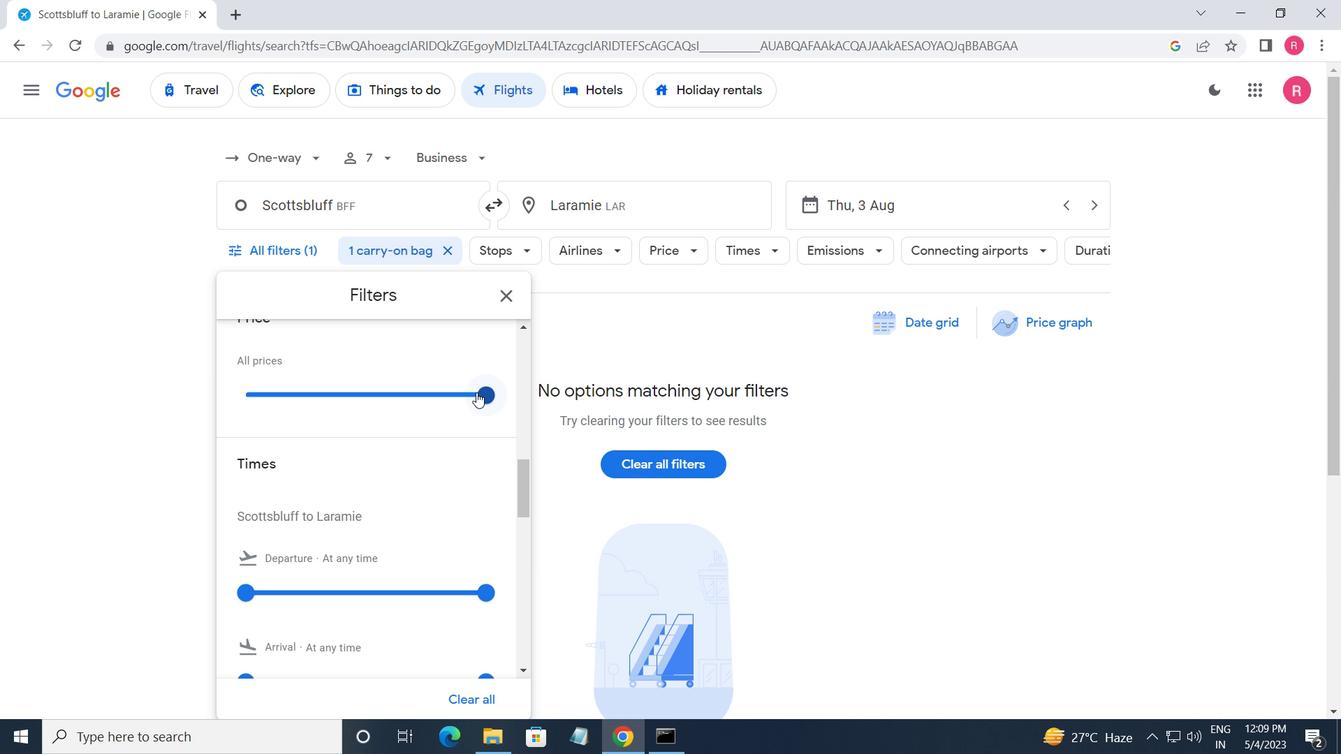 
Action: Mouse moved to (431, 484)
Screenshot: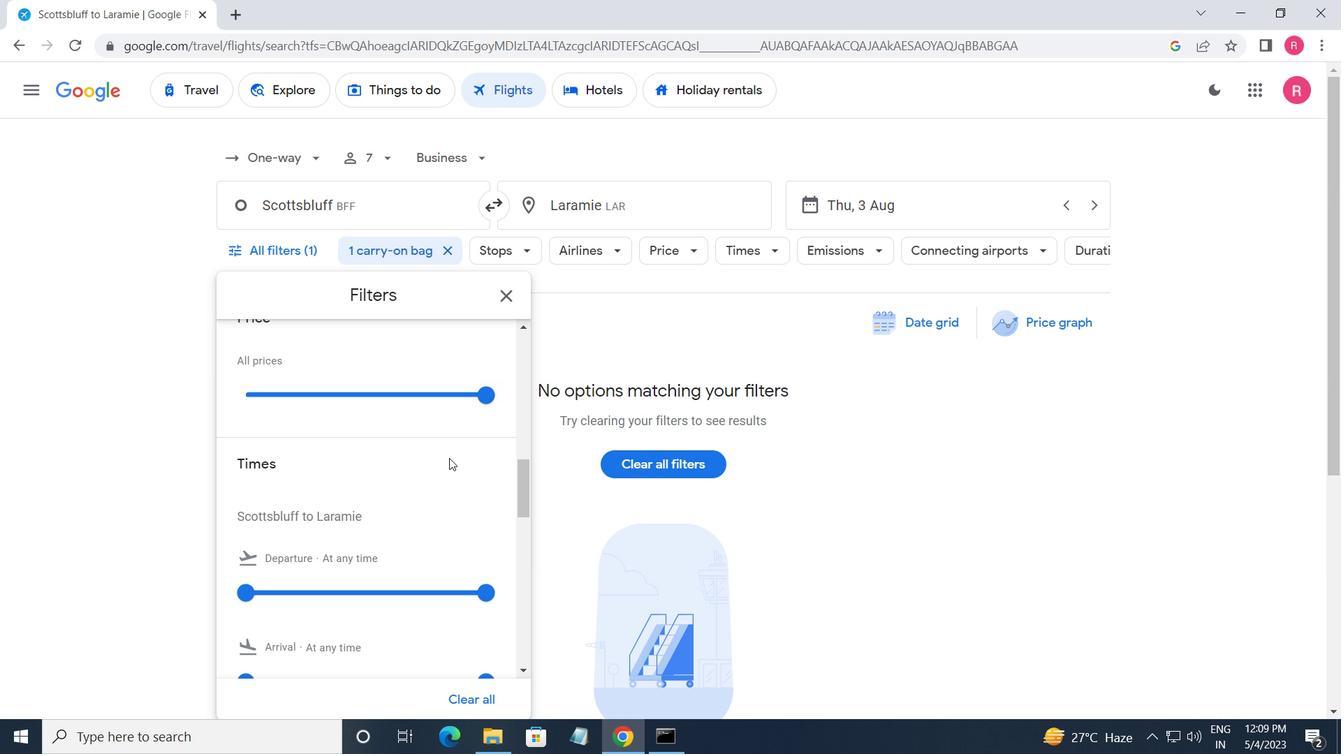 
Action: Mouse scrolled (431, 483) with delta (0, 0)
Screenshot: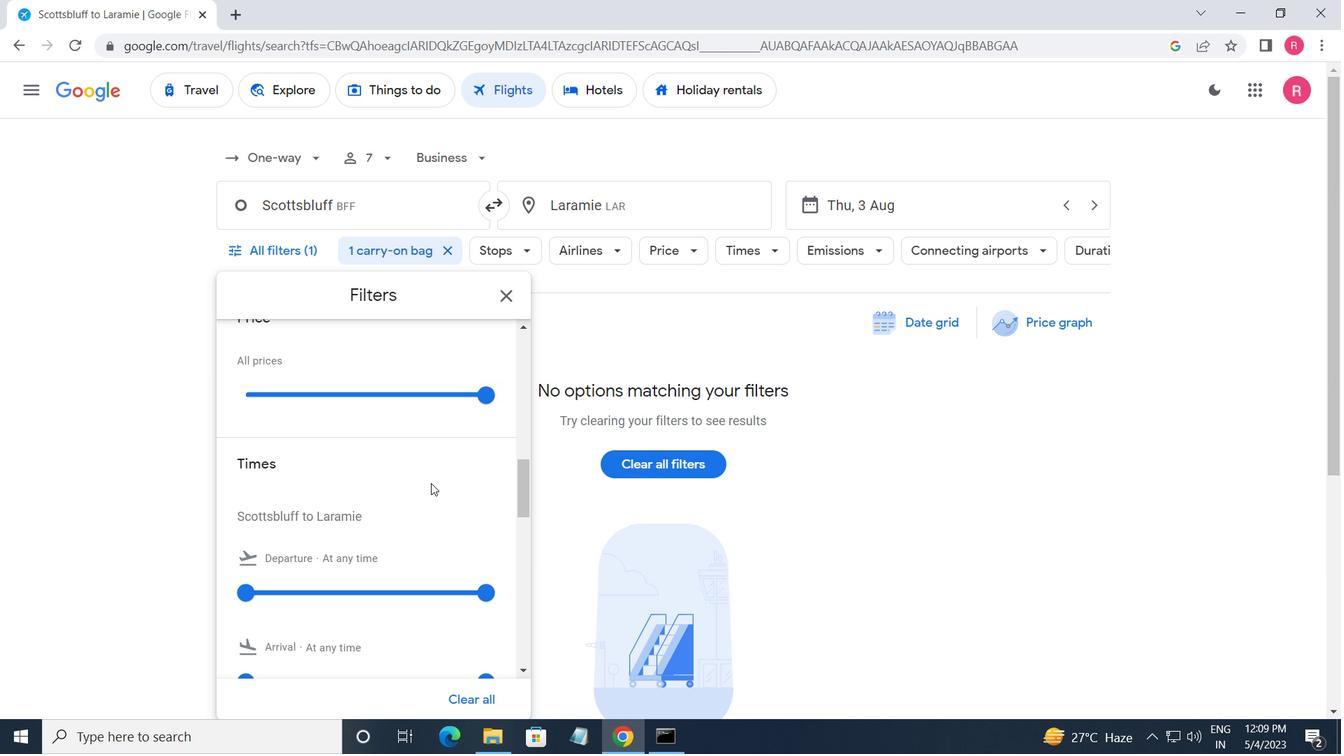 
Action: Mouse moved to (431, 484)
Screenshot: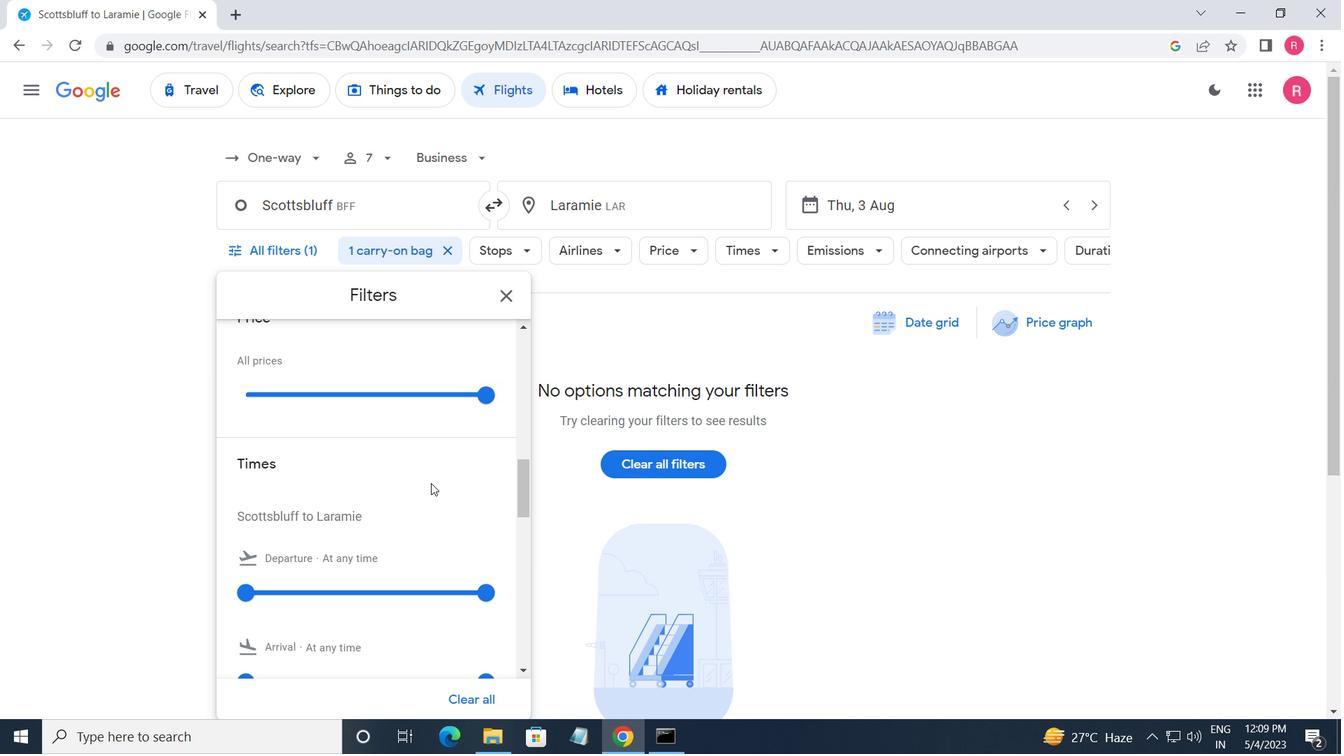 
Action: Mouse scrolled (431, 484) with delta (0, 0)
Screenshot: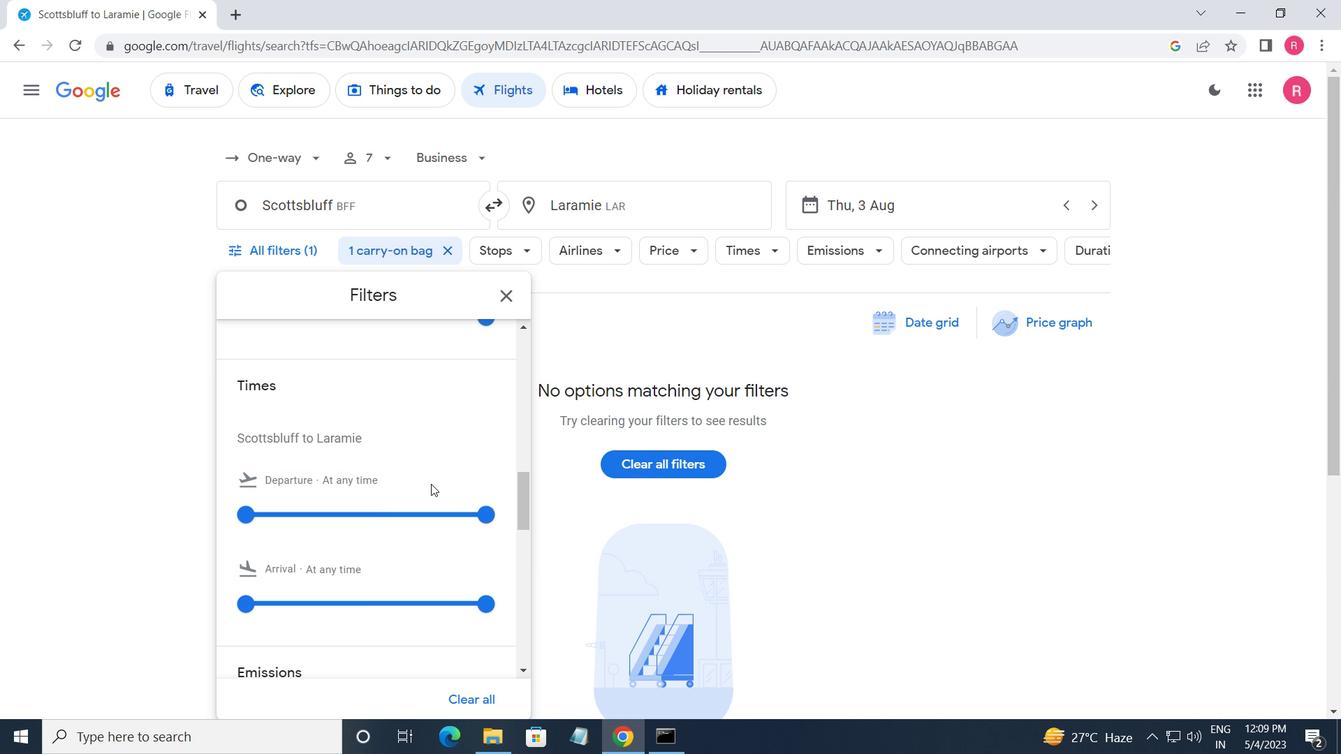 
Action: Mouse moved to (245, 422)
Screenshot: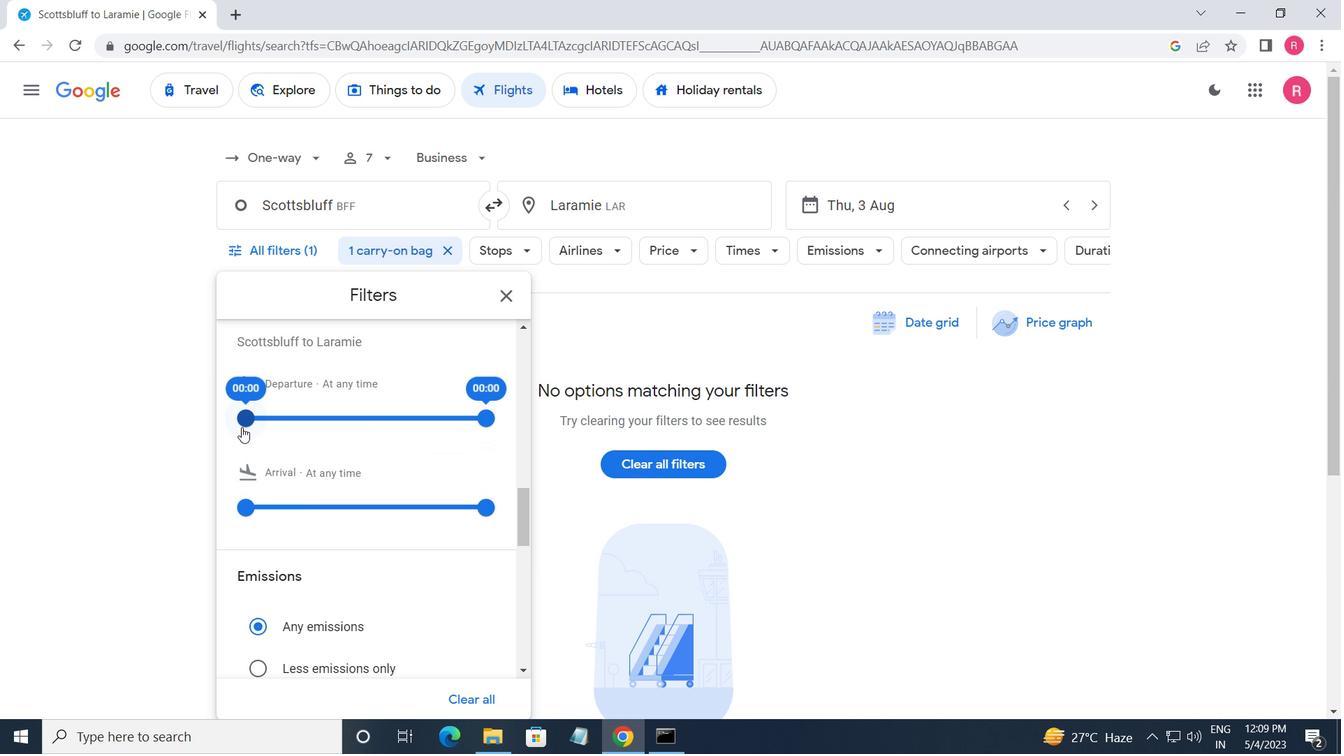 
Action: Mouse pressed left at (245, 422)
Screenshot: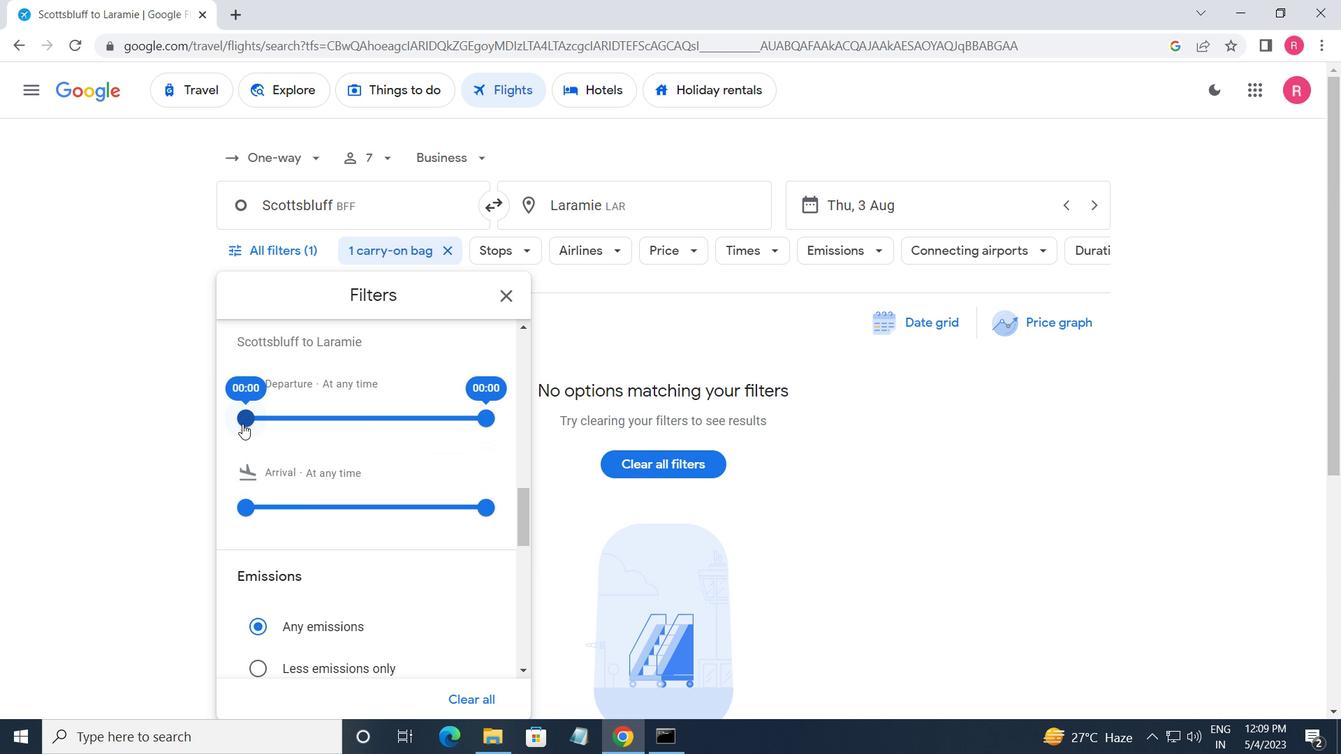 
Action: Mouse moved to (485, 417)
Screenshot: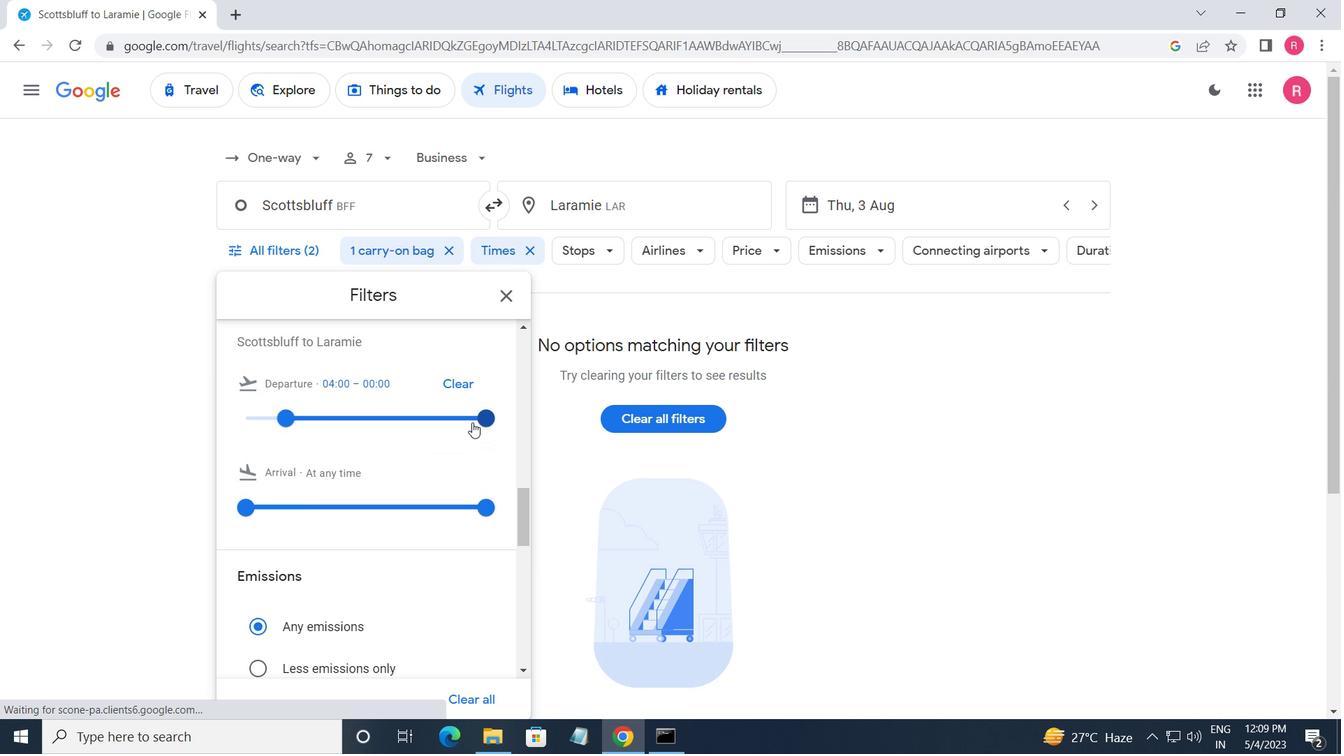 
Action: Mouse pressed left at (485, 417)
Screenshot: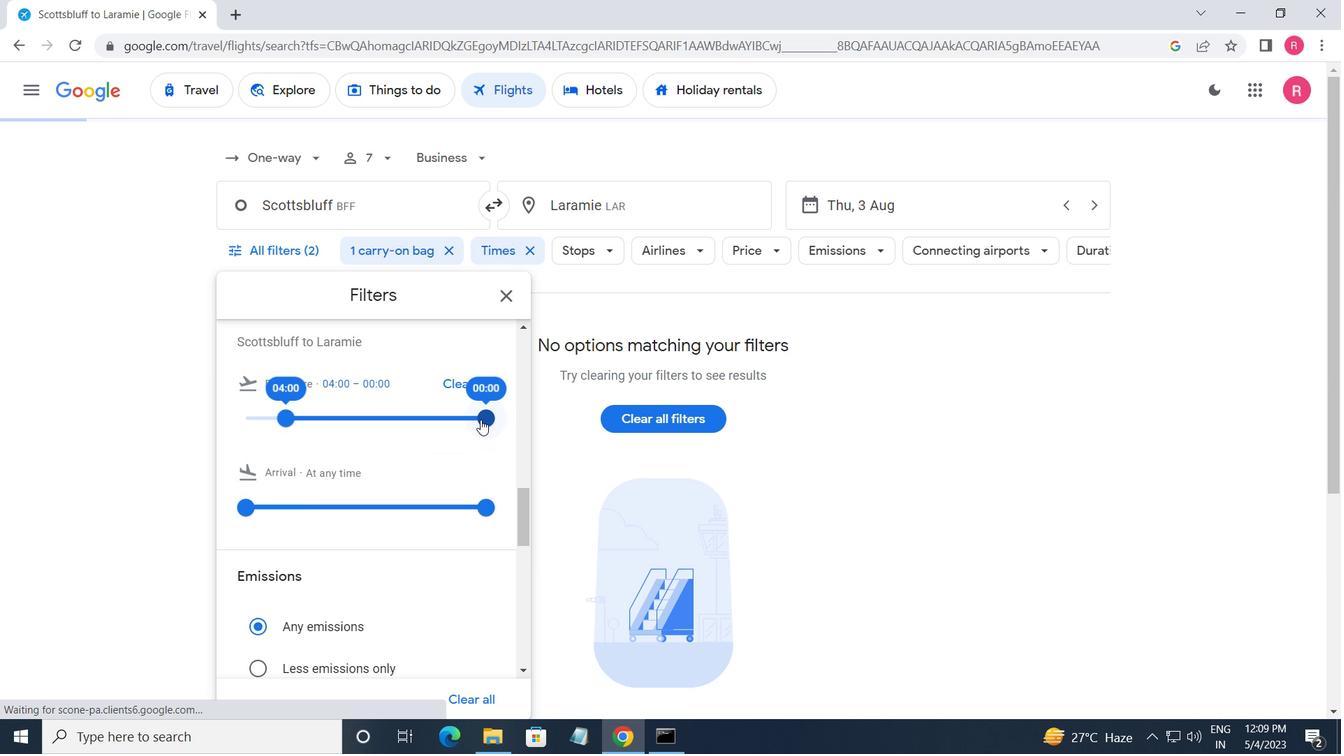 
Action: Mouse moved to (521, 299)
Screenshot: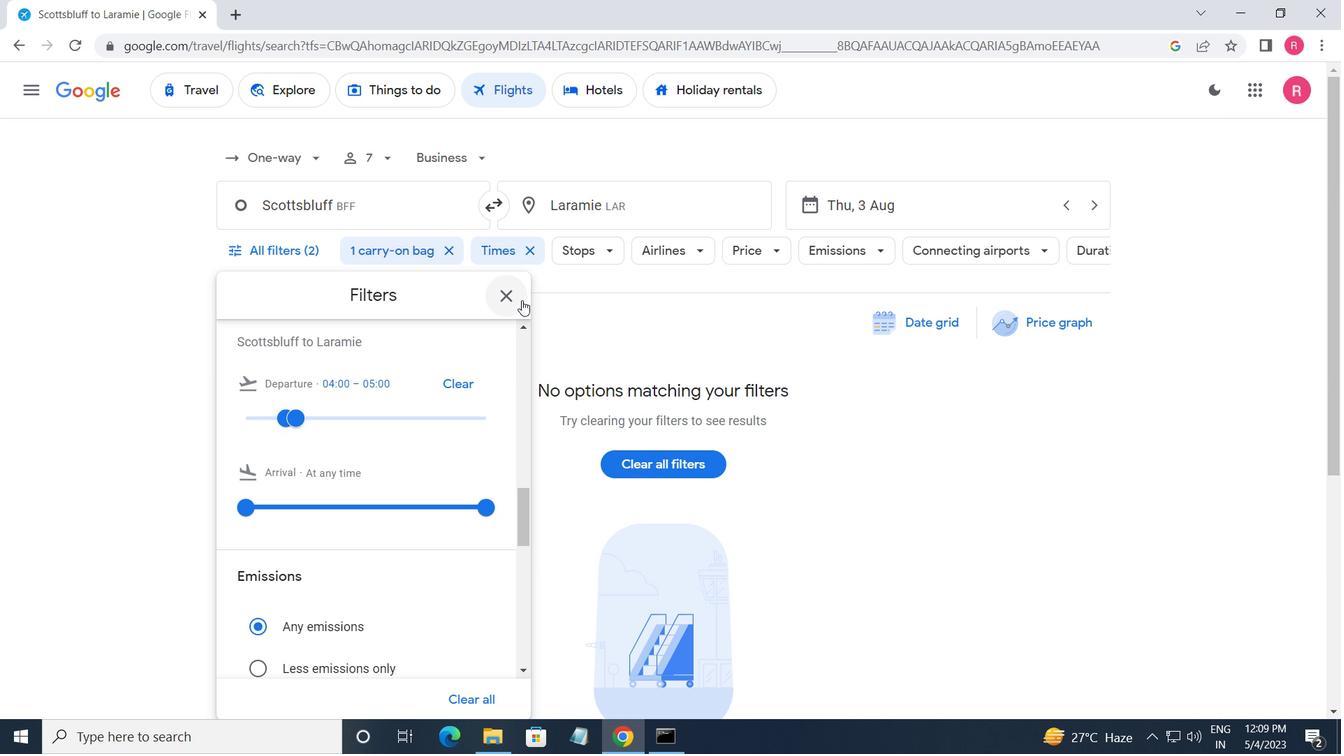 
Action: Mouse pressed left at (521, 299)
Screenshot: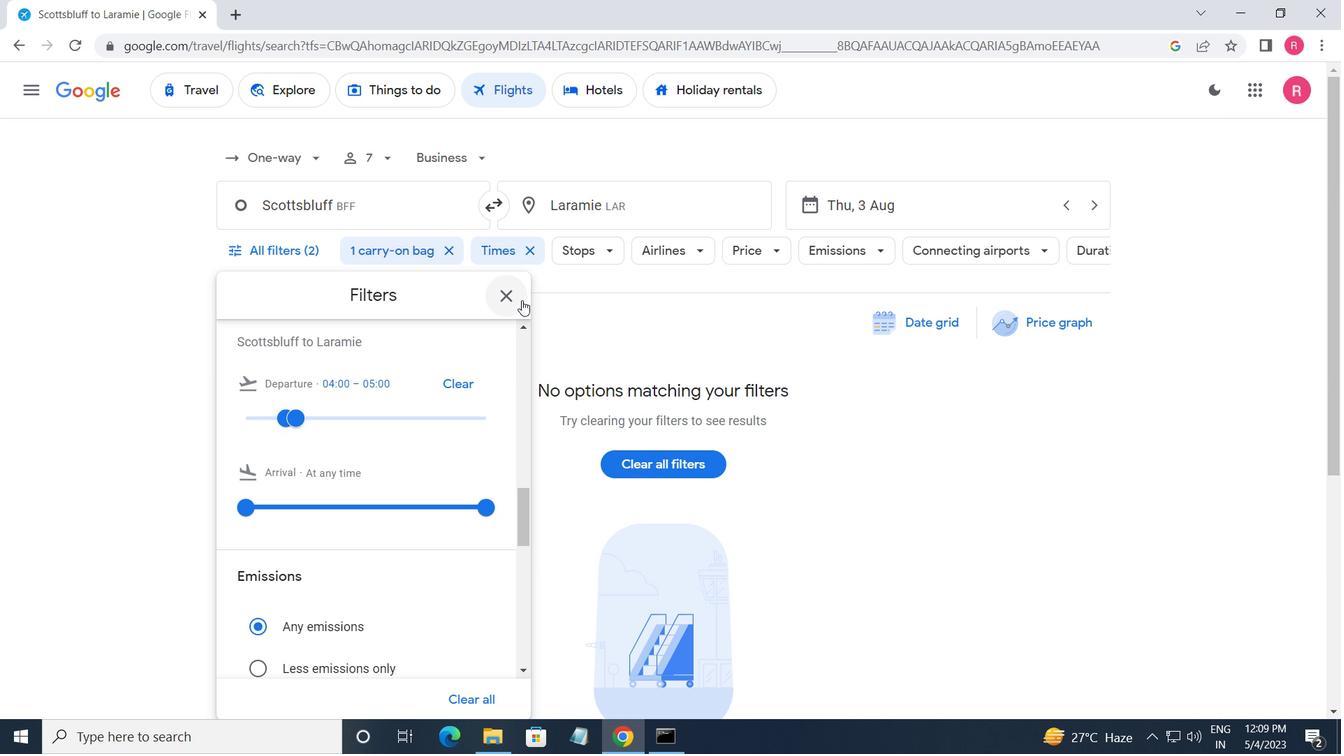 
Action: Mouse moved to (502, 336)
Screenshot: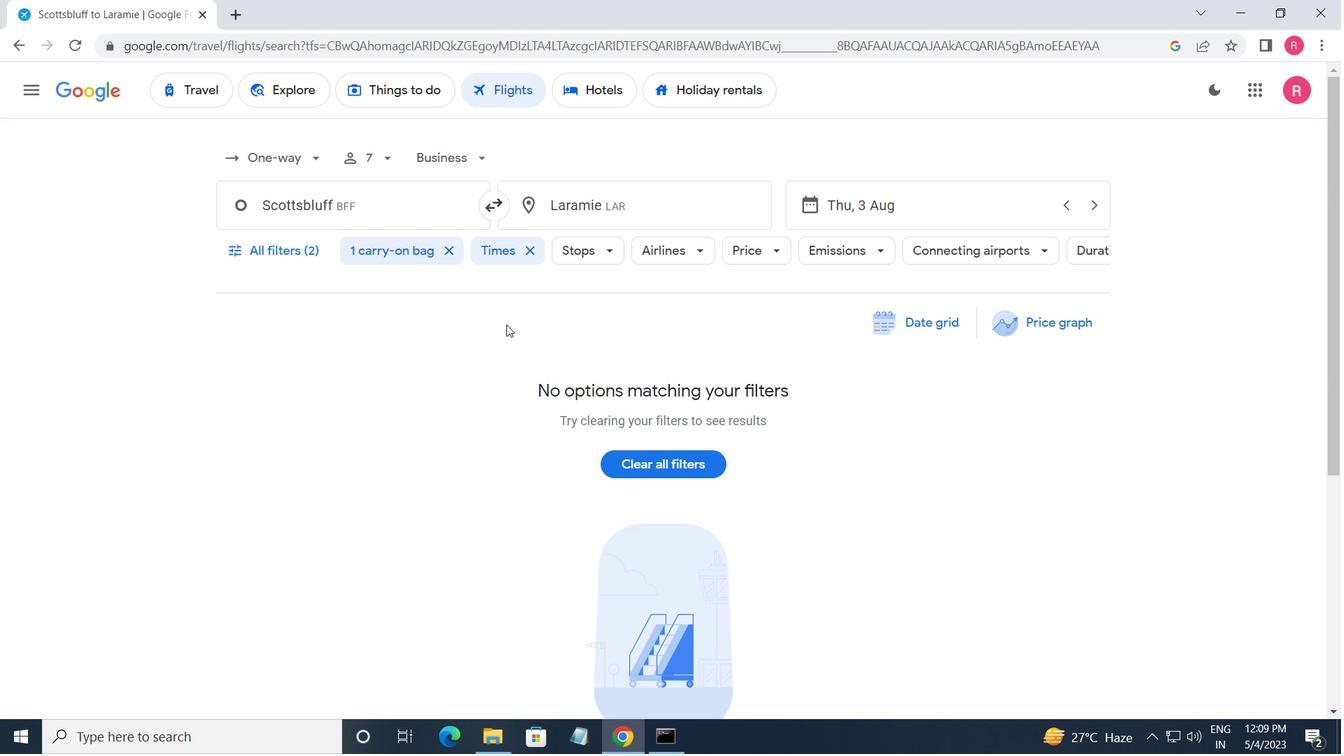
